 Task: Look for space in Ciudad Bolívar, Colombia from 9th June, 2023 to 17th June, 2023 for 2 adults in price range Rs.7000 to Rs.12000. Place can be private room with 1  bedroom having 2 beds and 1 bathroom. Property type can be house, flat, guest house. Booking option can be shelf check-in. Required host language is English.
Action: Mouse moved to (477, 94)
Screenshot: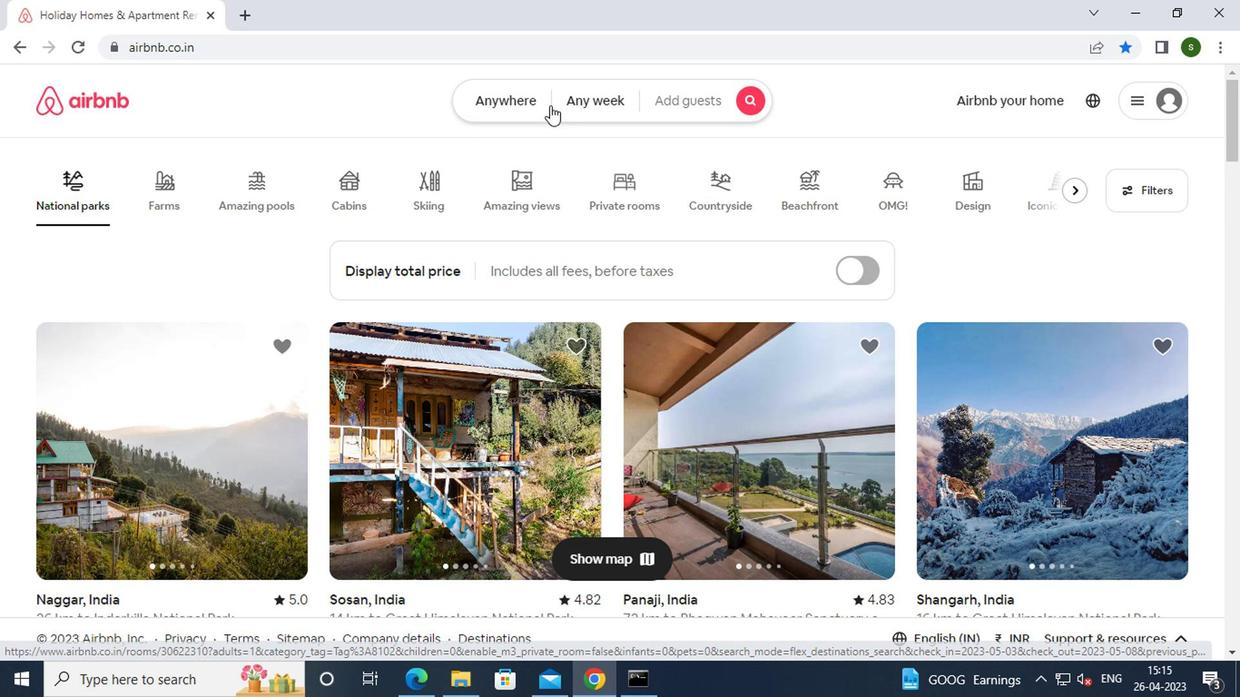
Action: Mouse pressed left at (477, 94)
Screenshot: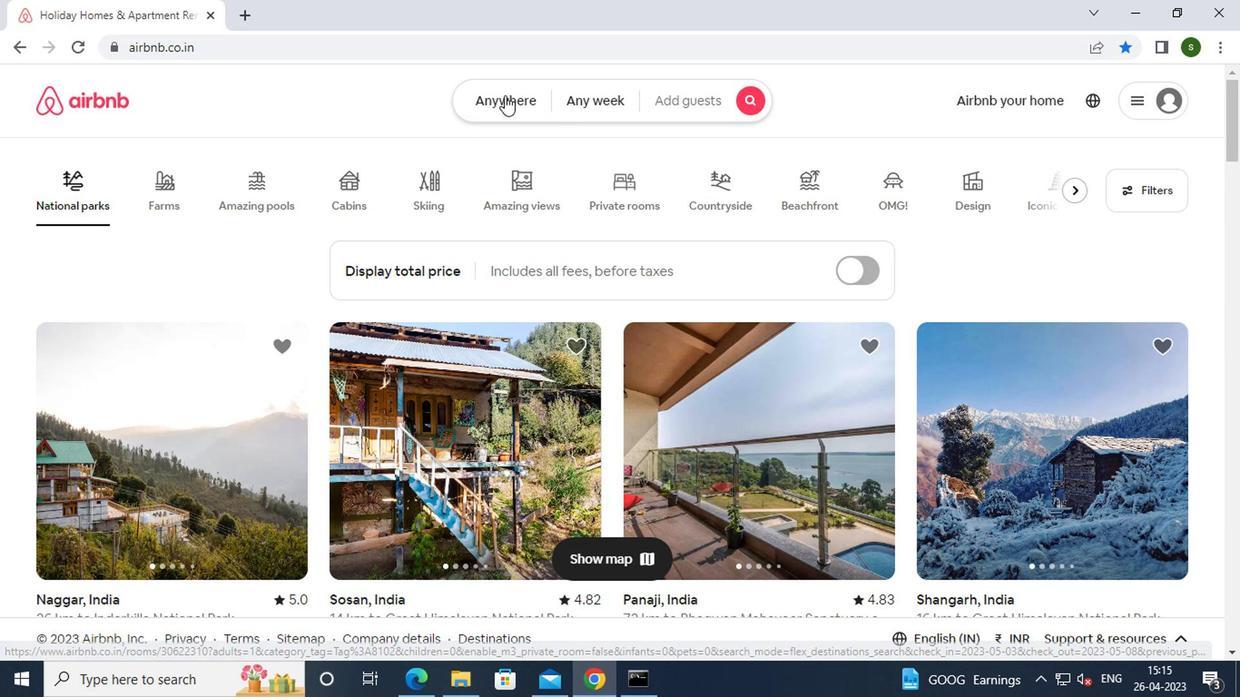 
Action: Mouse moved to (395, 172)
Screenshot: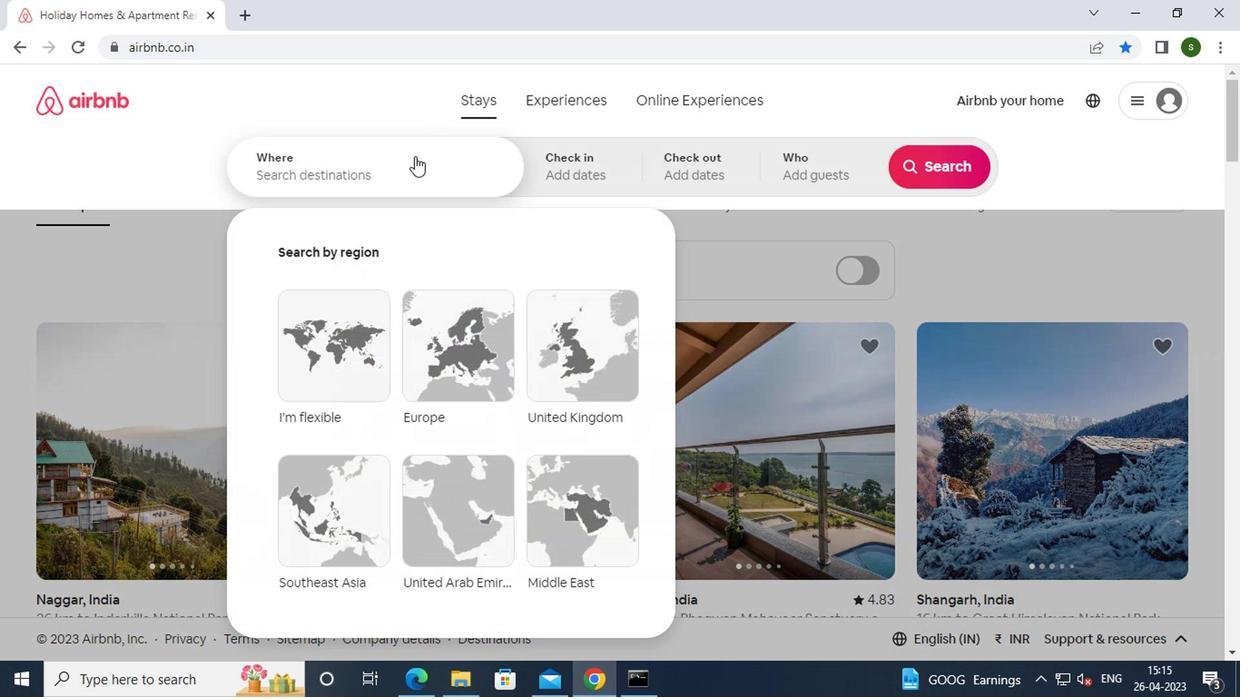 
Action: Mouse pressed left at (395, 172)
Screenshot: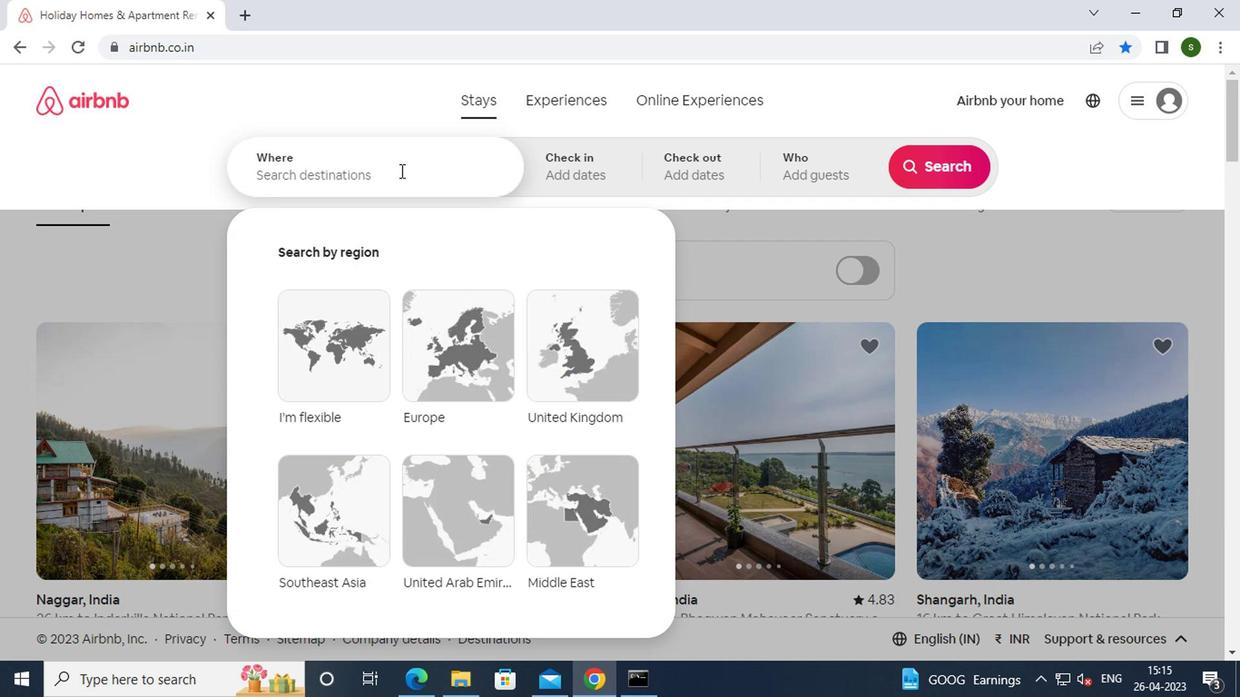 
Action: Key pressed <Key.caps_lock>c<Key.caps_lock>iudad<Key.space><Key.caps_lock>b<Key.caps_lock>olivar,<Key.space><Key.caps_lock>c<Key.caps_lock>olombia<Key.enter>
Screenshot: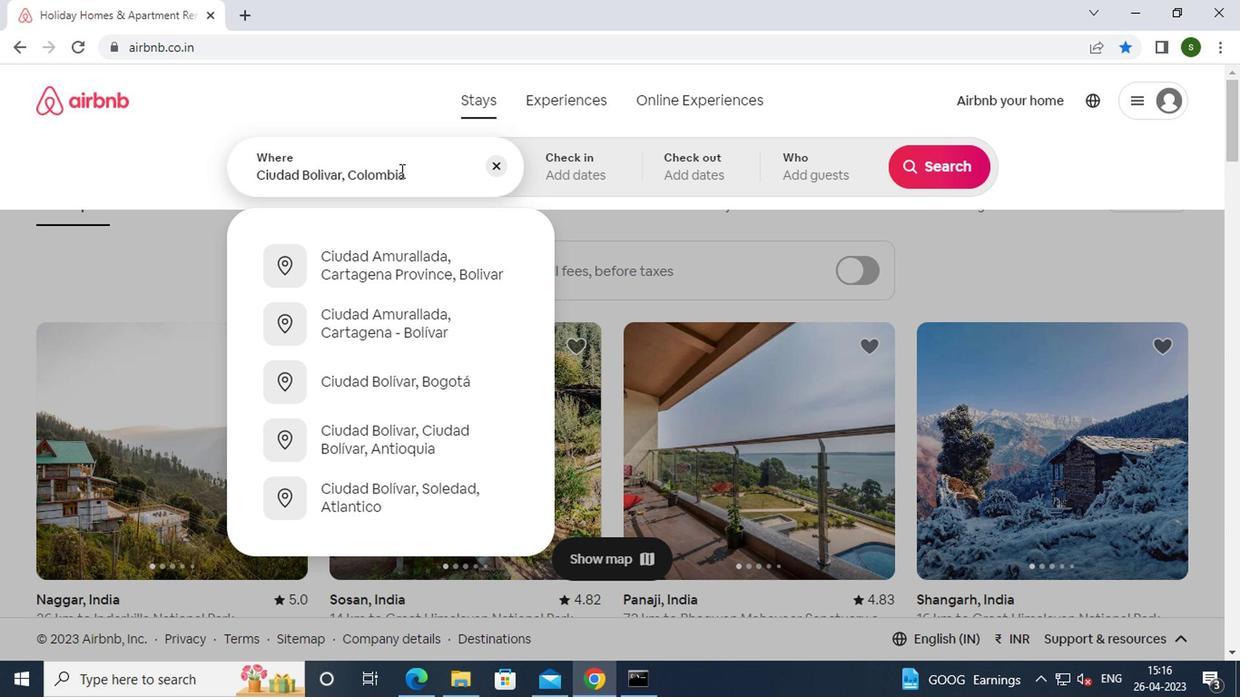 
Action: Mouse moved to (923, 313)
Screenshot: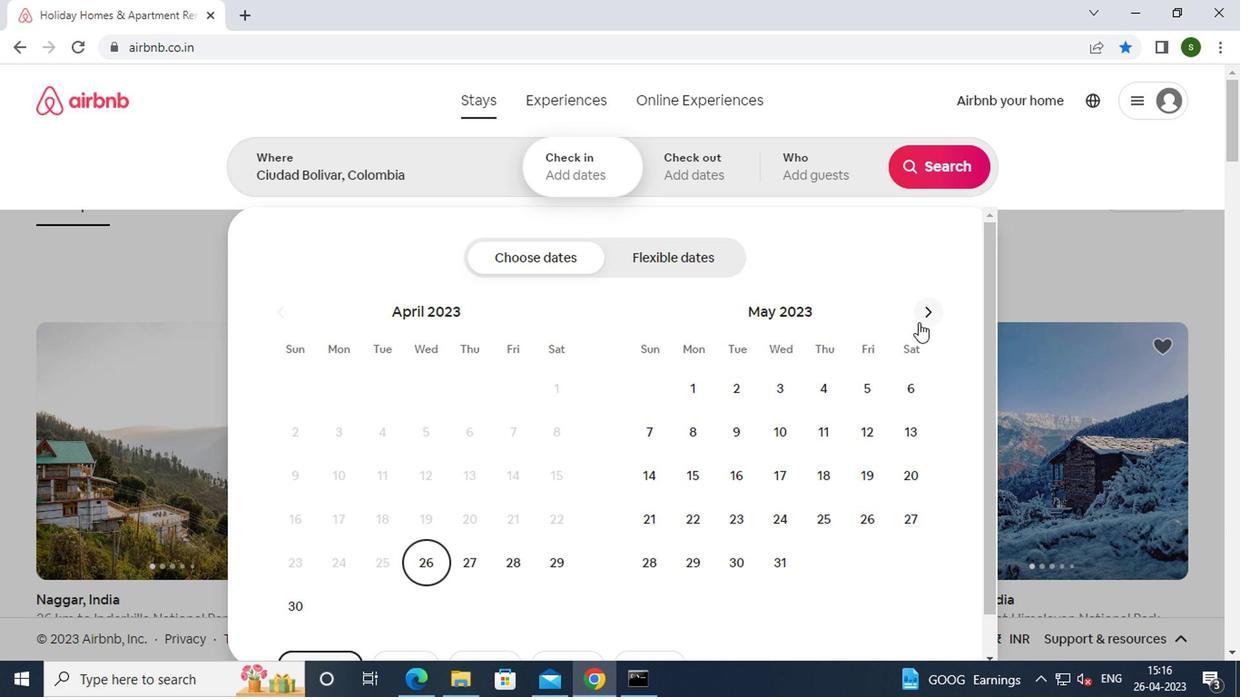 
Action: Mouse pressed left at (923, 313)
Screenshot: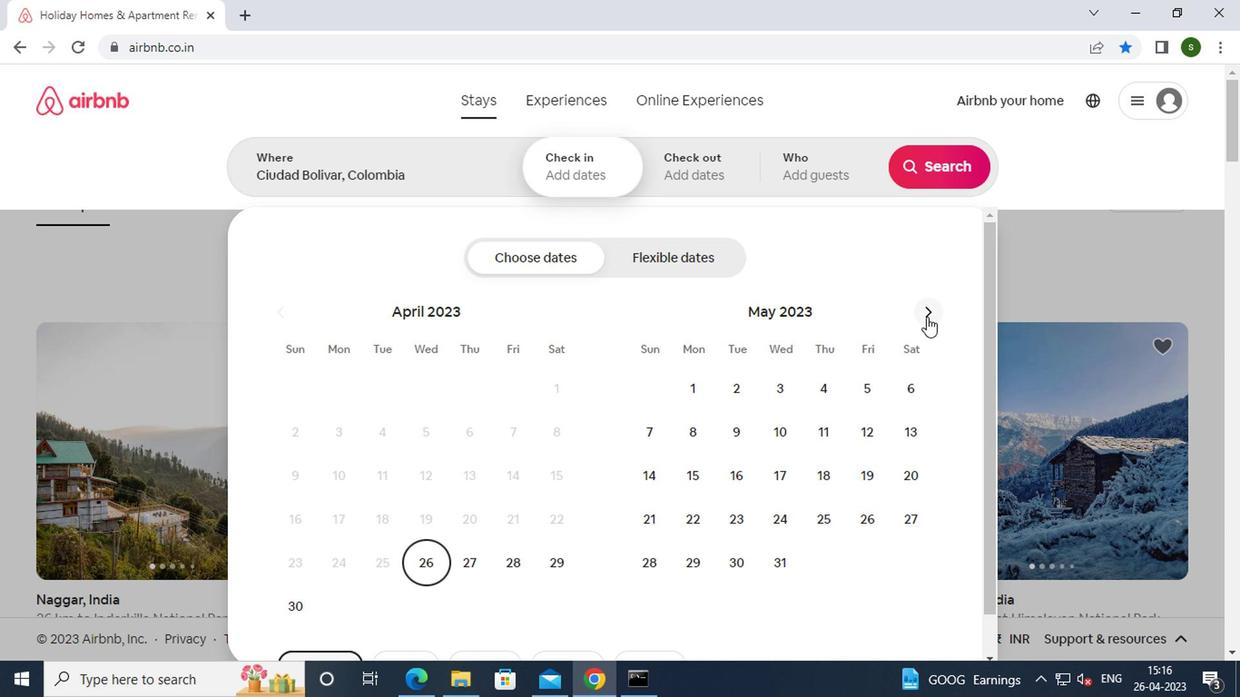 
Action: Mouse moved to (860, 445)
Screenshot: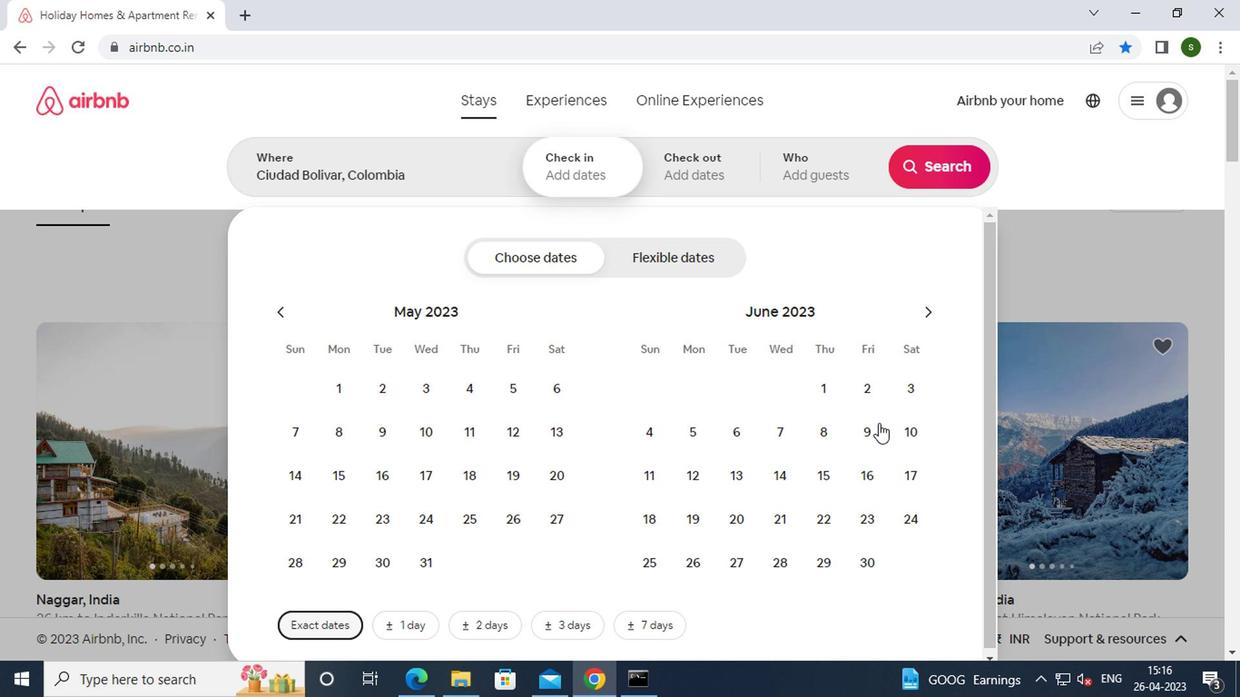 
Action: Mouse pressed left at (860, 445)
Screenshot: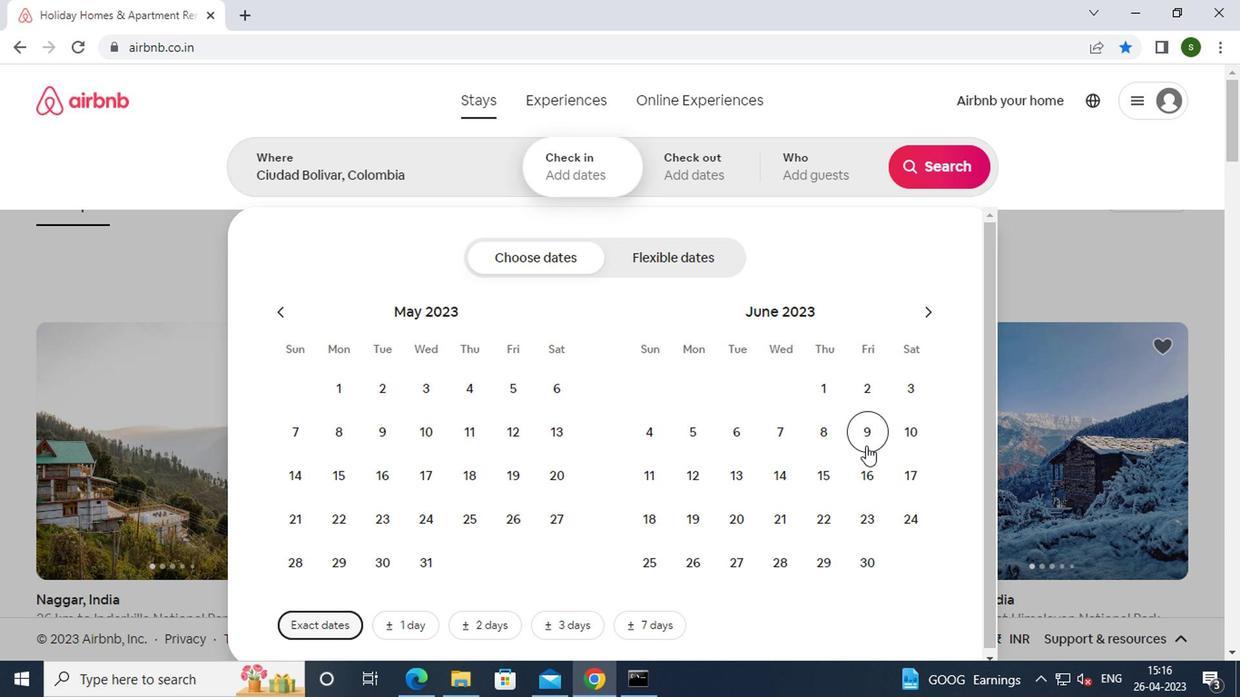 
Action: Mouse moved to (901, 464)
Screenshot: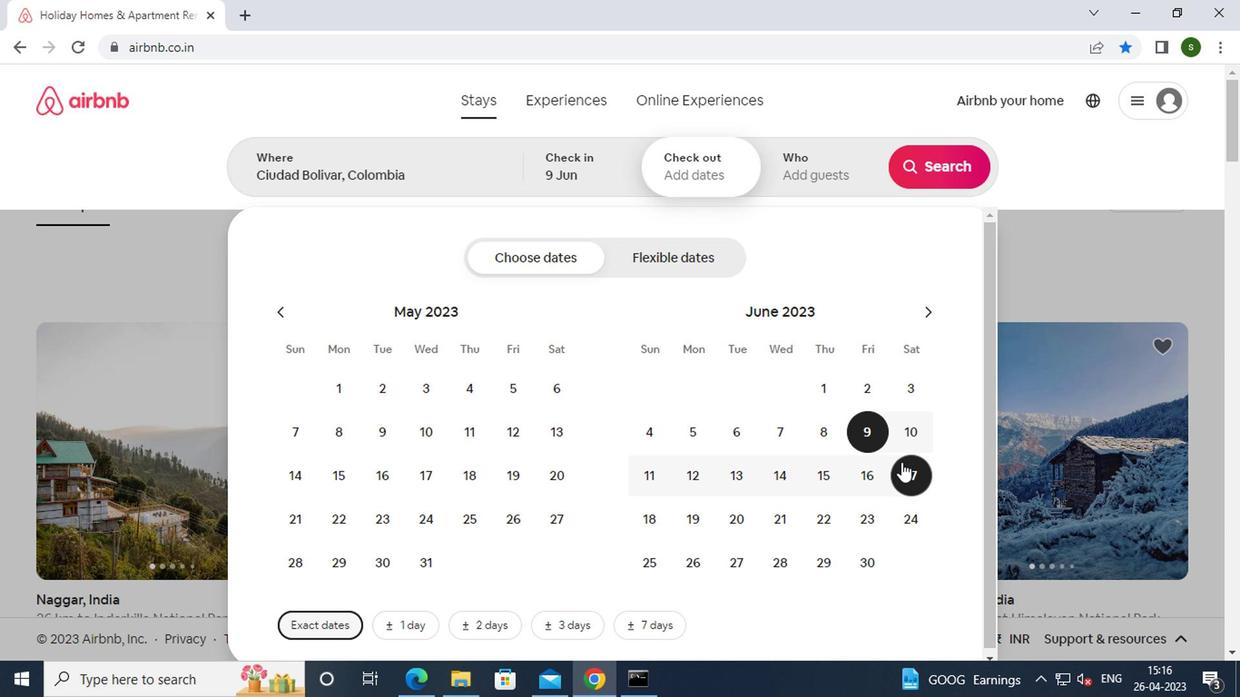 
Action: Mouse pressed left at (901, 464)
Screenshot: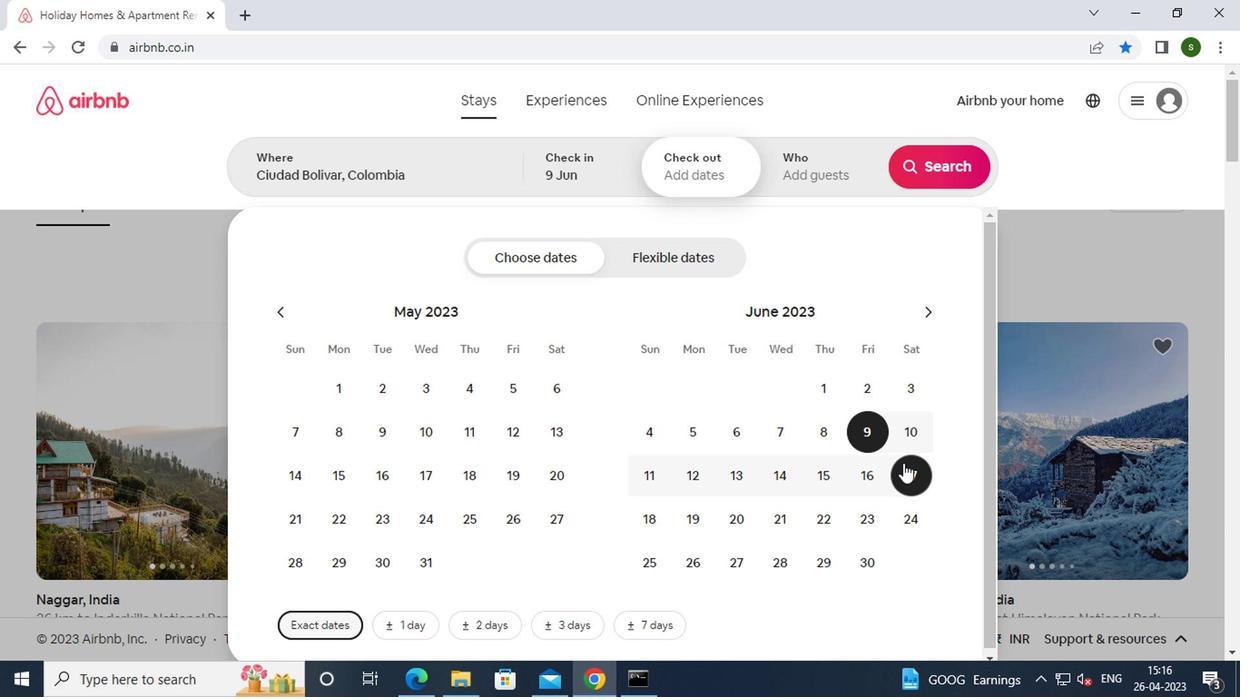
Action: Mouse moved to (827, 170)
Screenshot: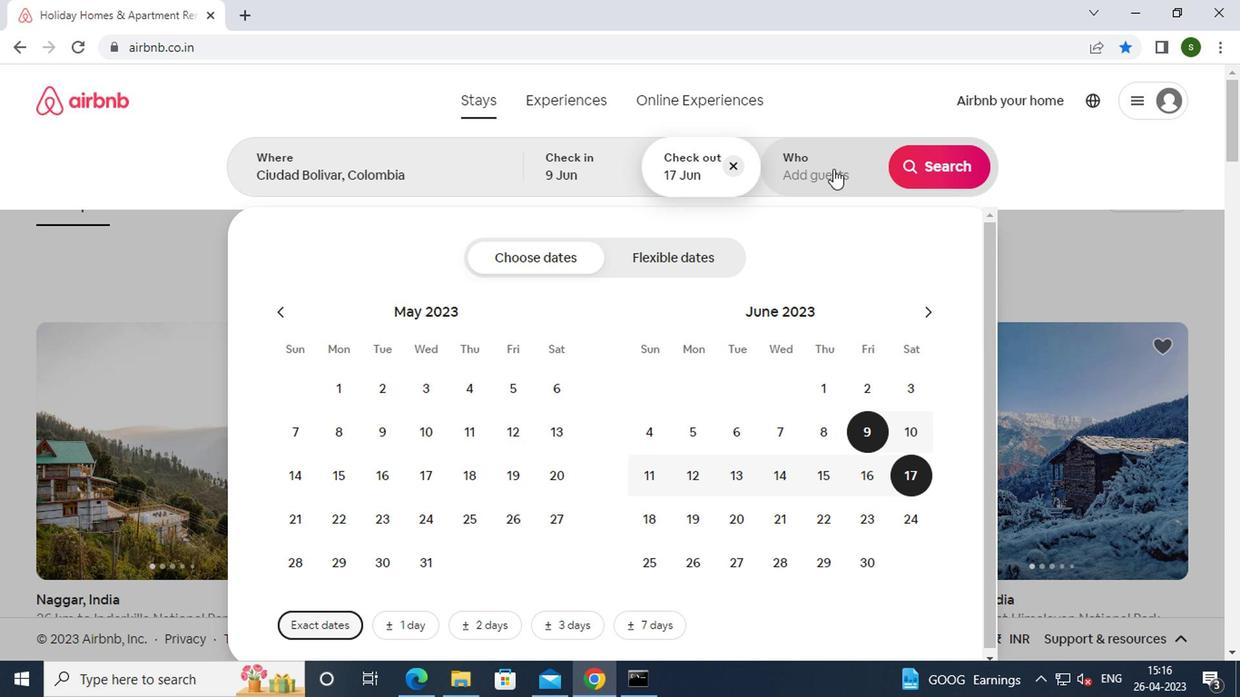 
Action: Mouse pressed left at (827, 170)
Screenshot: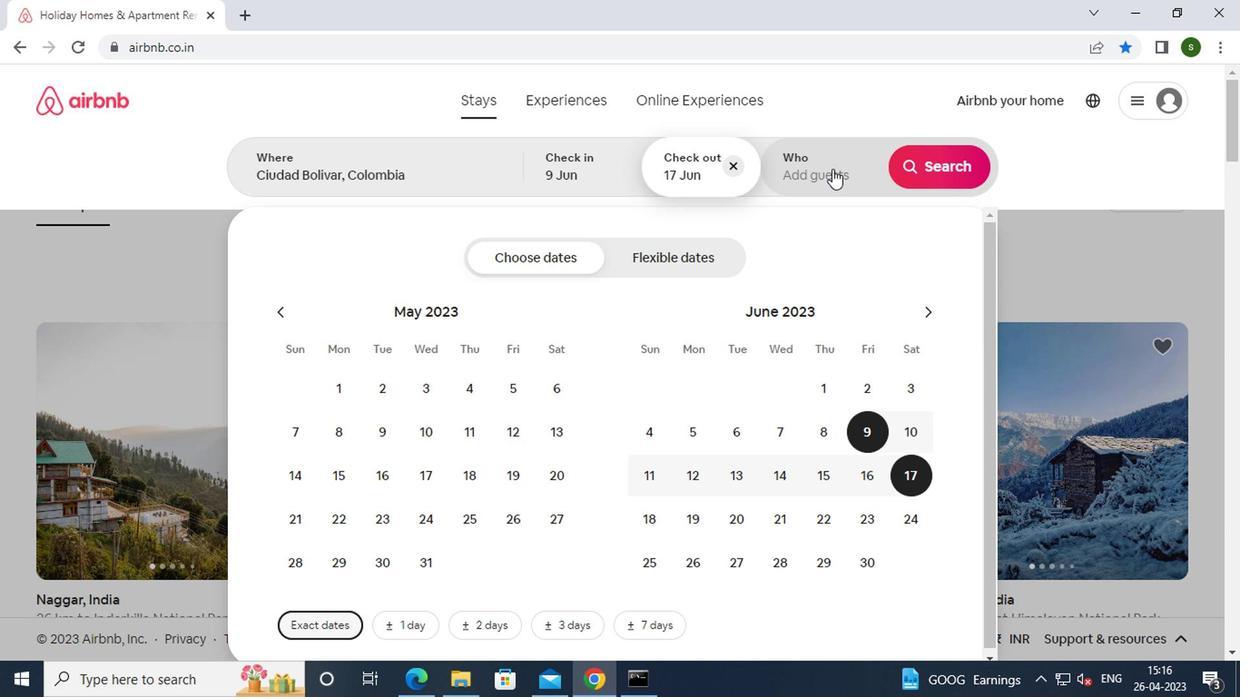 
Action: Mouse moved to (935, 270)
Screenshot: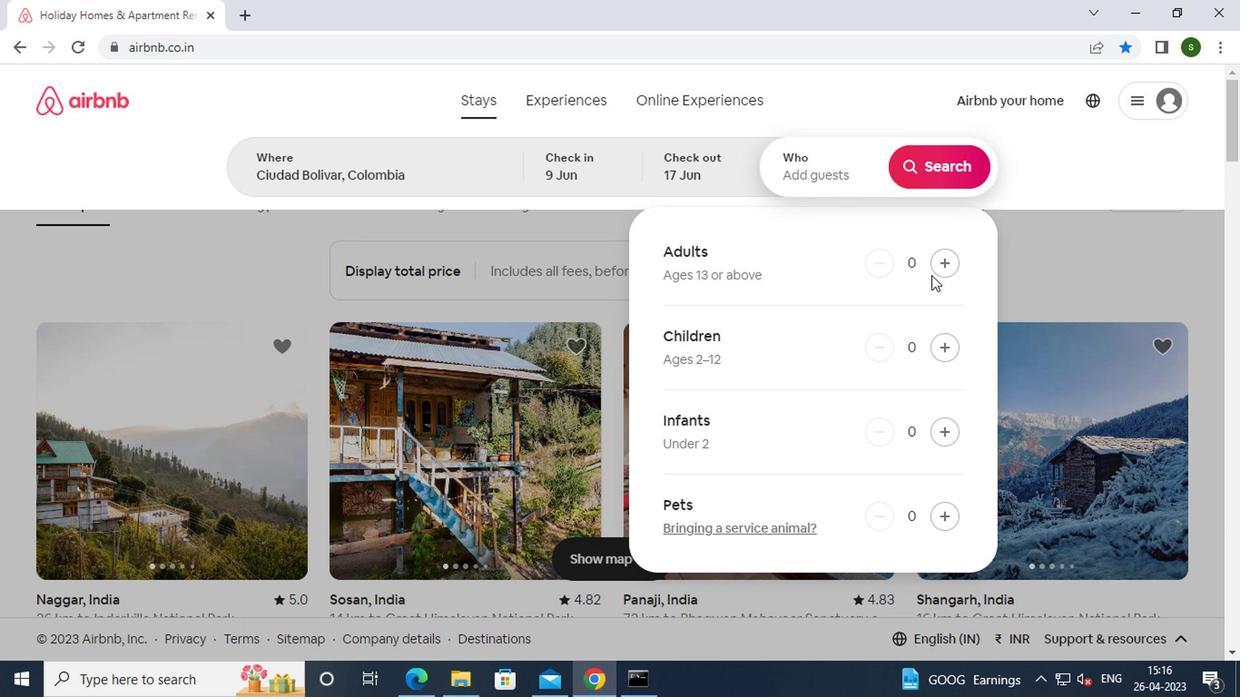 
Action: Mouse pressed left at (935, 270)
Screenshot: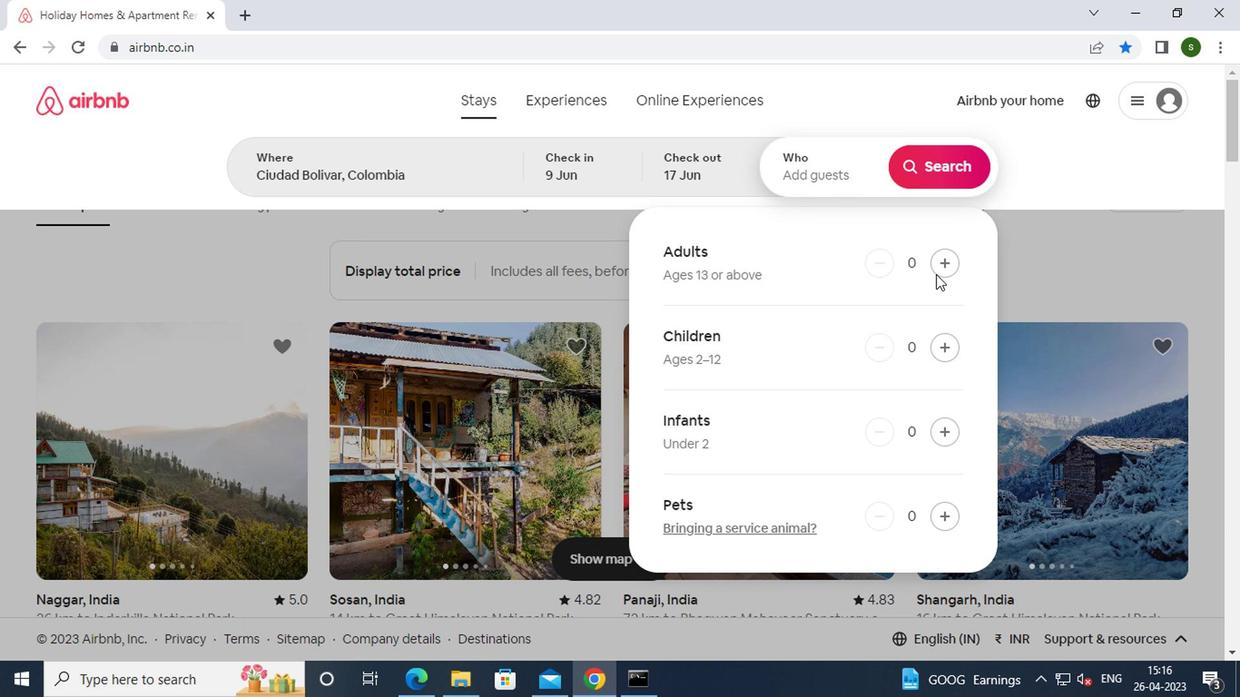 
Action: Mouse pressed left at (935, 270)
Screenshot: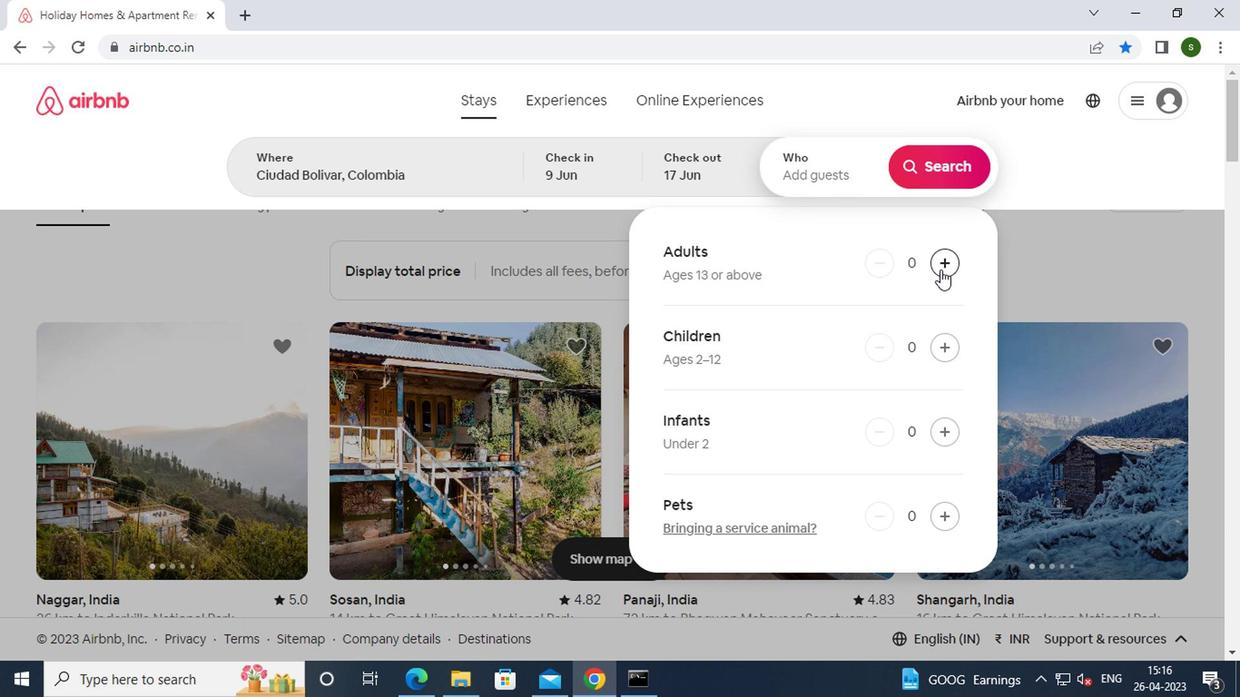 
Action: Mouse moved to (957, 171)
Screenshot: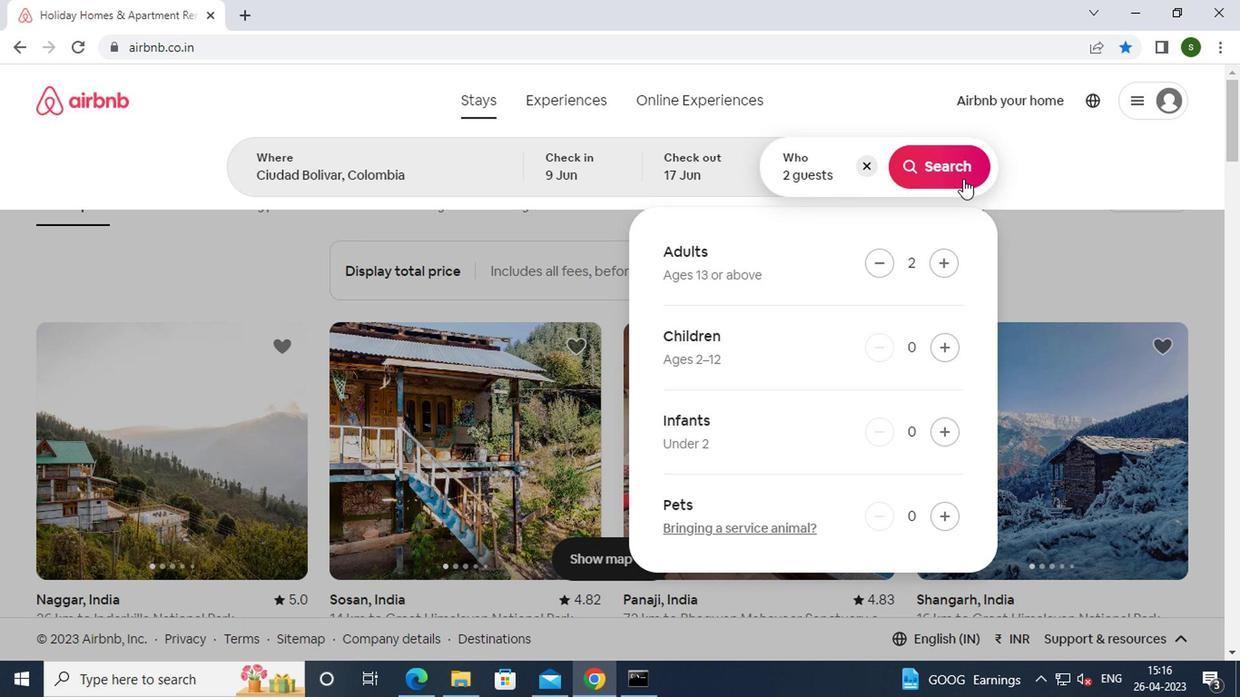 
Action: Mouse pressed left at (957, 171)
Screenshot: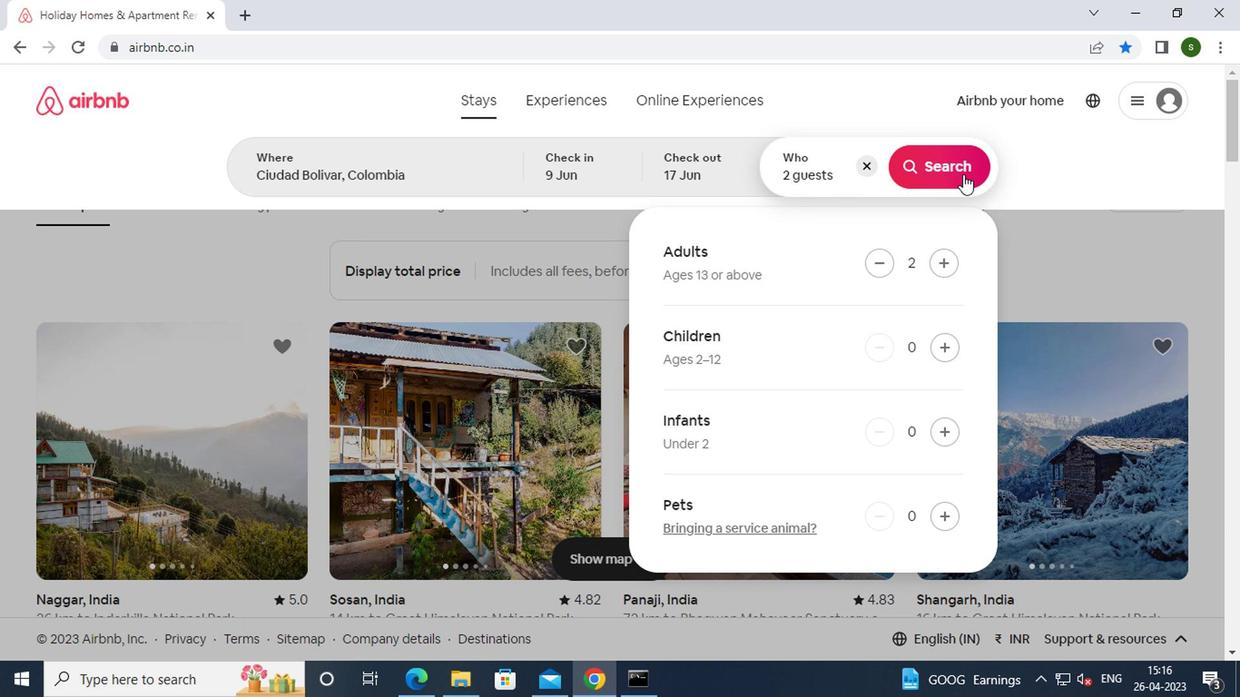 
Action: Mouse moved to (1159, 174)
Screenshot: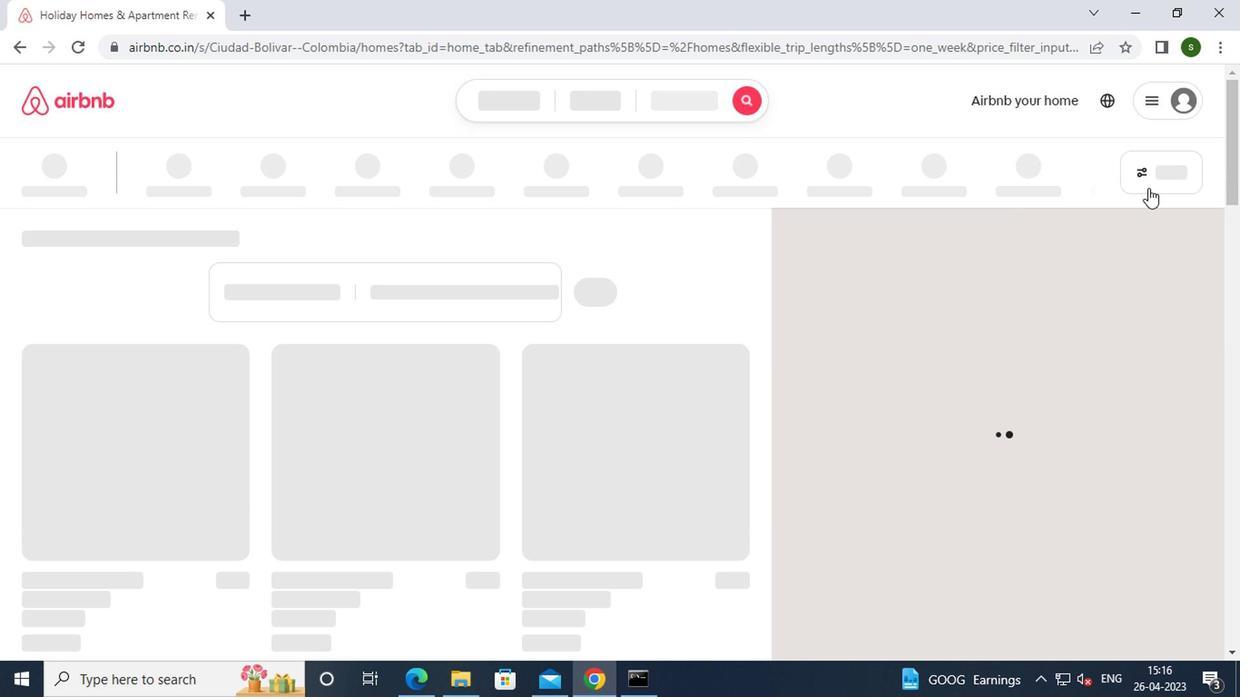 
Action: Mouse pressed left at (1159, 174)
Screenshot: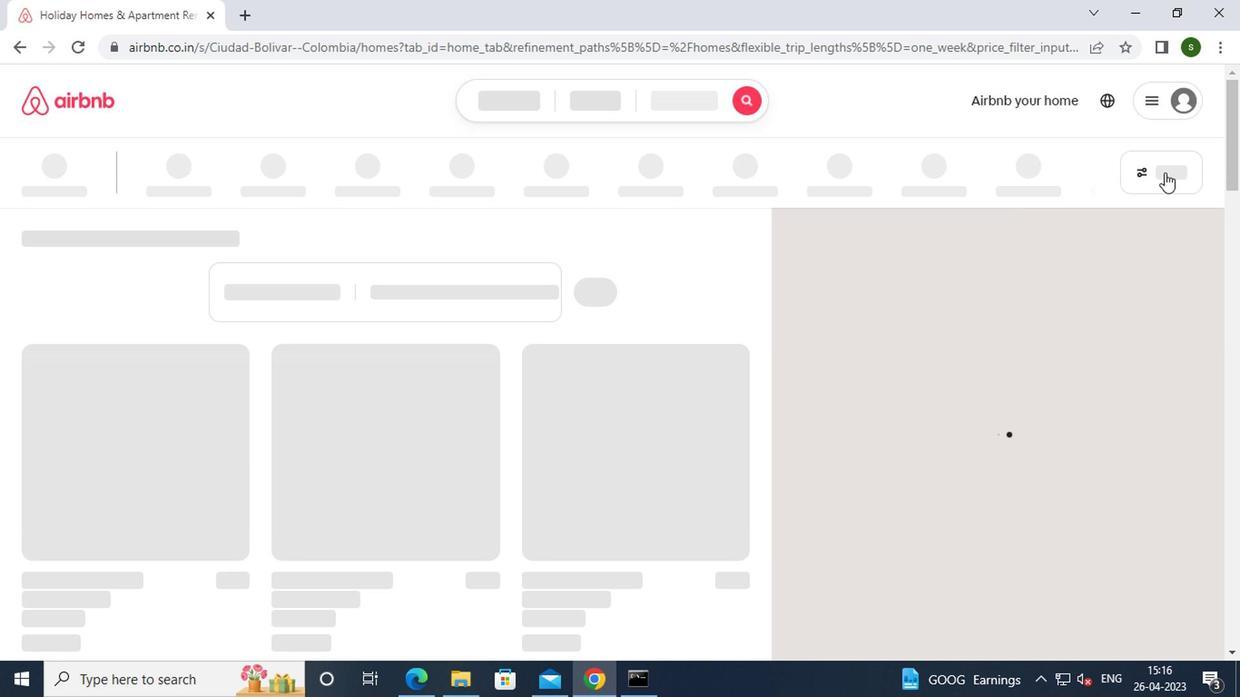 
Action: Mouse moved to (1142, 178)
Screenshot: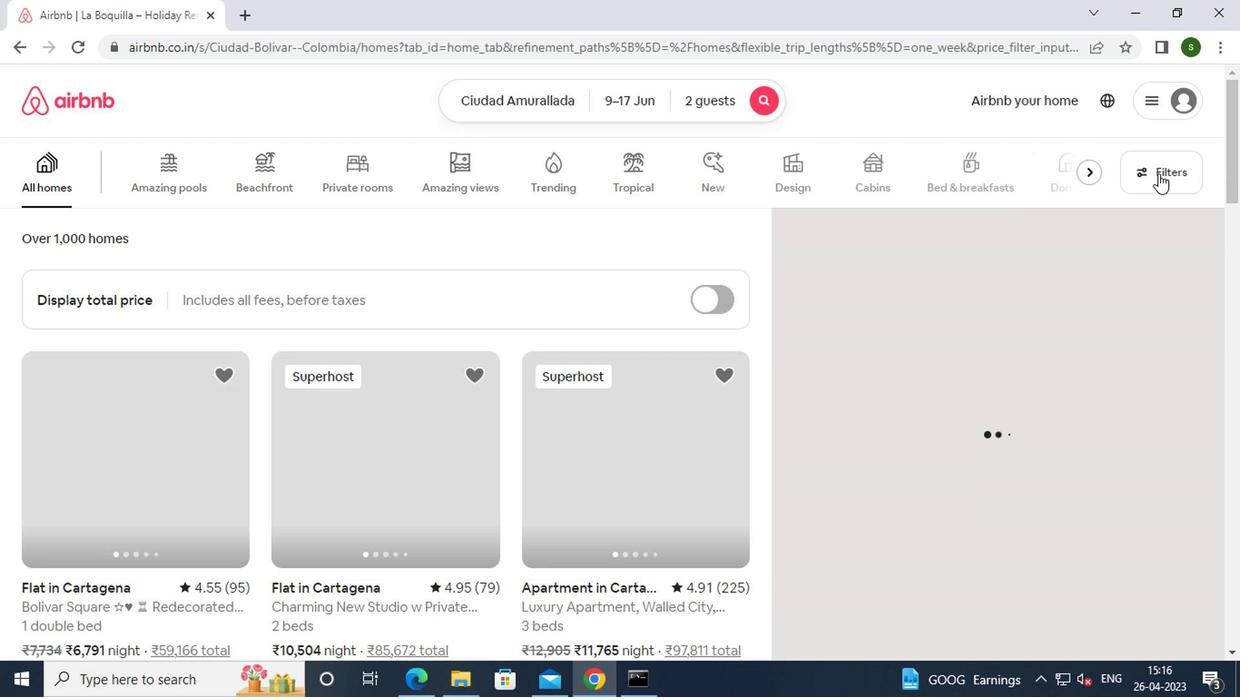 
Action: Mouse pressed left at (1142, 178)
Screenshot: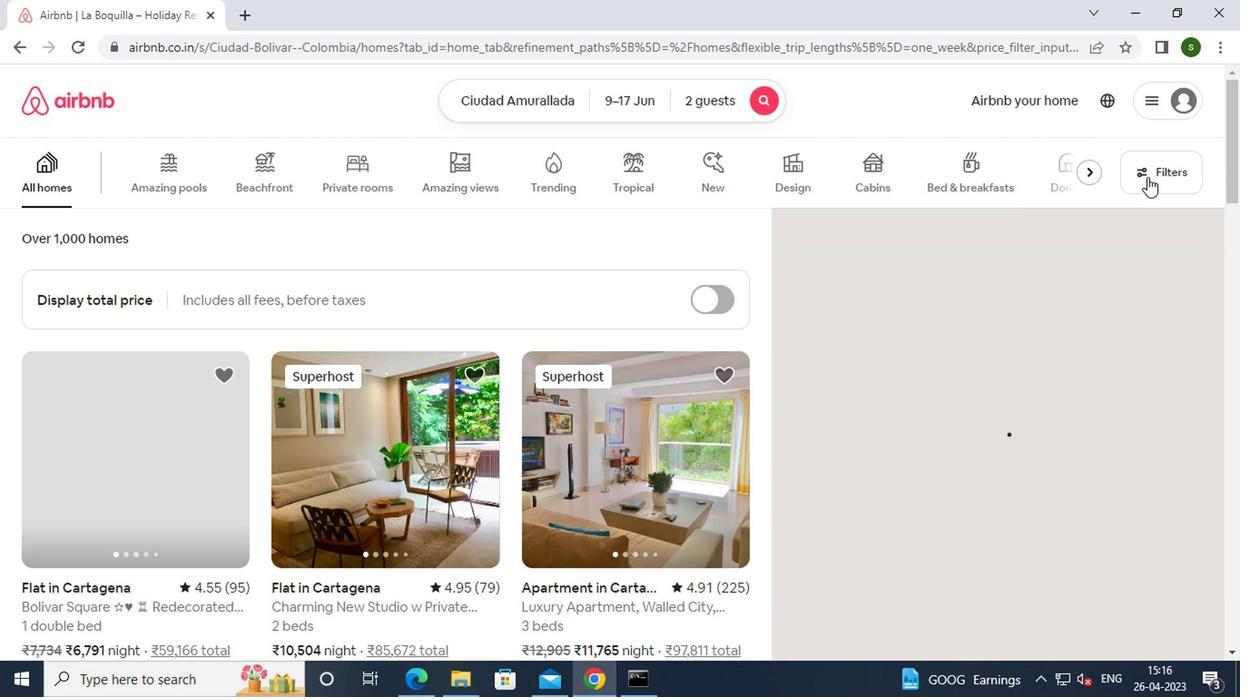 
Action: Mouse moved to (479, 409)
Screenshot: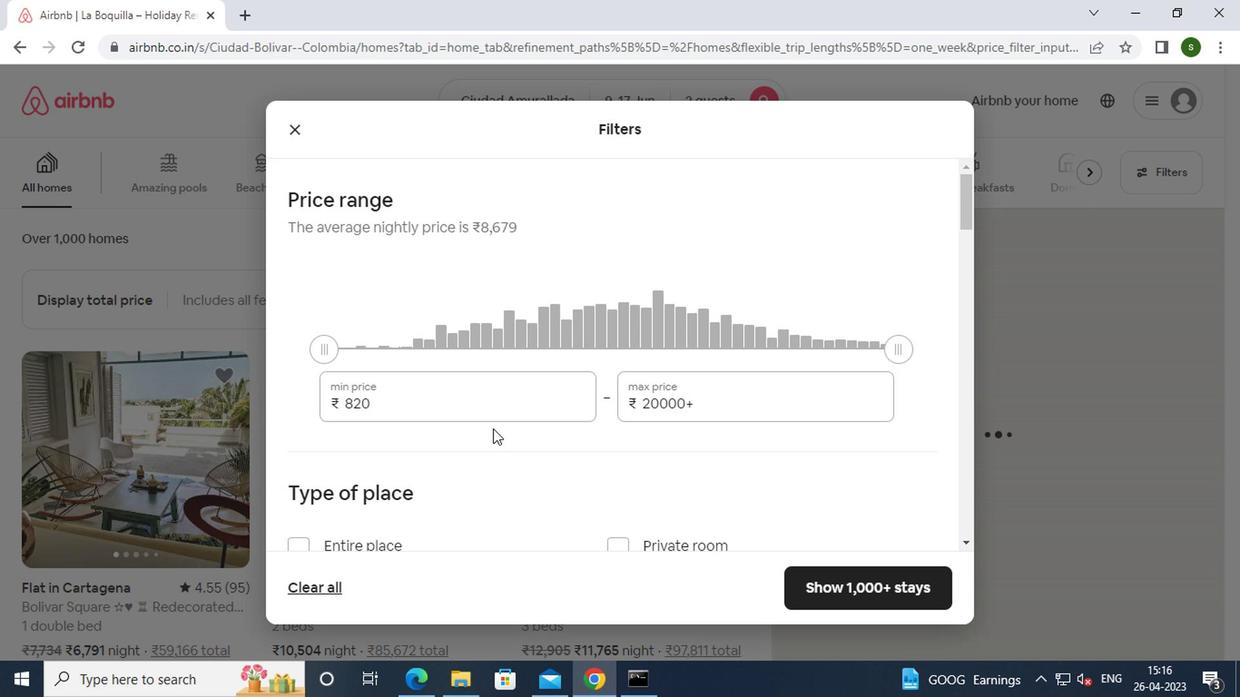 
Action: Mouse pressed left at (479, 409)
Screenshot: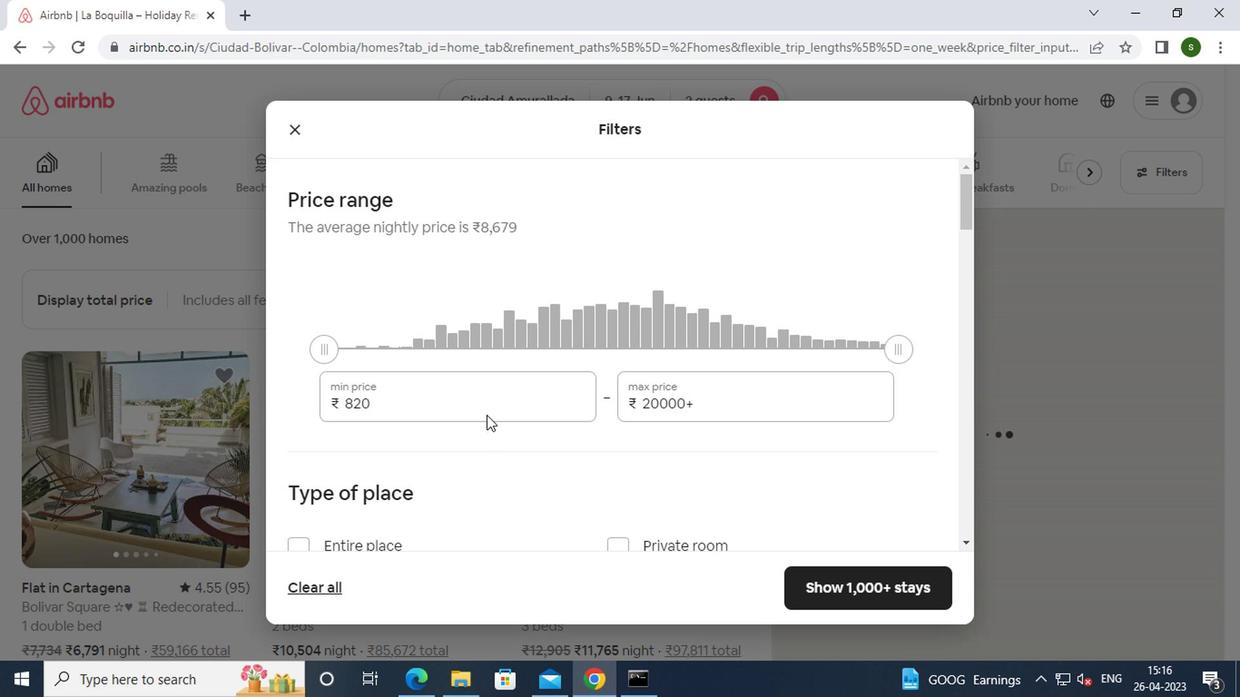 
Action: Key pressed <Key.backspace><Key.backspace><Key.backspace><Key.backspace><Key.backspace><Key.backspace>7000
Screenshot: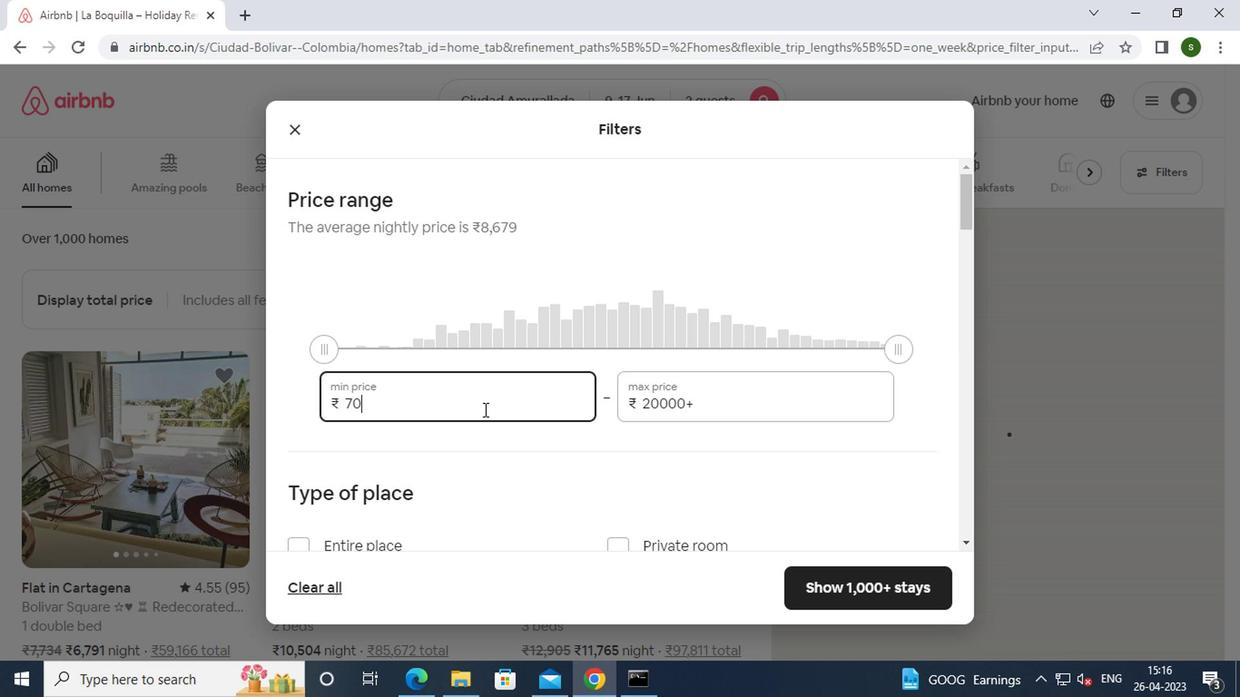 
Action: Mouse moved to (701, 399)
Screenshot: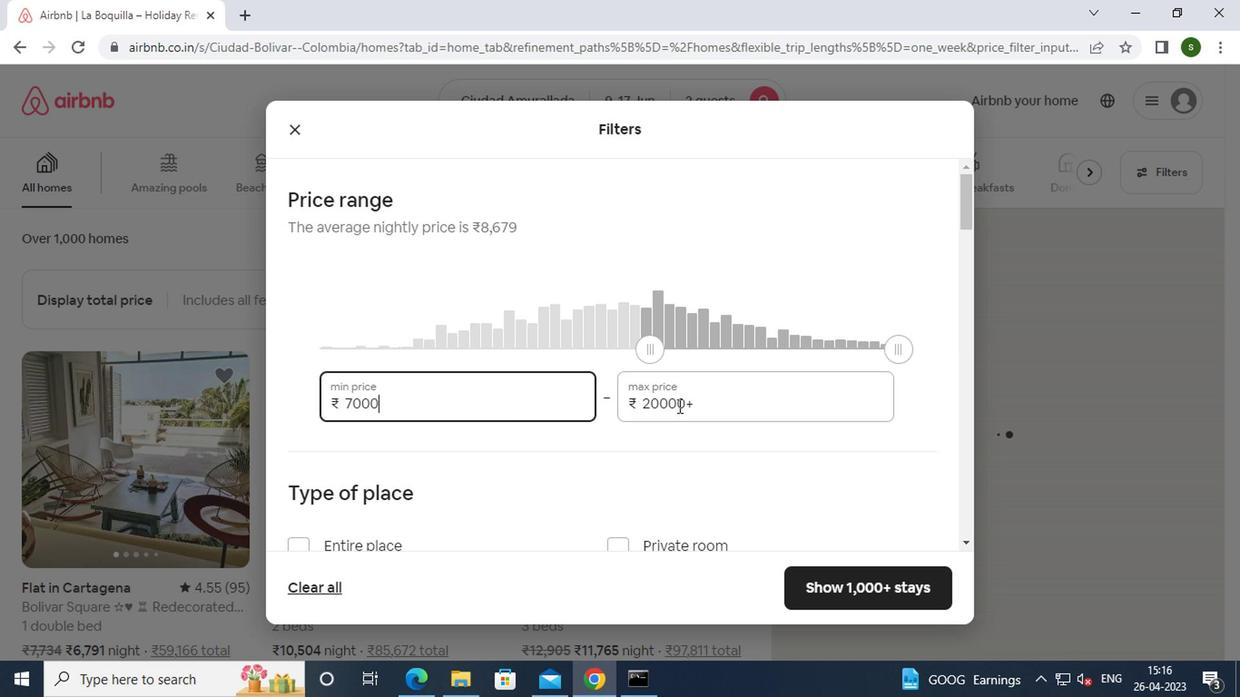 
Action: Mouse pressed left at (701, 399)
Screenshot: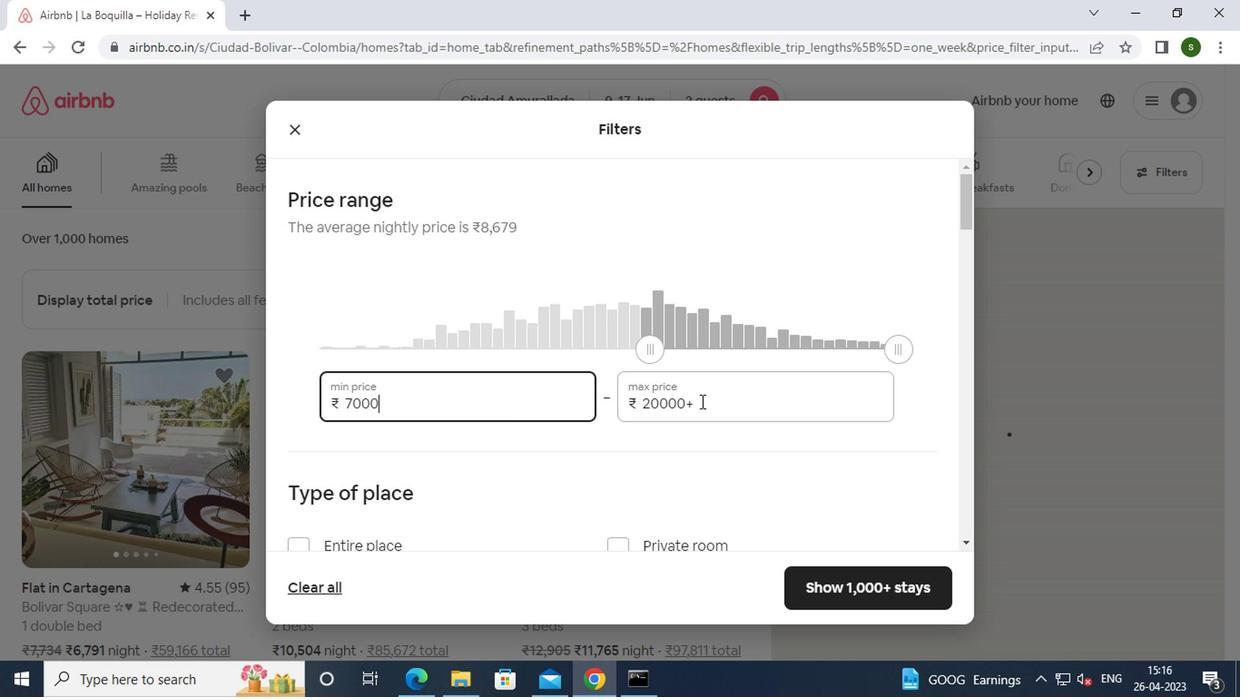 
Action: Key pressed <Key.backspace><Key.backspace><Key.backspace><Key.backspace><Key.backspace><Key.backspace><Key.backspace><Key.backspace><Key.backspace><Key.backspace><Key.backspace>12000
Screenshot: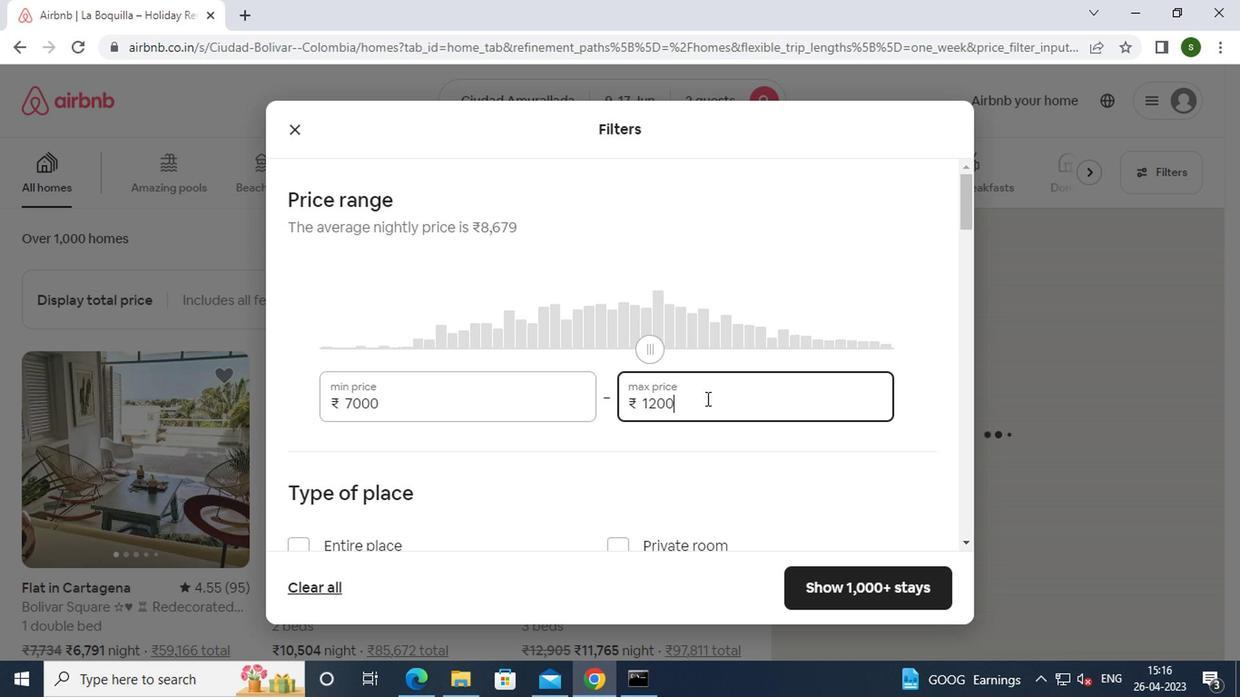 
Action: Mouse moved to (523, 446)
Screenshot: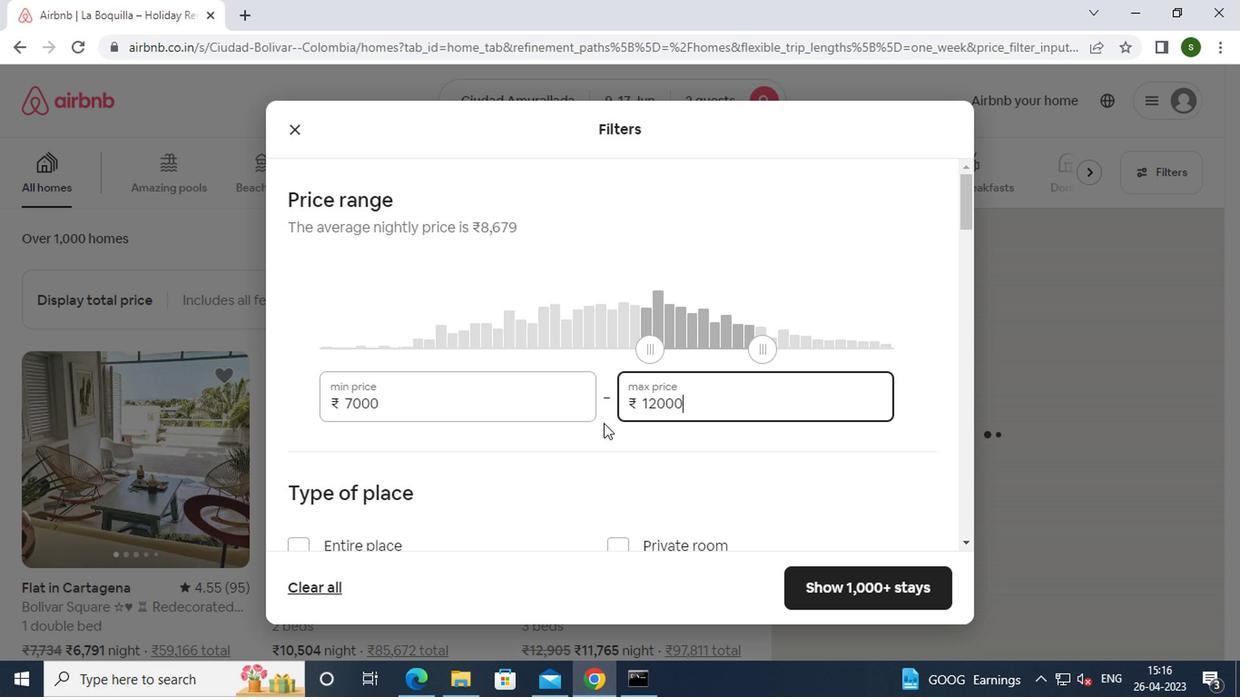 
Action: Mouse scrolled (523, 445) with delta (0, -1)
Screenshot: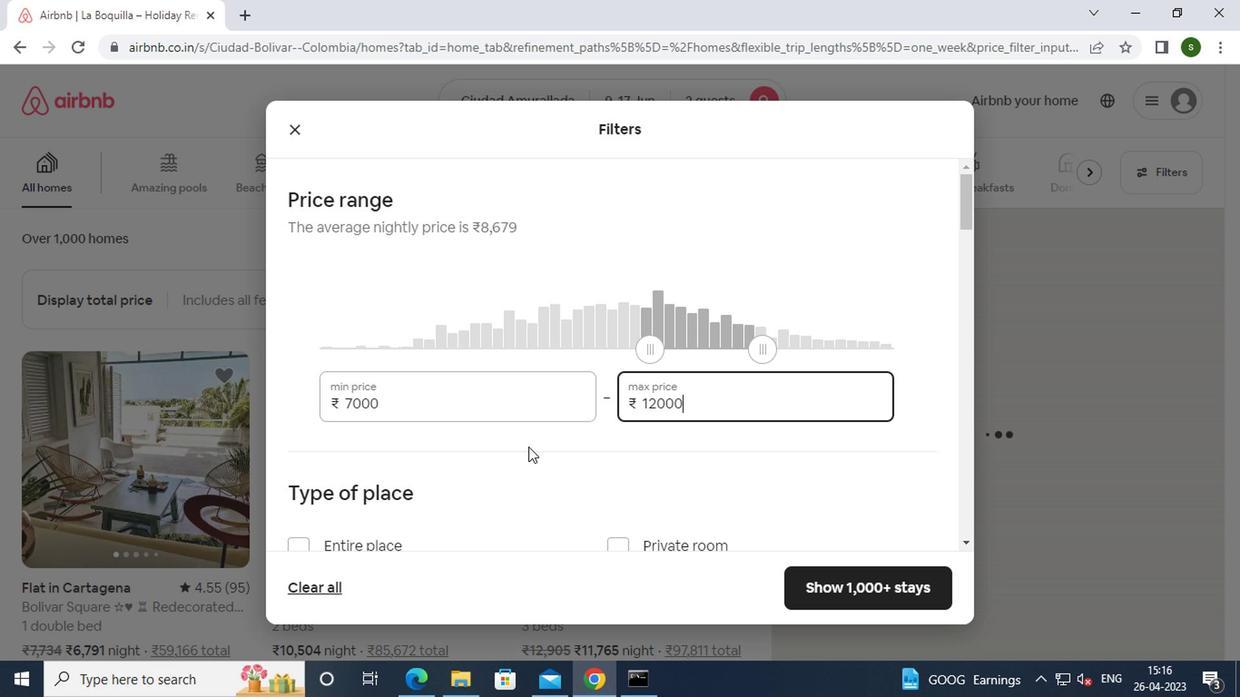 
Action: Mouse scrolled (523, 445) with delta (0, -1)
Screenshot: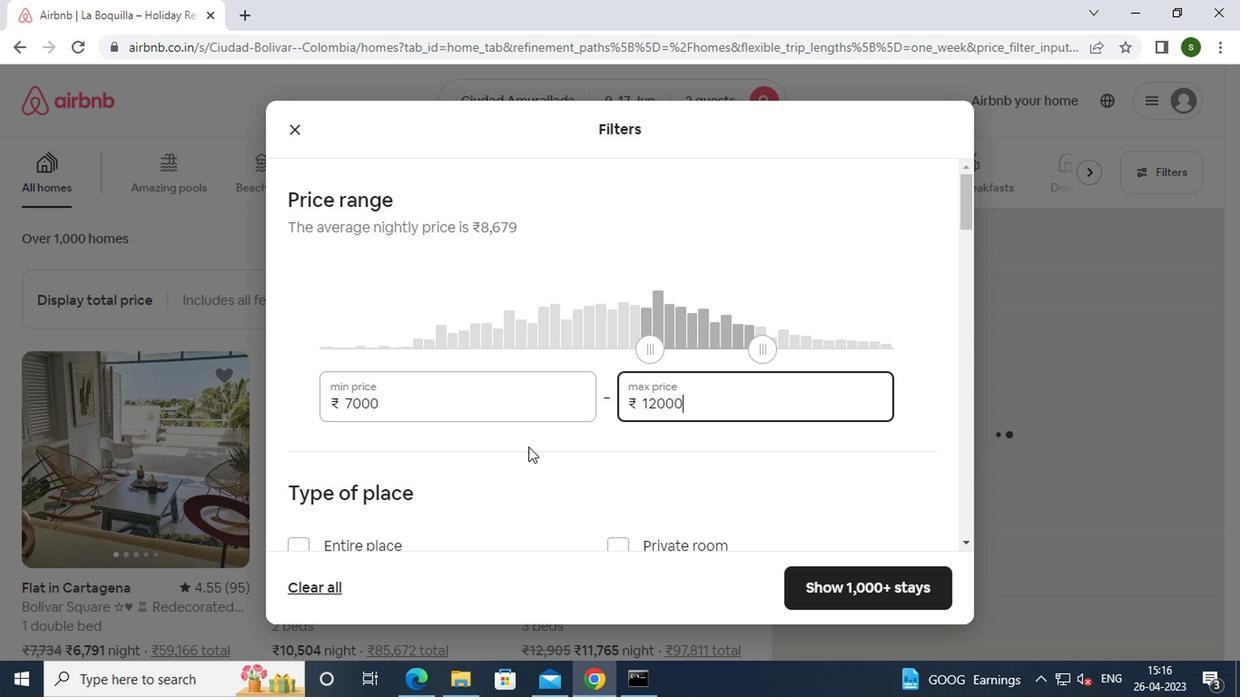 
Action: Mouse moved to (610, 370)
Screenshot: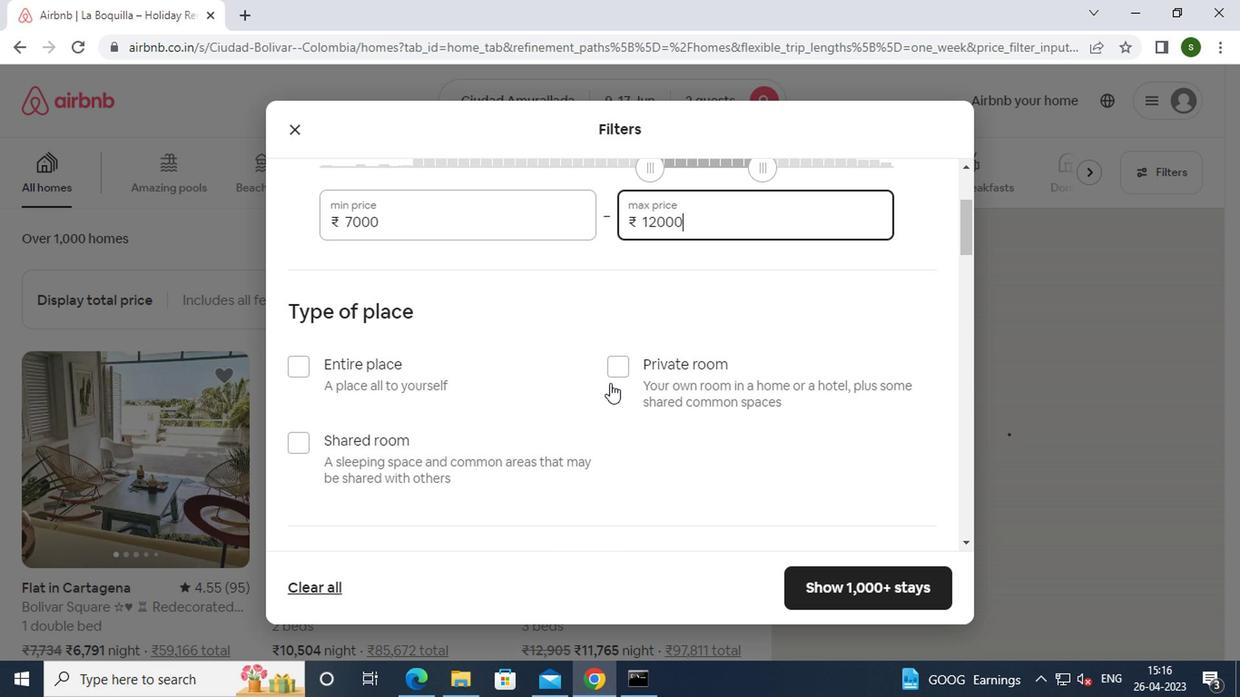 
Action: Mouse pressed left at (610, 370)
Screenshot: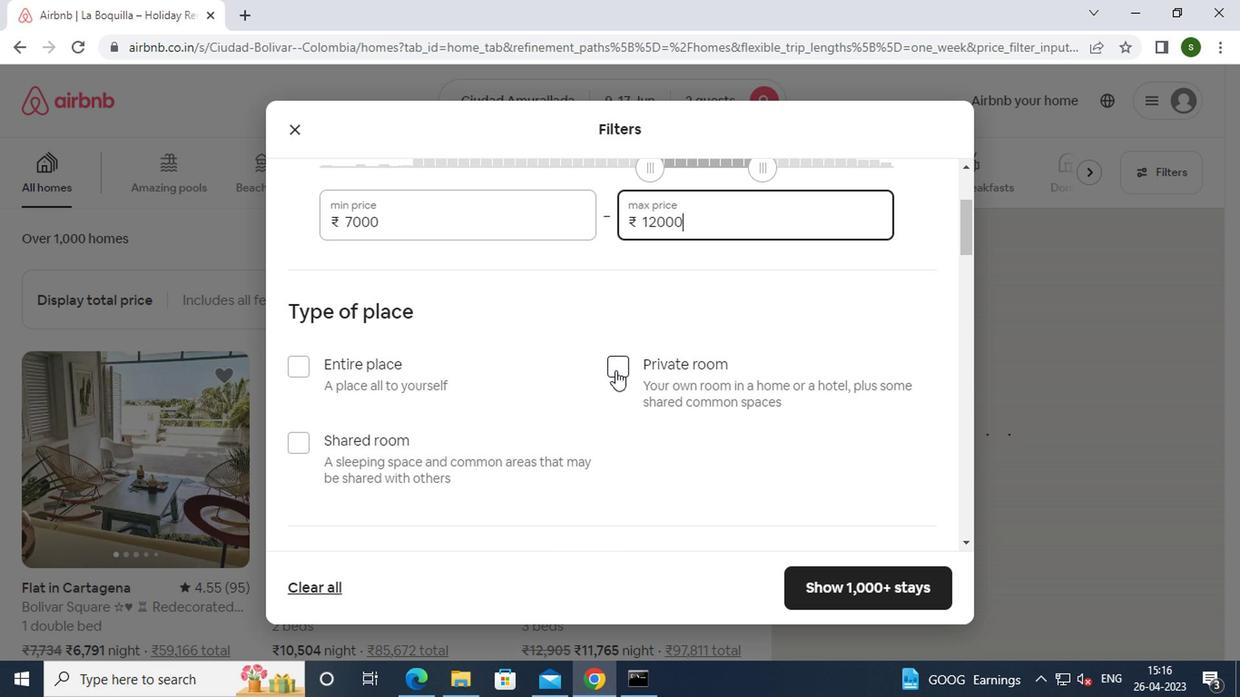 
Action: Mouse moved to (547, 381)
Screenshot: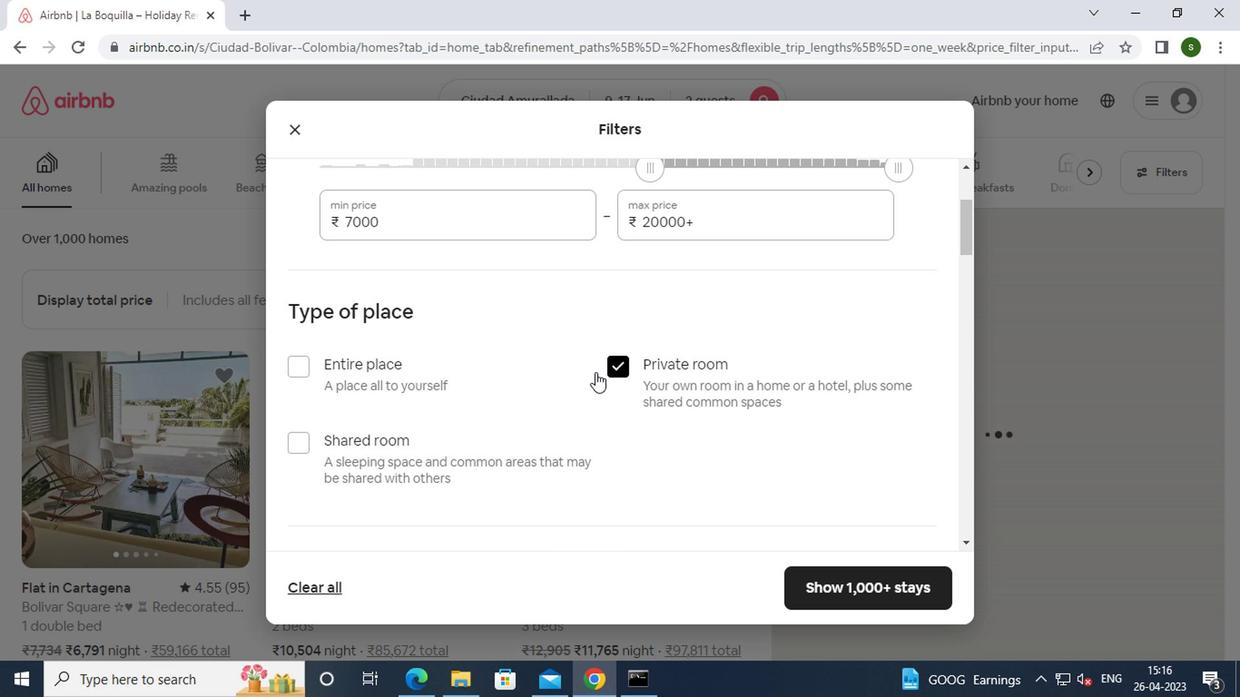 
Action: Mouse scrolled (547, 379) with delta (0, -1)
Screenshot: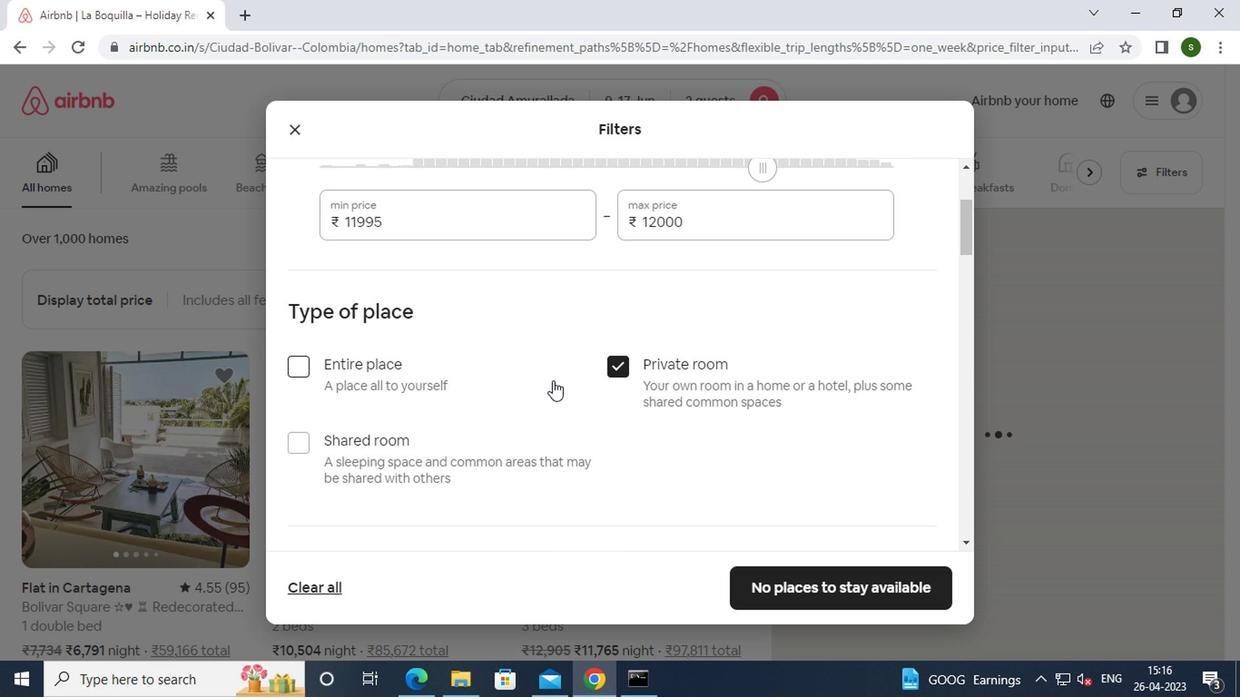 
Action: Mouse scrolled (547, 379) with delta (0, -1)
Screenshot: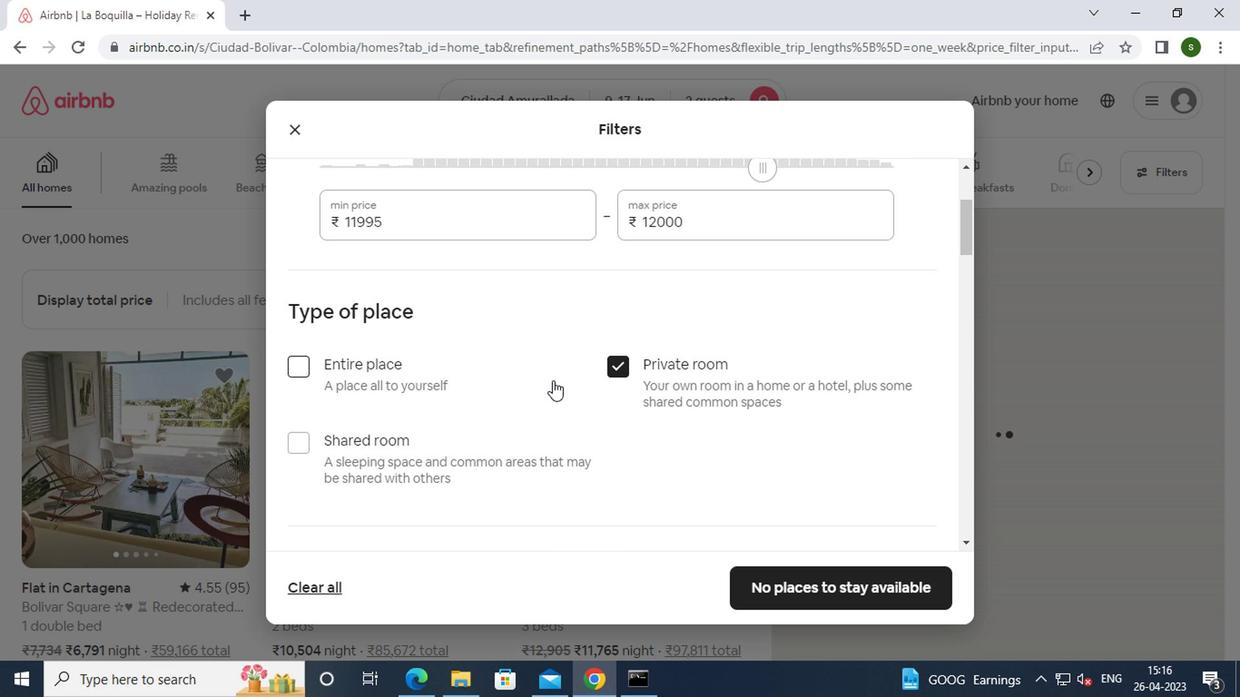 
Action: Mouse scrolled (547, 379) with delta (0, -1)
Screenshot: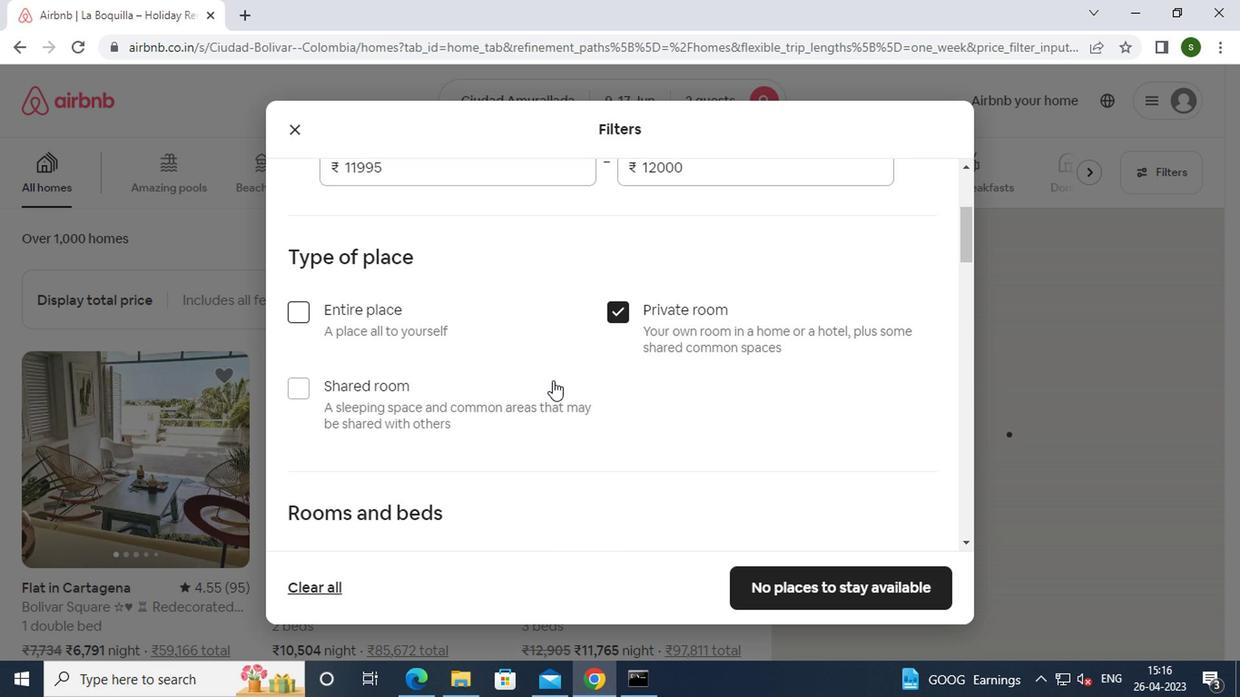 
Action: Mouse moved to (373, 386)
Screenshot: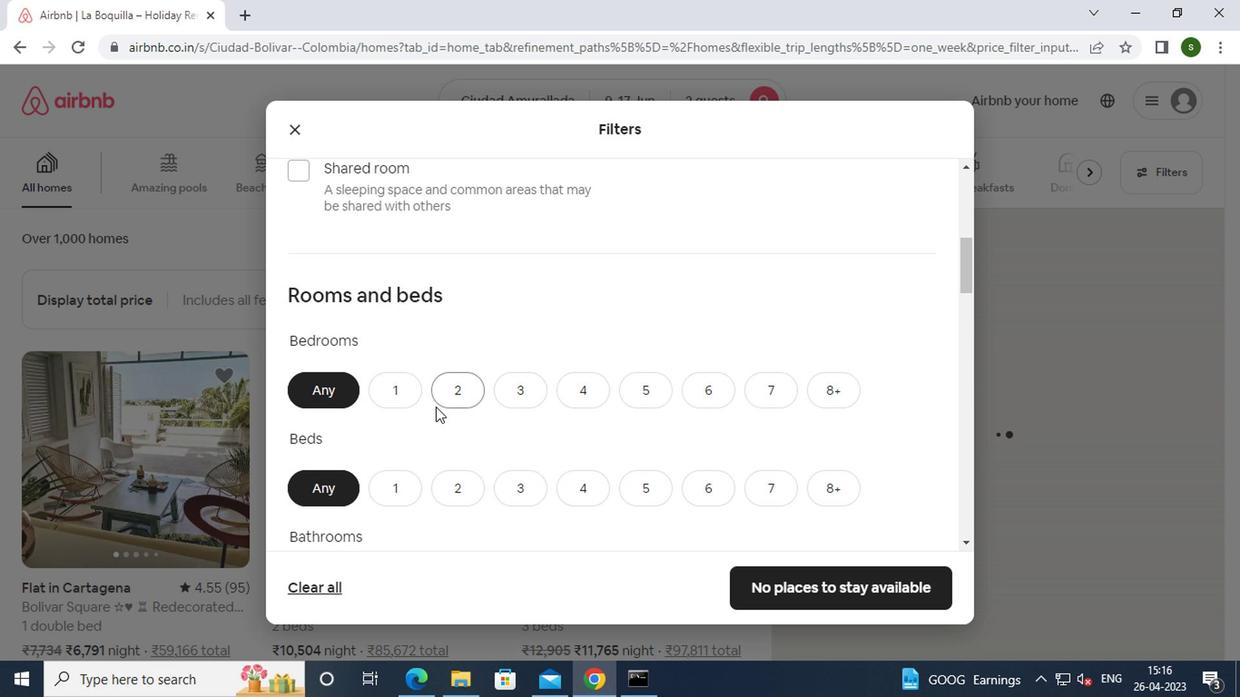 
Action: Mouse pressed left at (373, 386)
Screenshot: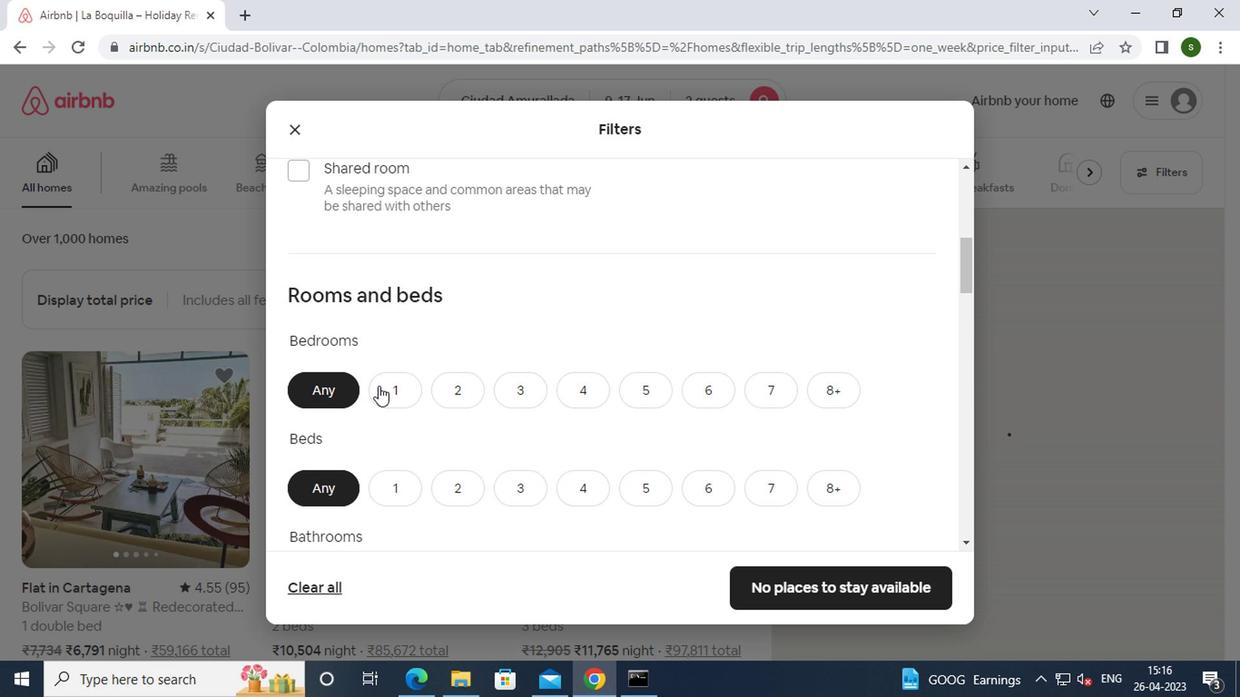 
Action: Mouse moved to (448, 484)
Screenshot: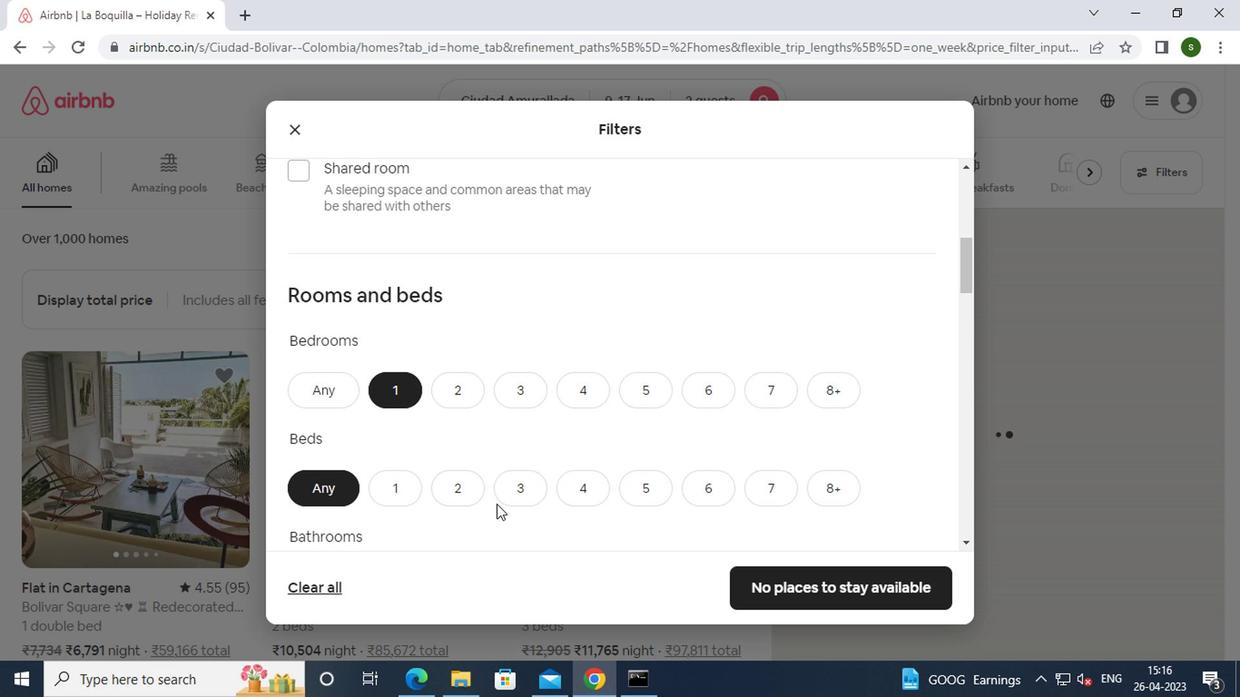 
Action: Mouse pressed left at (448, 484)
Screenshot: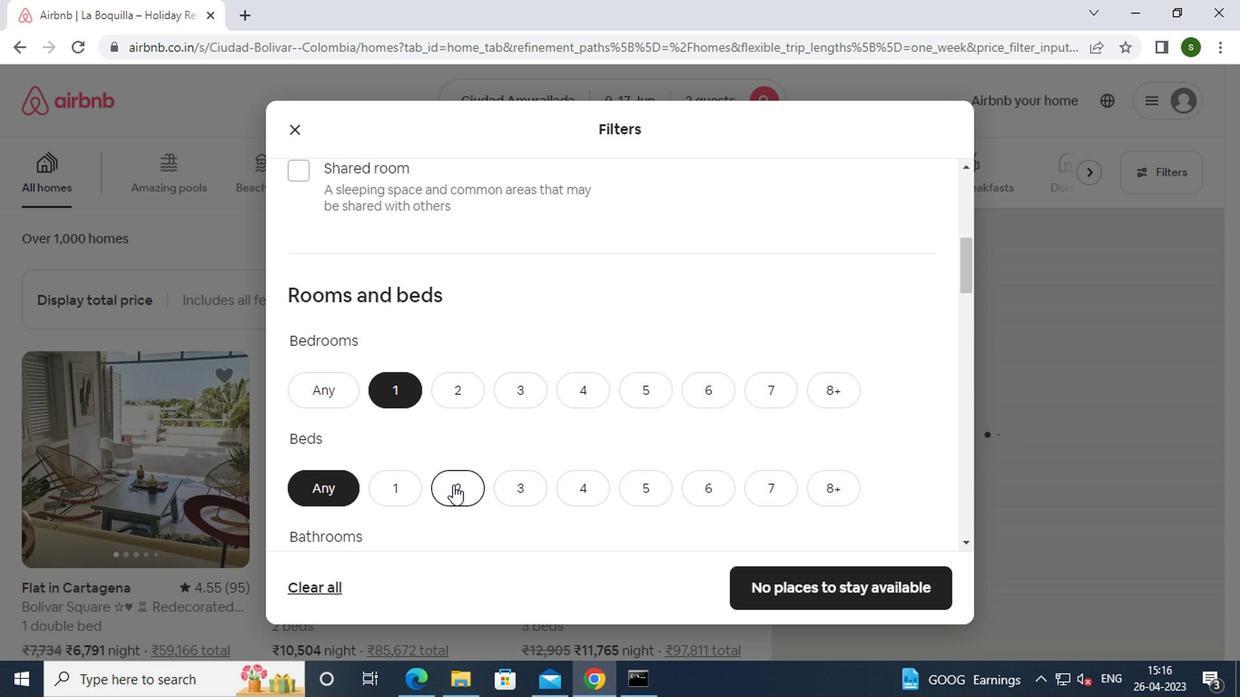 
Action: Mouse moved to (517, 431)
Screenshot: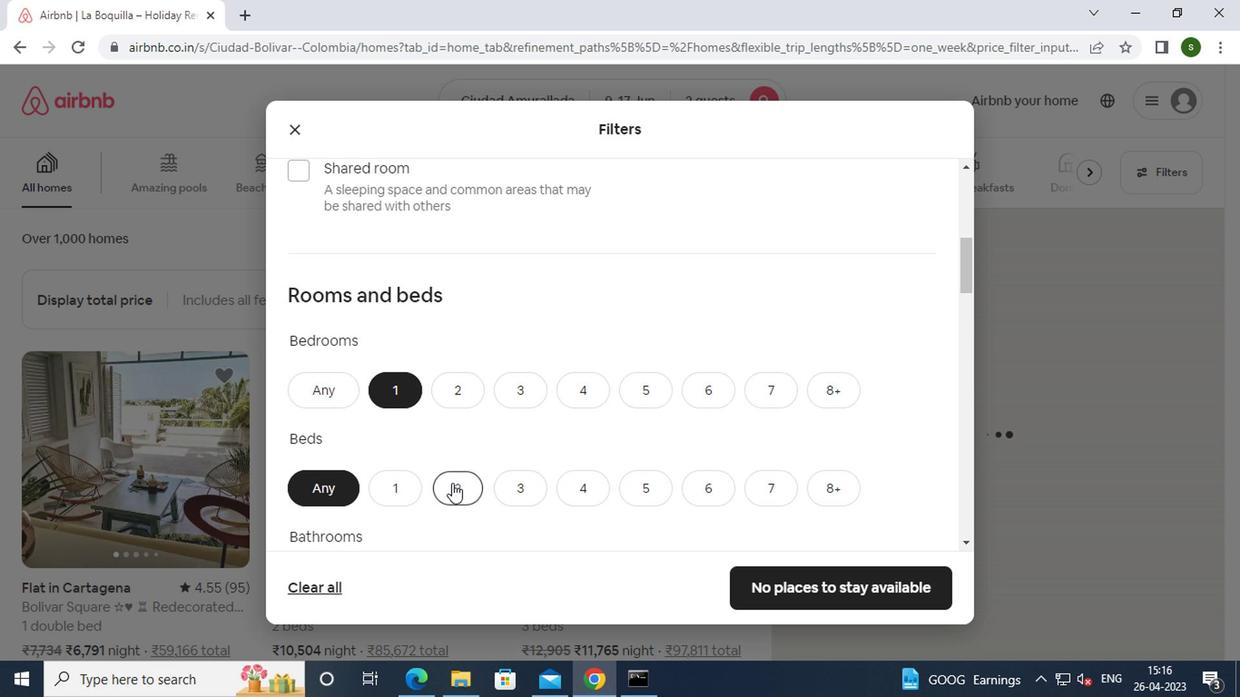 
Action: Mouse scrolled (517, 430) with delta (0, -1)
Screenshot: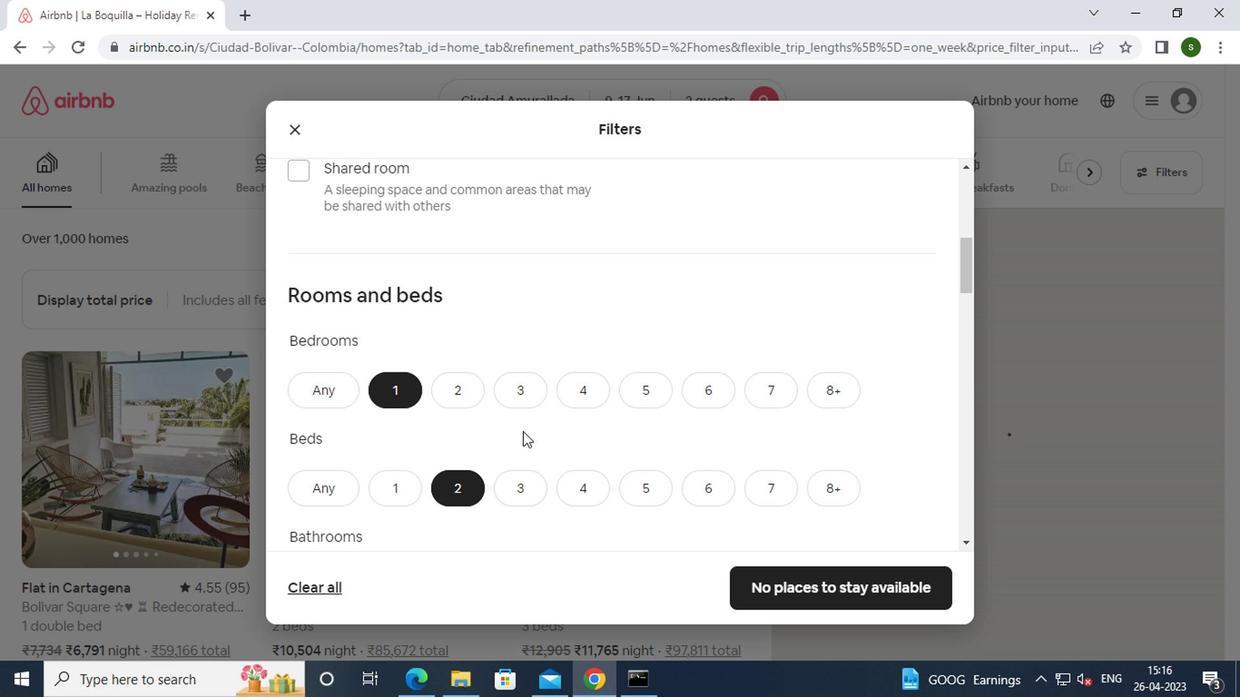 
Action: Mouse scrolled (517, 430) with delta (0, -1)
Screenshot: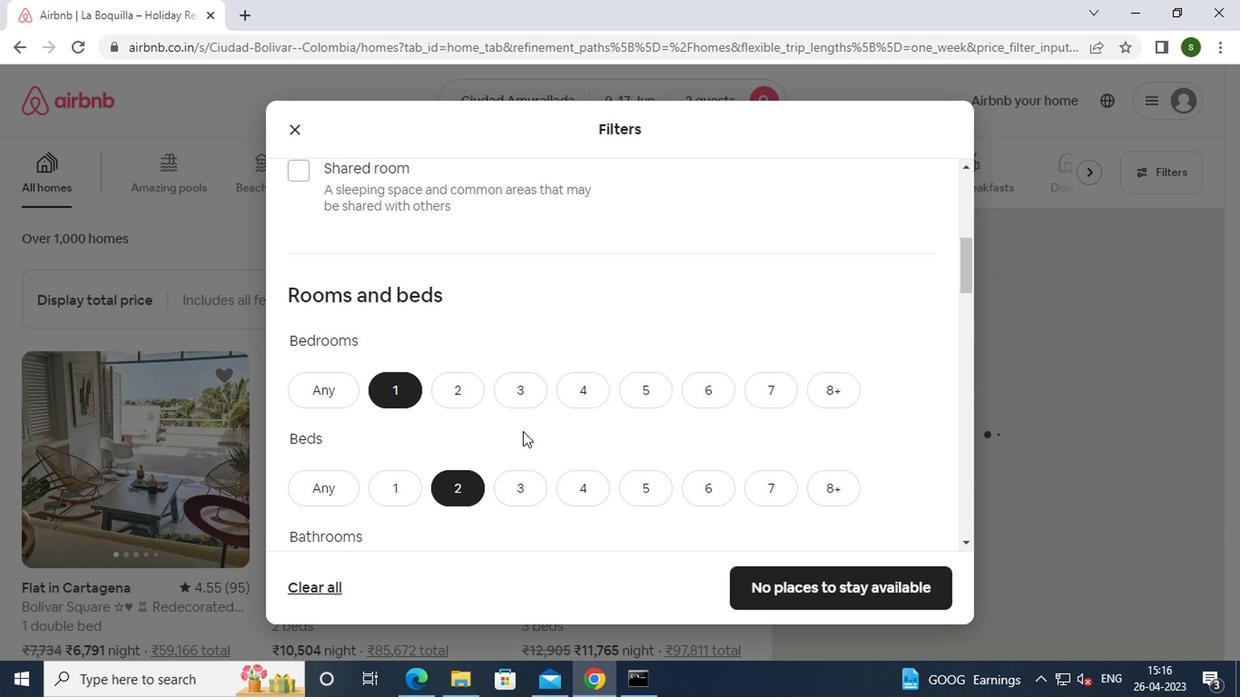 
Action: Mouse moved to (392, 406)
Screenshot: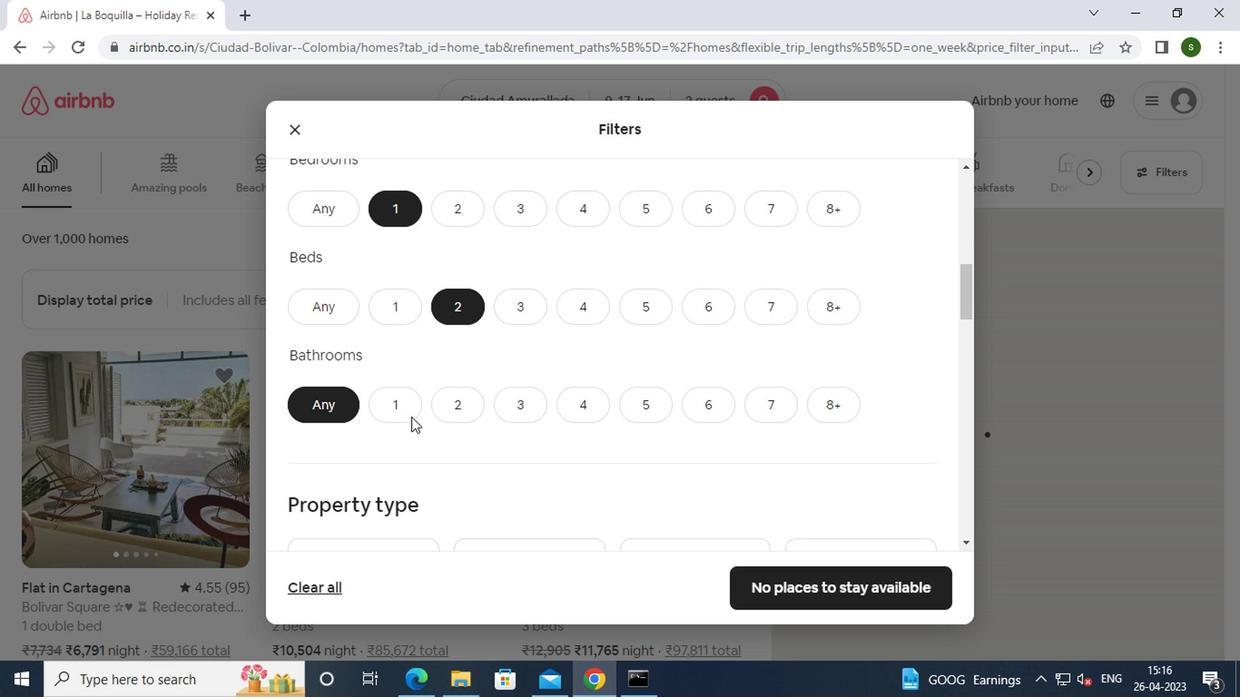 
Action: Mouse pressed left at (392, 406)
Screenshot: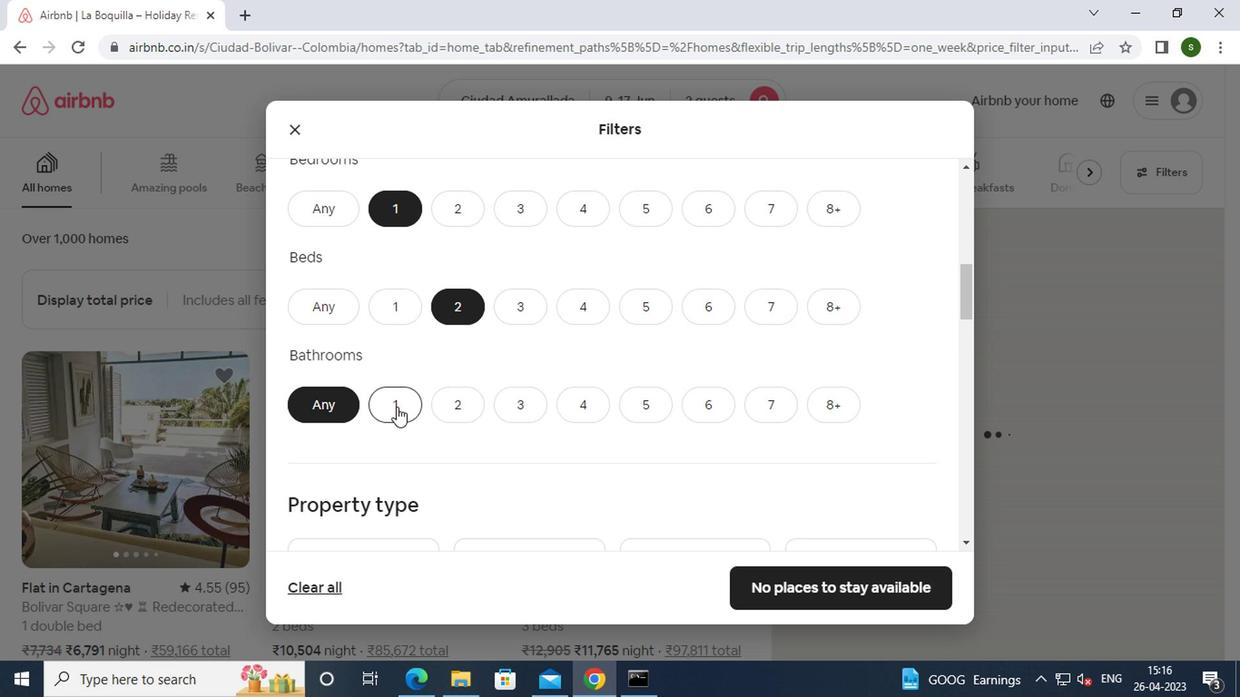 
Action: Mouse moved to (565, 425)
Screenshot: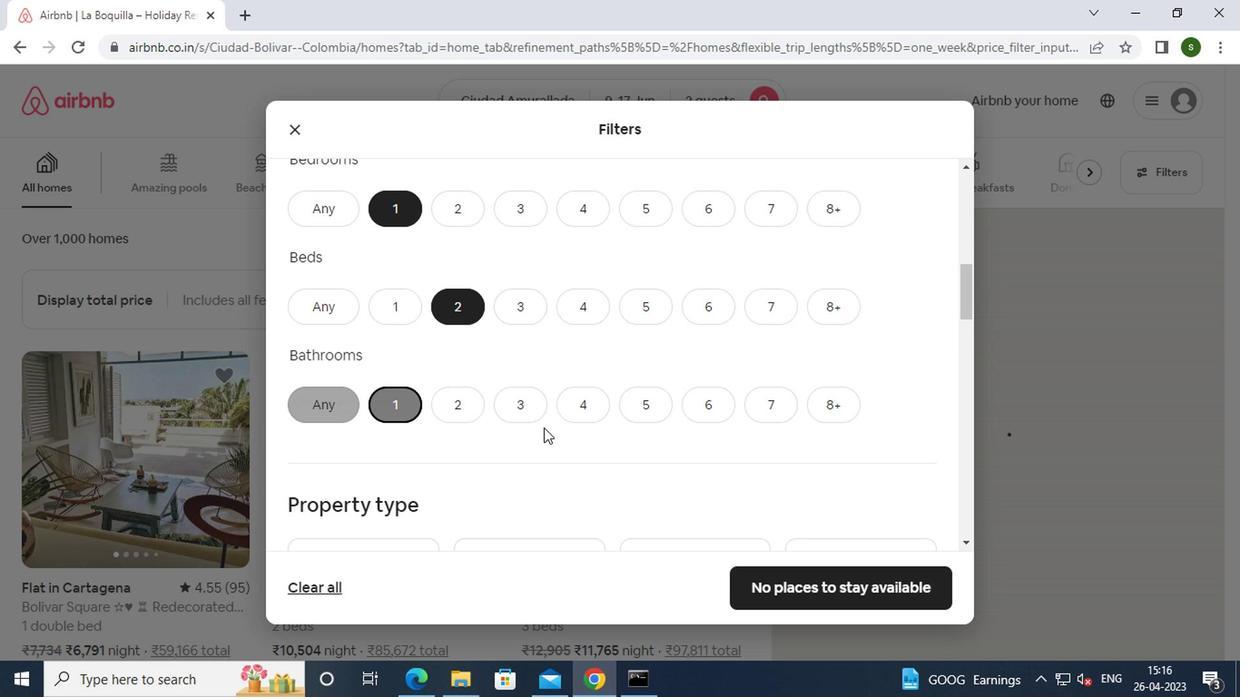 
Action: Mouse scrolled (565, 424) with delta (0, 0)
Screenshot: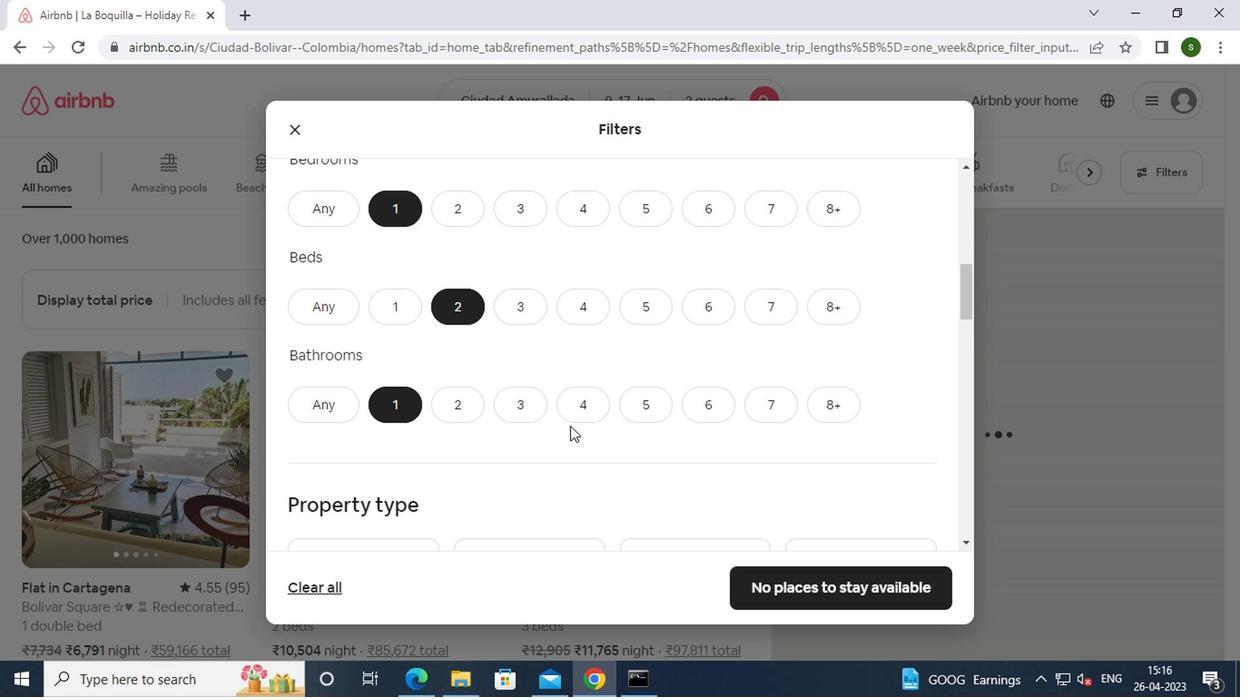 
Action: Mouse scrolled (565, 424) with delta (0, 0)
Screenshot: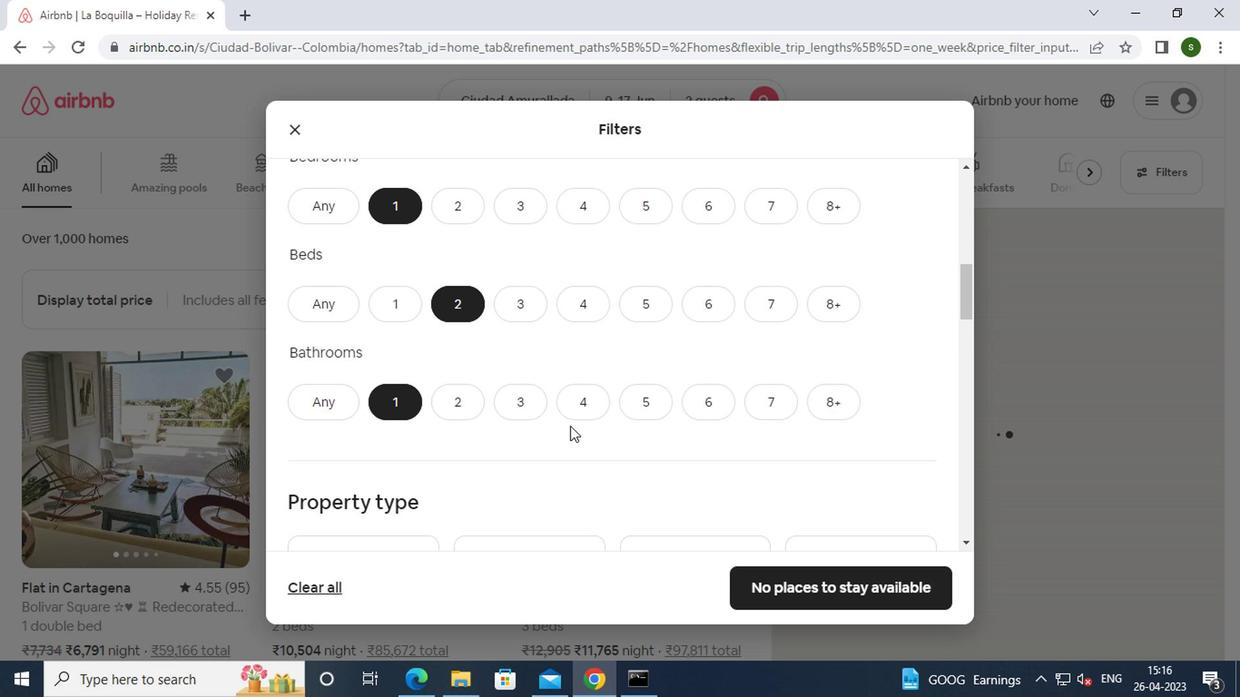 
Action: Mouse scrolled (565, 424) with delta (0, 0)
Screenshot: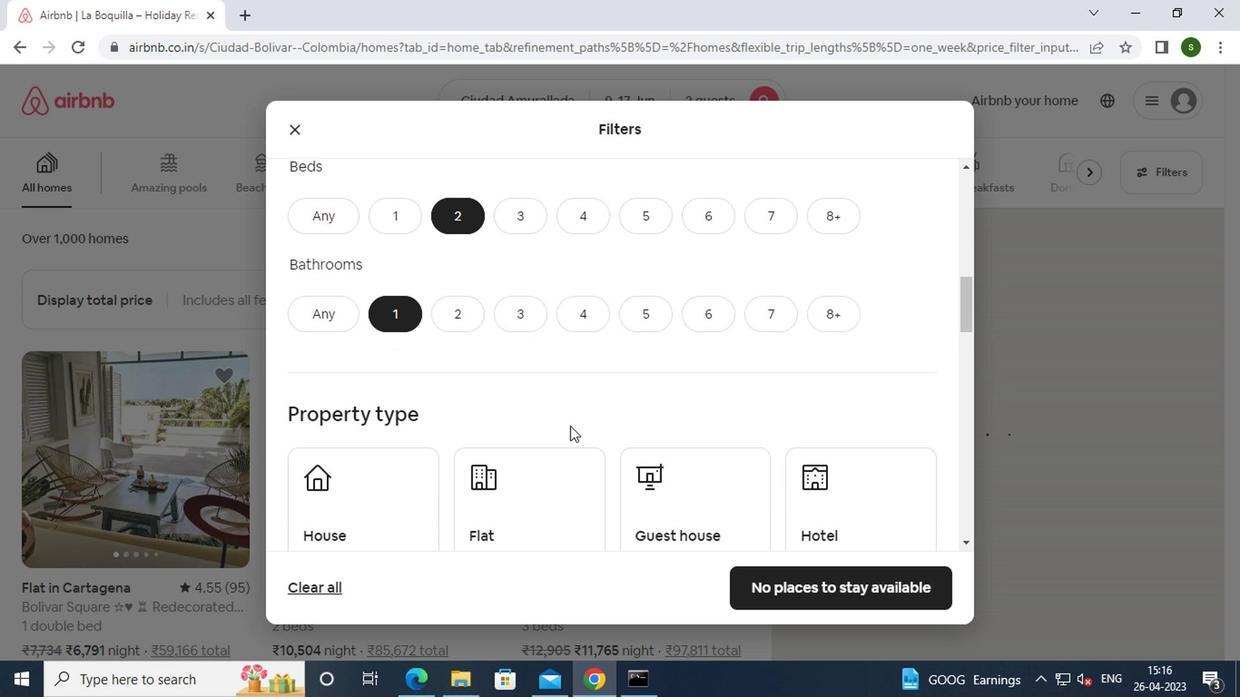 
Action: Mouse moved to (370, 359)
Screenshot: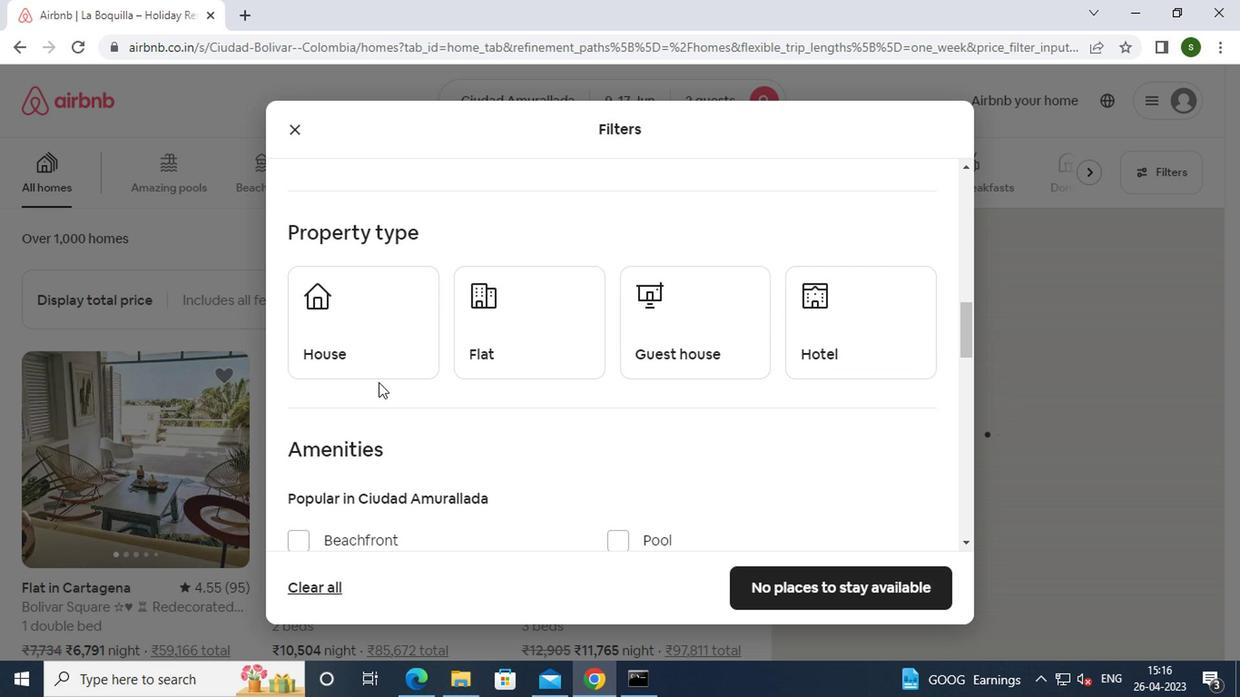 
Action: Mouse pressed left at (370, 359)
Screenshot: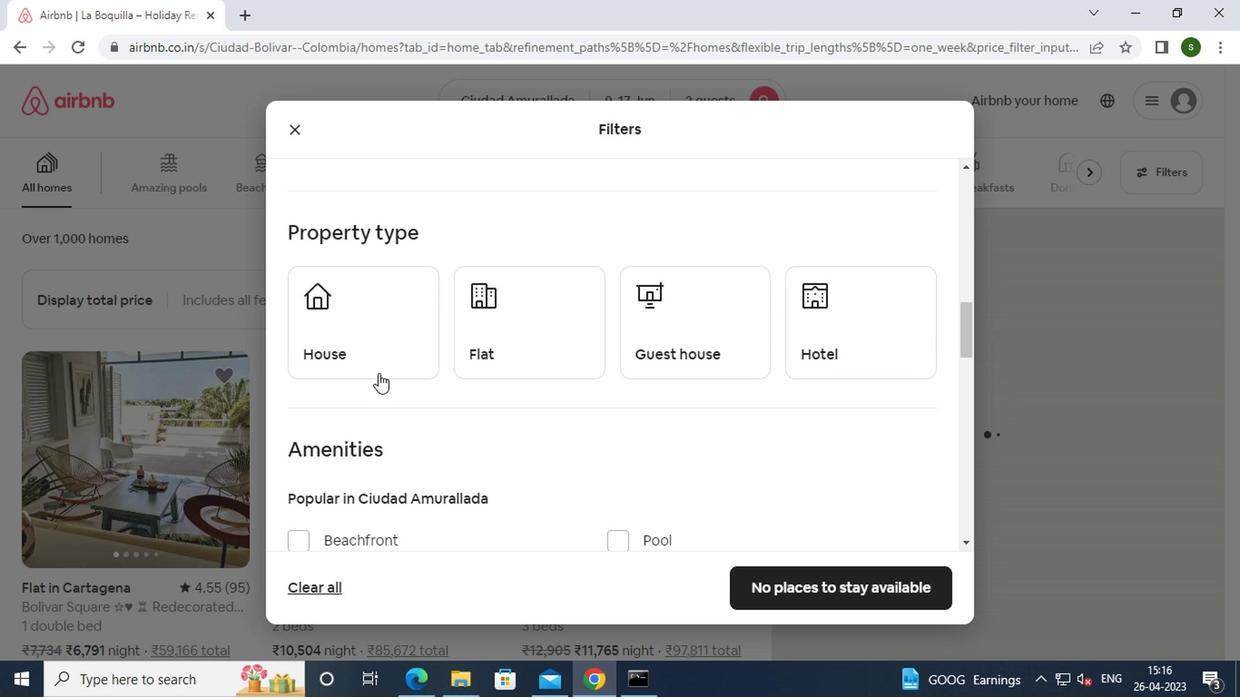 
Action: Mouse moved to (553, 355)
Screenshot: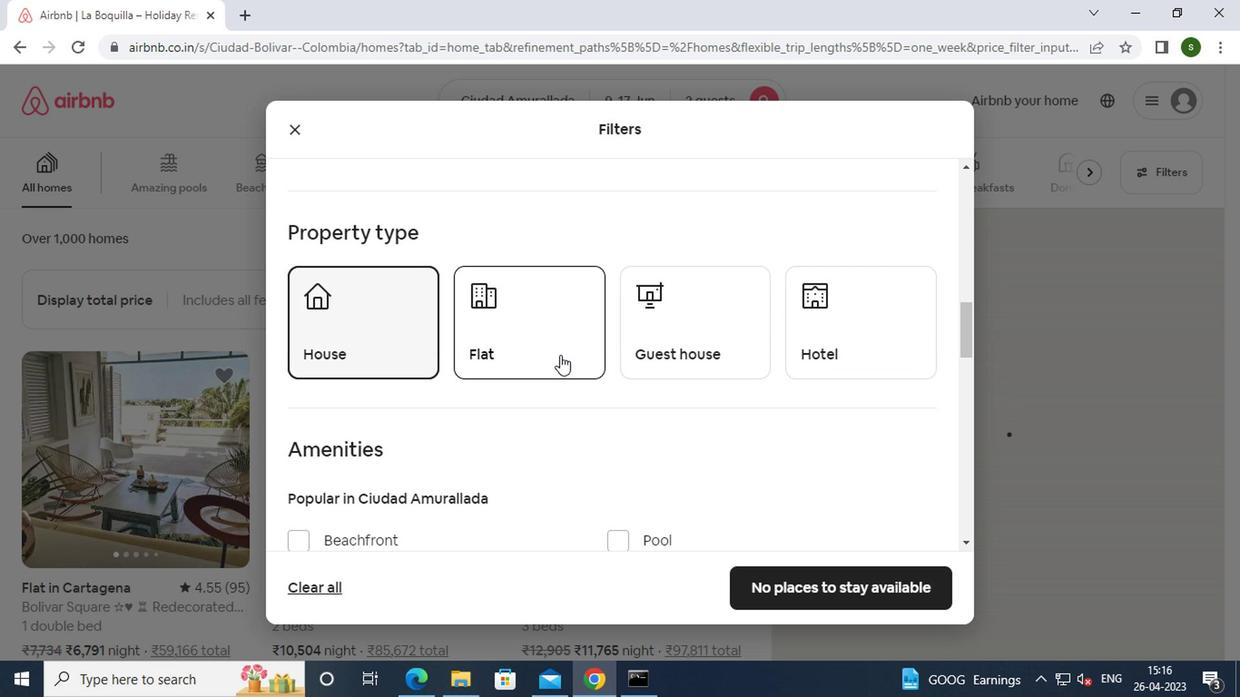
Action: Mouse pressed left at (553, 355)
Screenshot: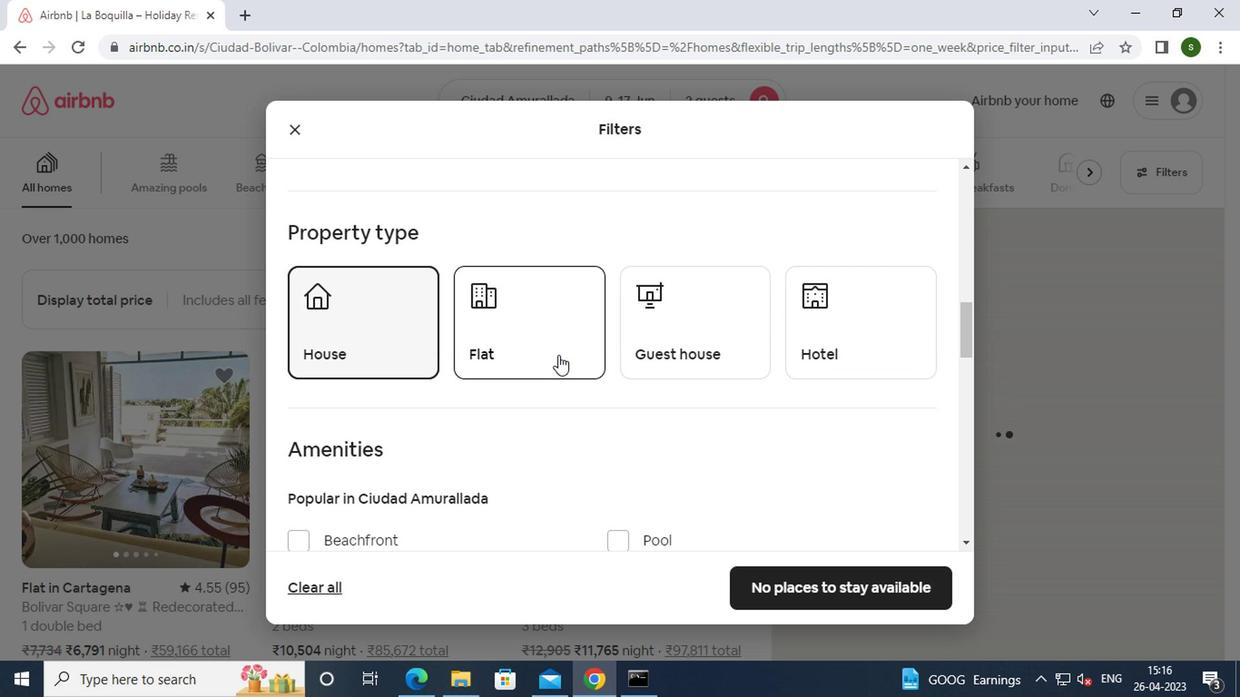
Action: Mouse moved to (707, 324)
Screenshot: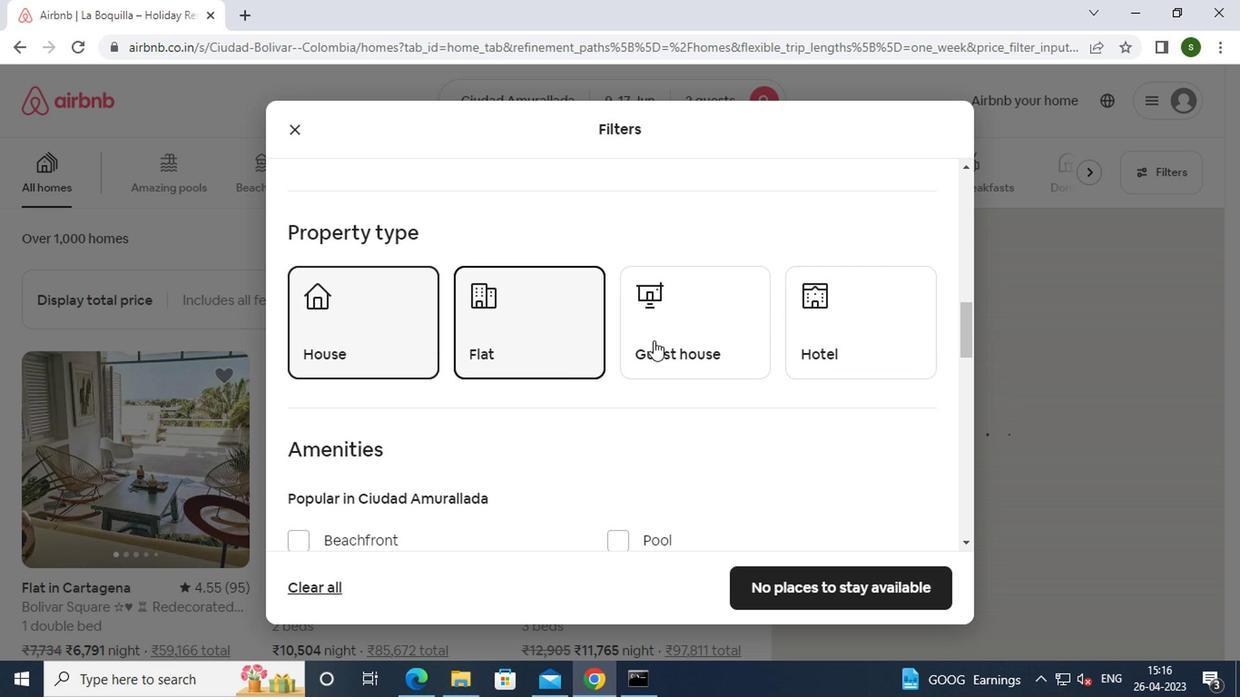 
Action: Mouse pressed left at (707, 324)
Screenshot: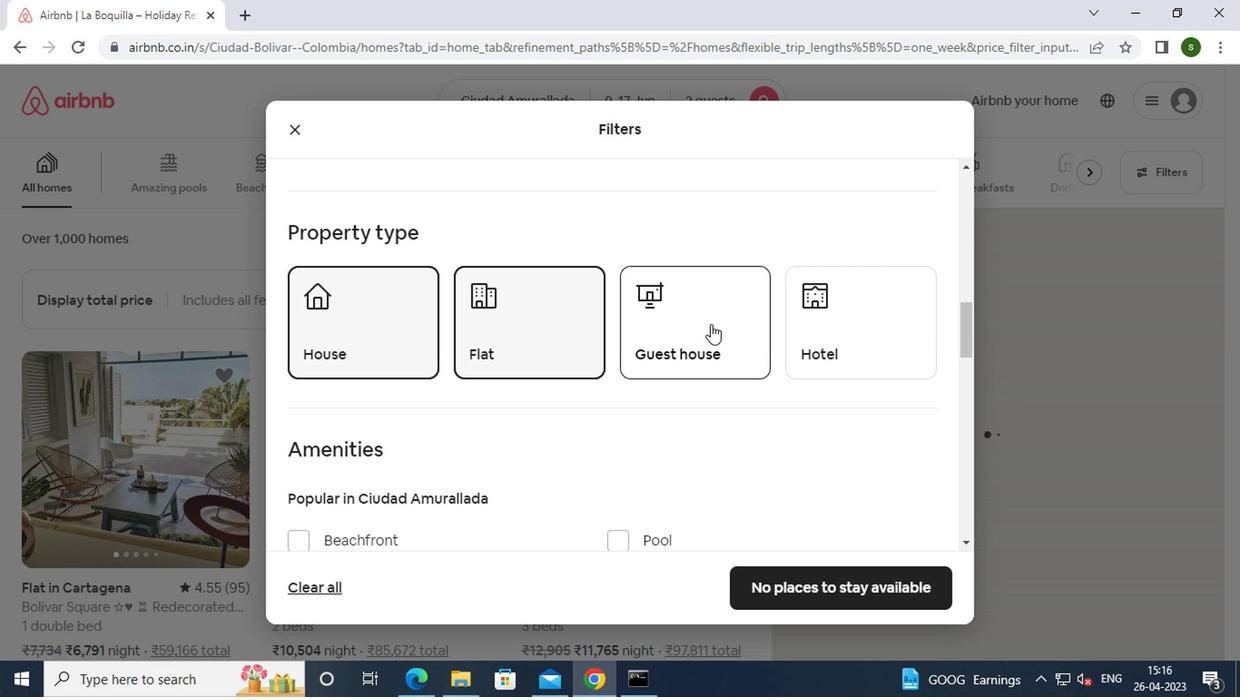 
Action: Mouse moved to (665, 342)
Screenshot: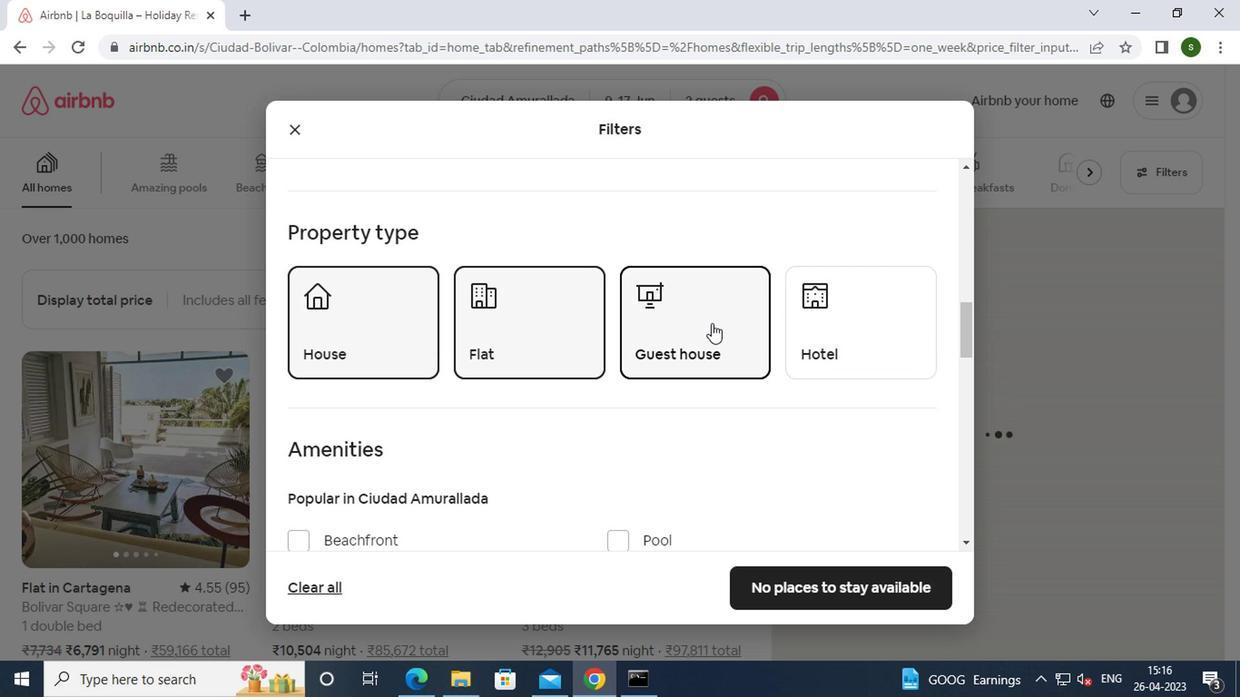 
Action: Mouse scrolled (665, 342) with delta (0, 0)
Screenshot: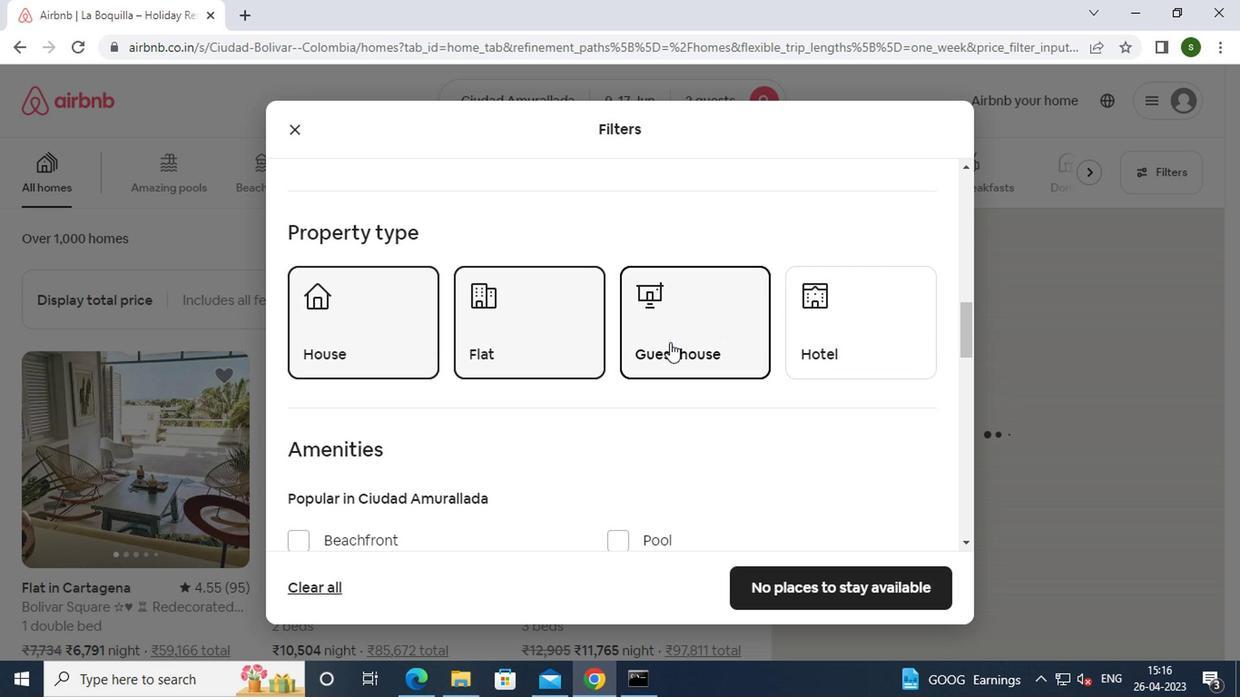 
Action: Mouse scrolled (665, 342) with delta (0, 0)
Screenshot: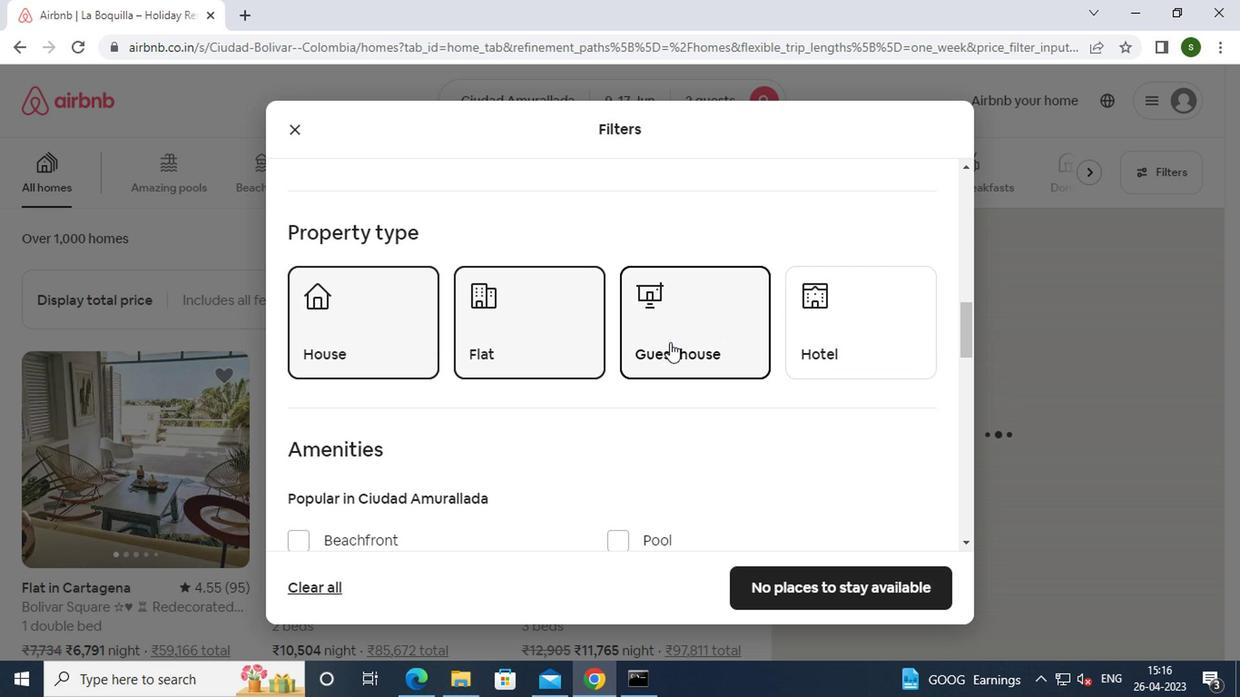 
Action: Mouse scrolled (665, 342) with delta (0, 0)
Screenshot: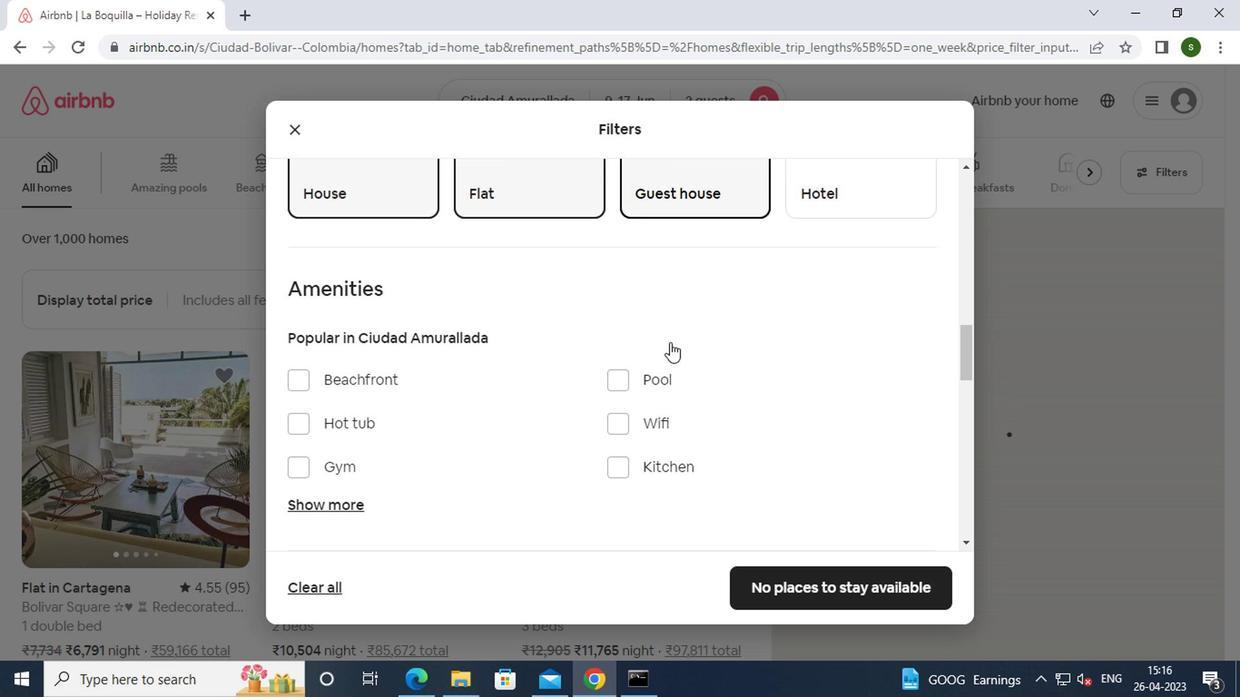 
Action: Mouse scrolled (665, 342) with delta (0, 0)
Screenshot: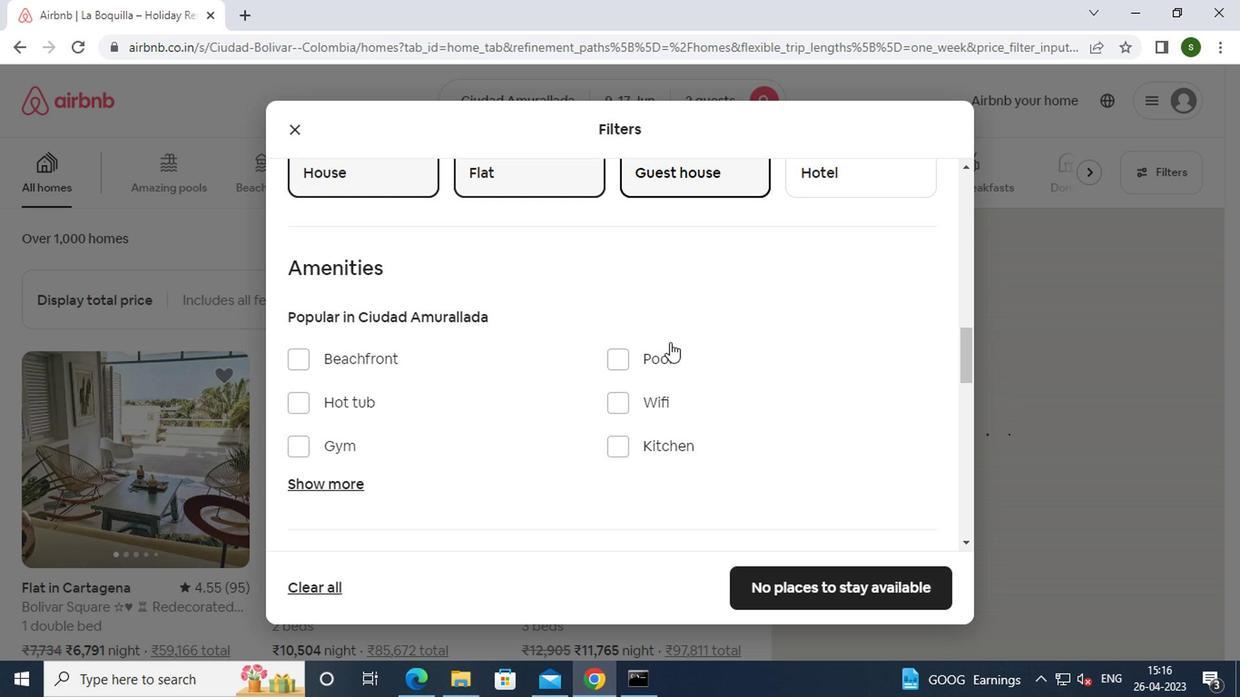 
Action: Mouse scrolled (665, 342) with delta (0, 0)
Screenshot: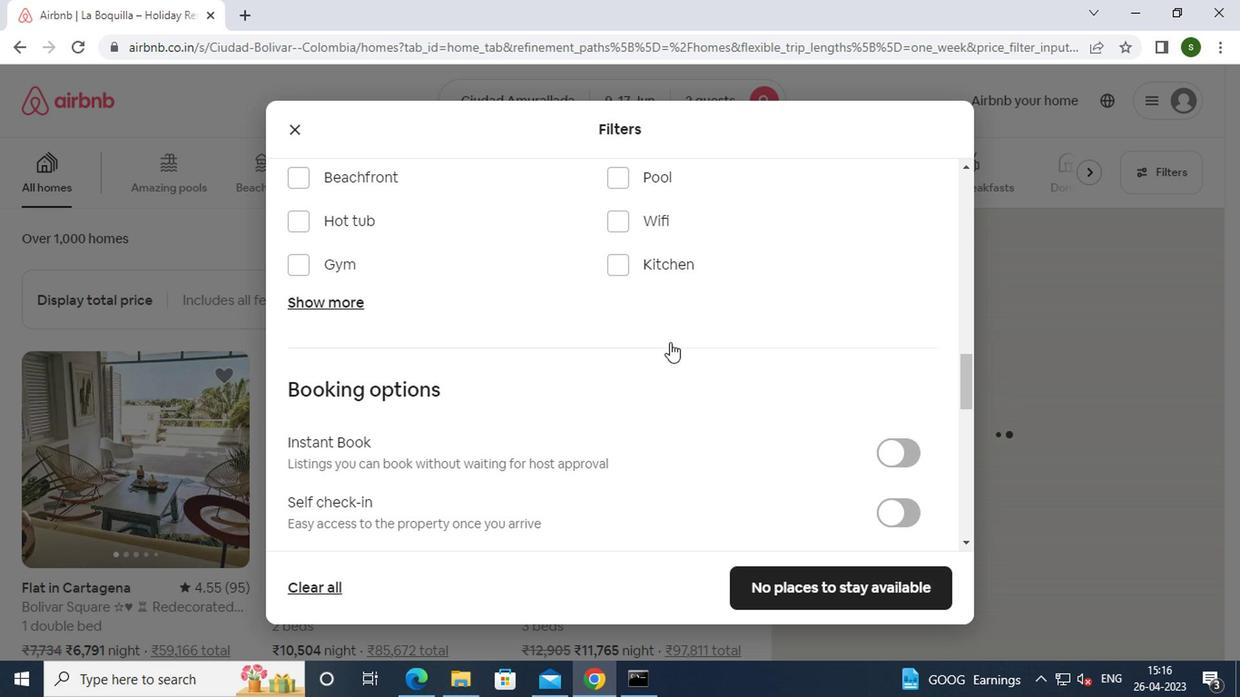 
Action: Mouse scrolled (665, 342) with delta (0, 0)
Screenshot: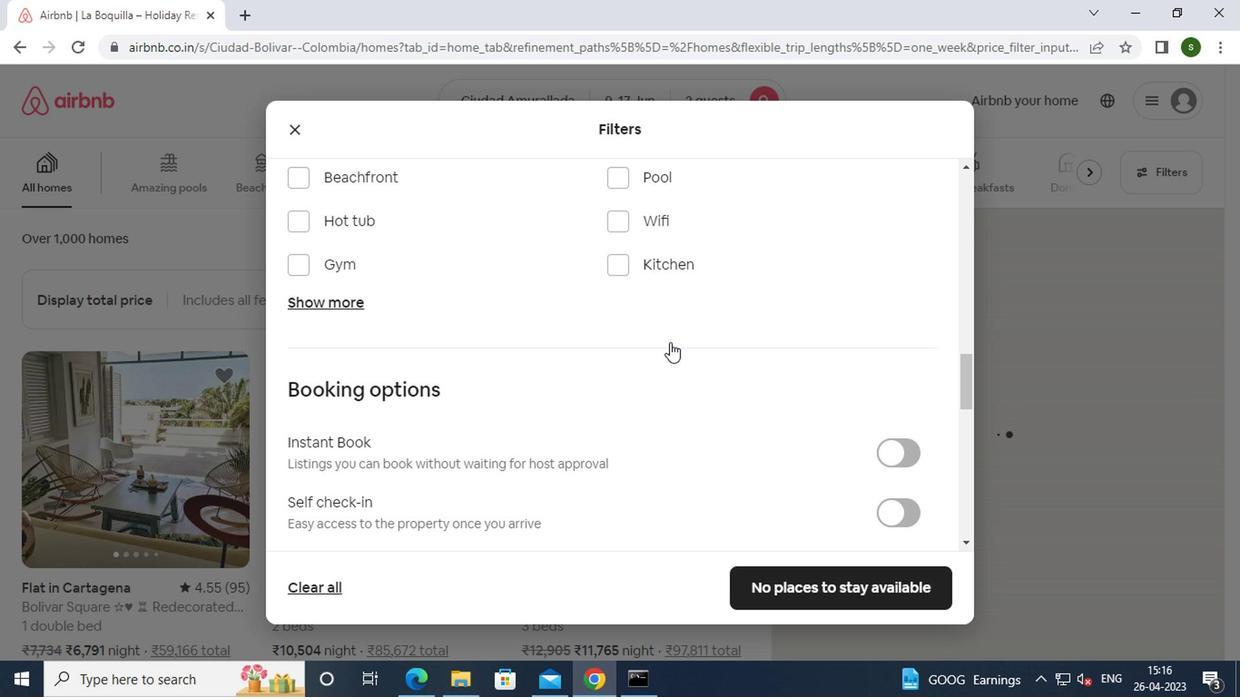 
Action: Mouse moved to (884, 339)
Screenshot: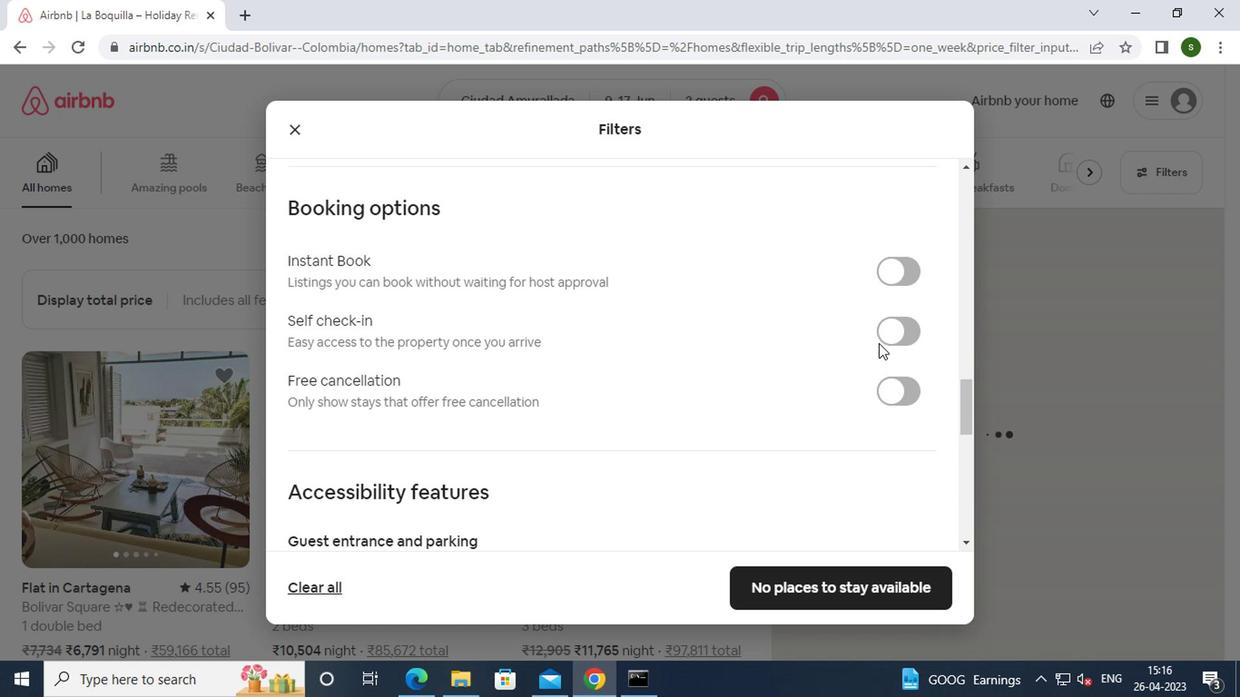 
Action: Mouse pressed left at (884, 339)
Screenshot: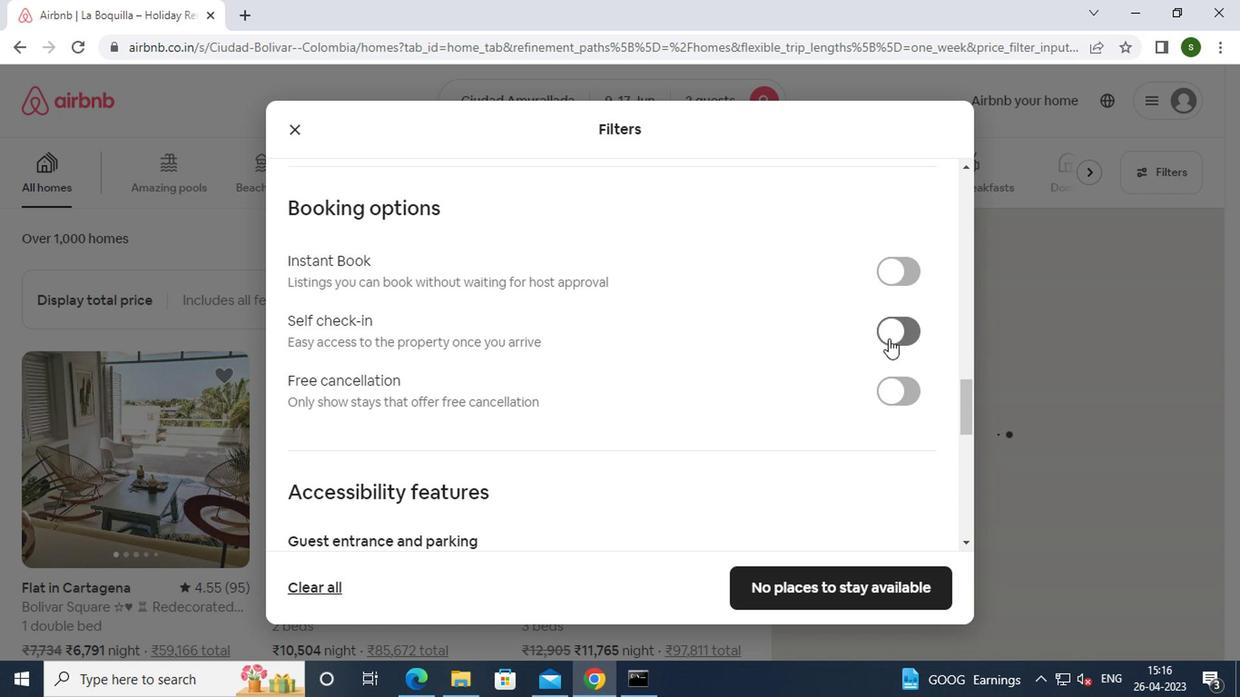 
Action: Mouse moved to (751, 374)
Screenshot: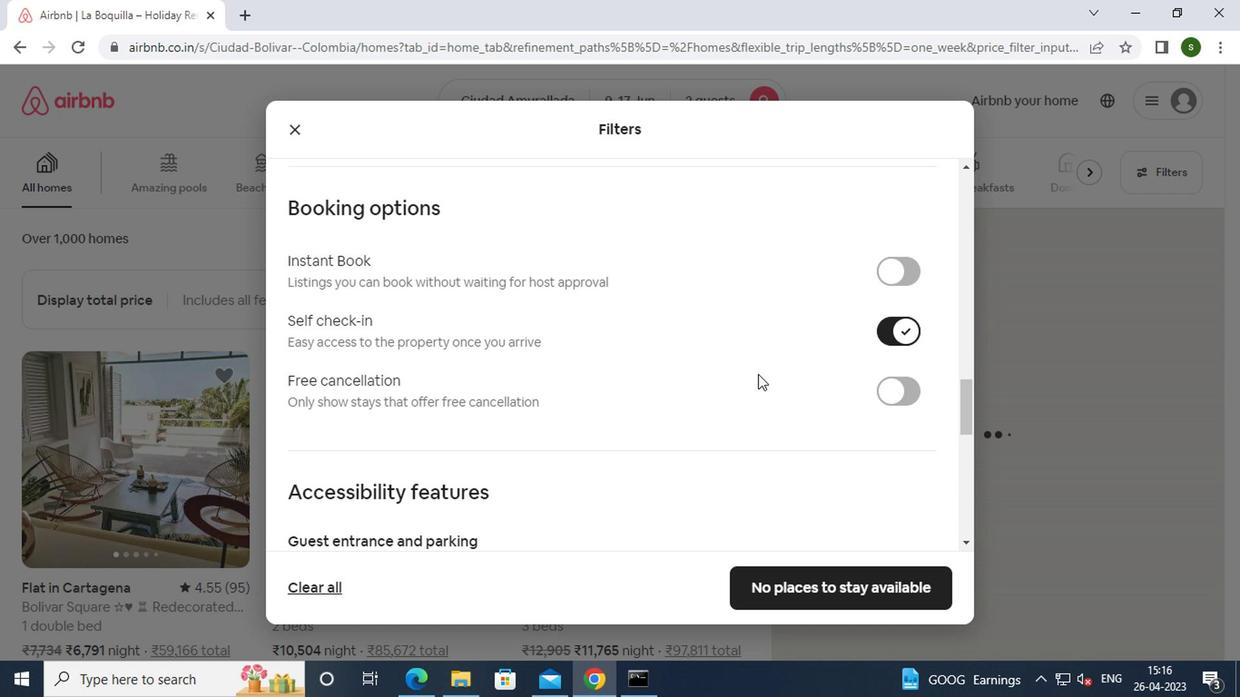 
Action: Mouse scrolled (751, 373) with delta (0, -1)
Screenshot: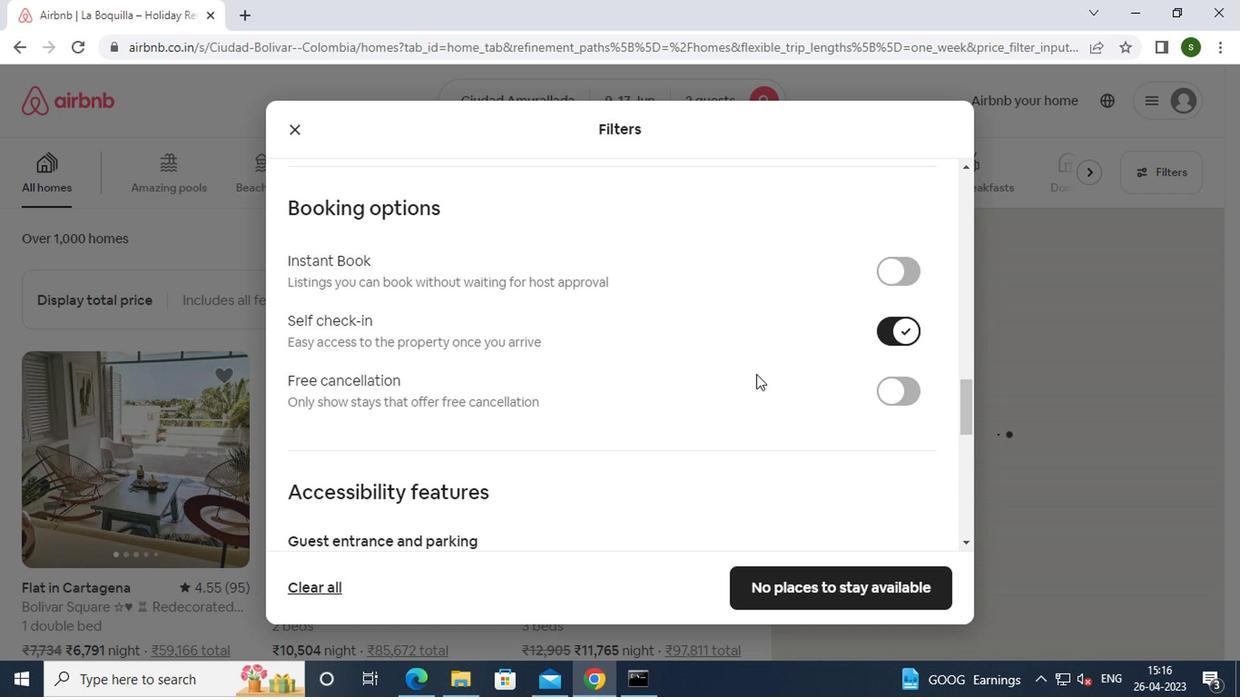
Action: Mouse scrolled (751, 373) with delta (0, -1)
Screenshot: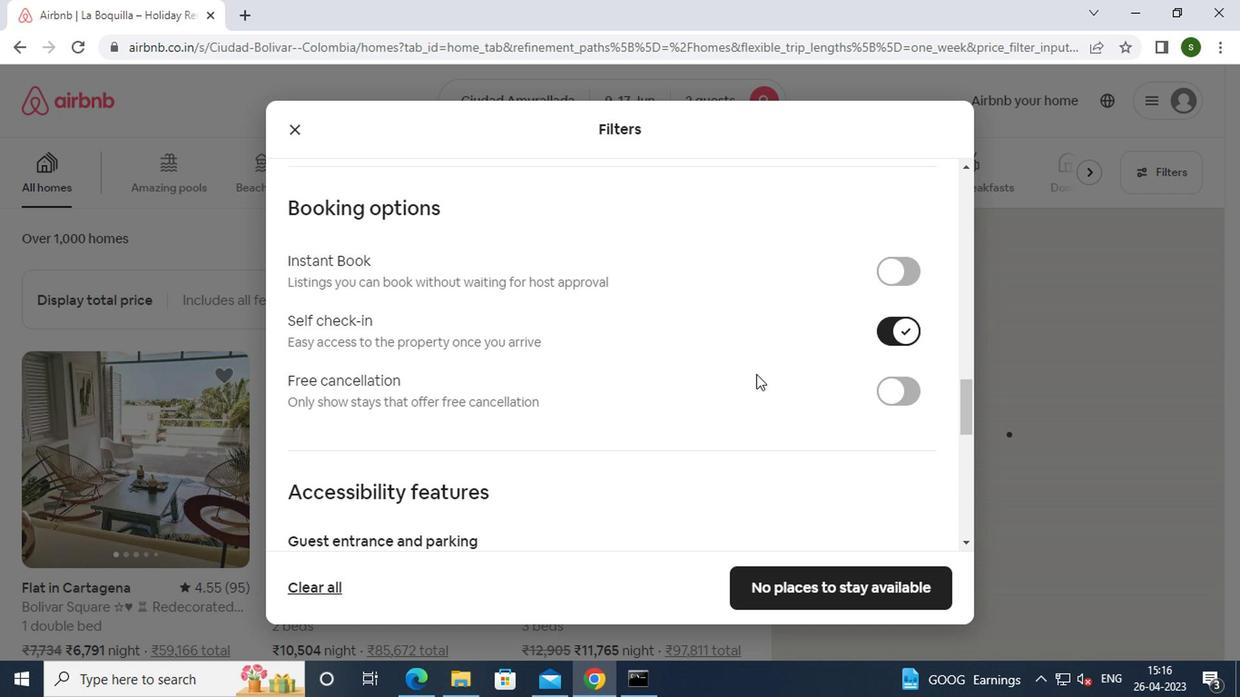 
Action: Mouse scrolled (751, 373) with delta (0, -1)
Screenshot: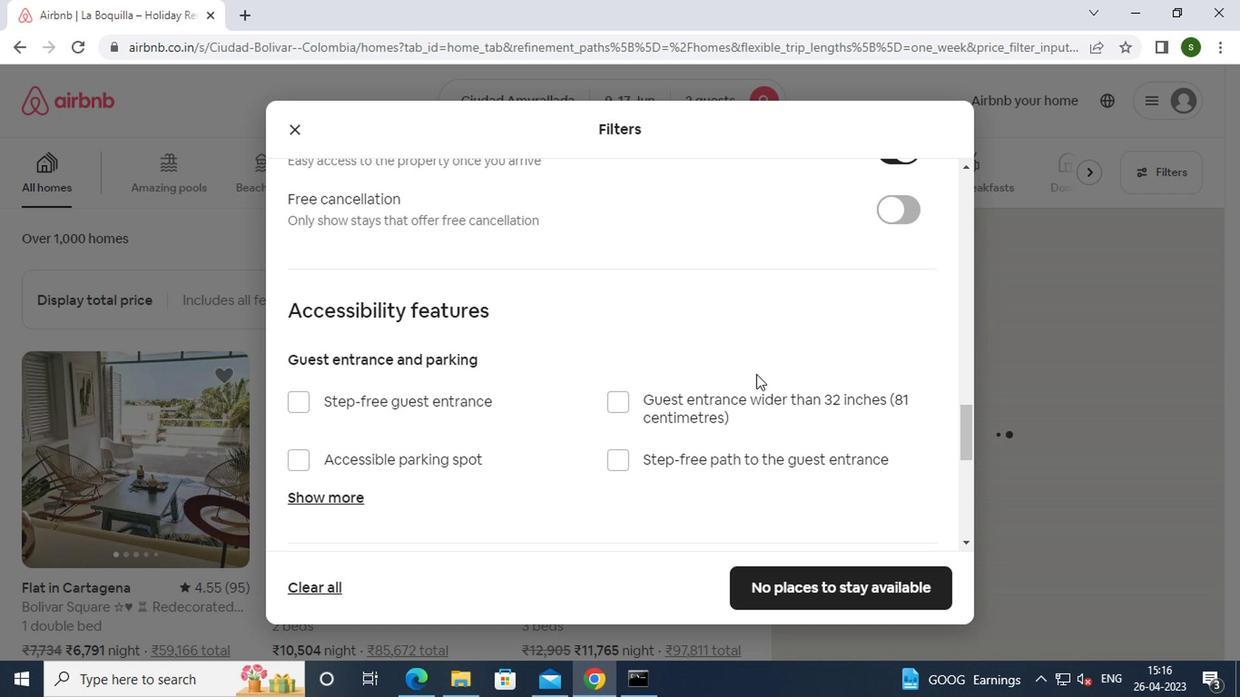 
Action: Mouse scrolled (751, 373) with delta (0, -1)
Screenshot: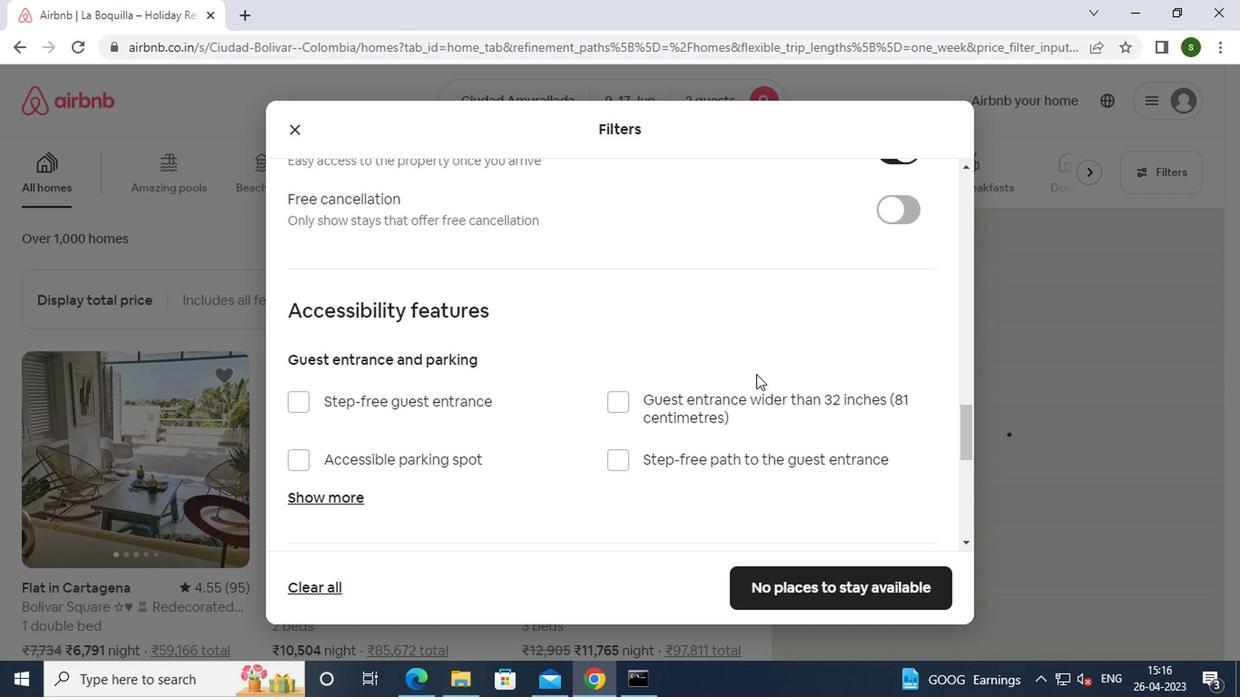 
Action: Mouse scrolled (751, 373) with delta (0, -1)
Screenshot: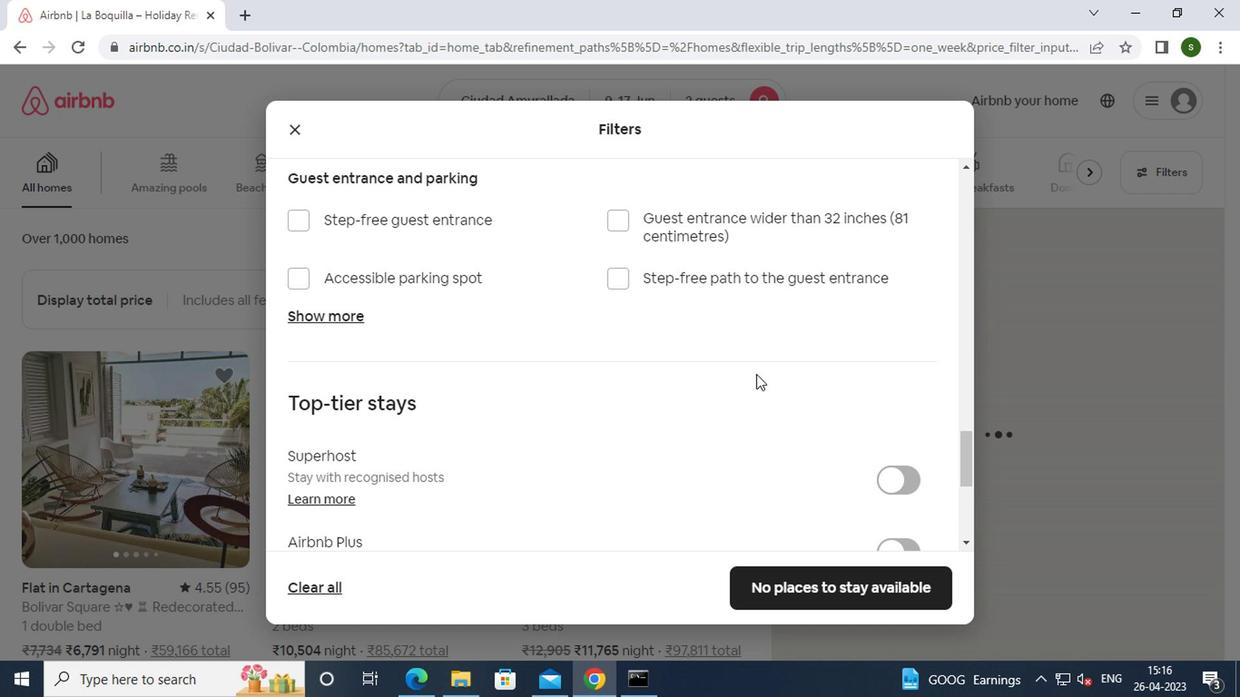 
Action: Mouse scrolled (751, 373) with delta (0, -1)
Screenshot: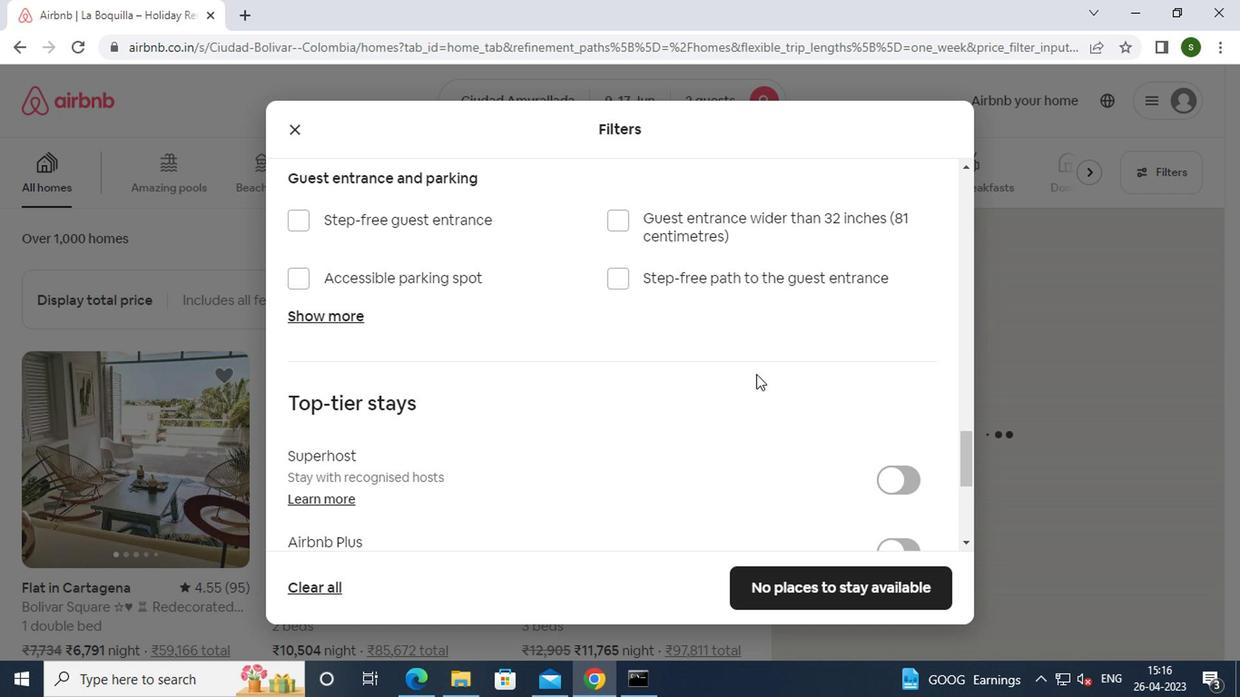 
Action: Mouse scrolled (751, 373) with delta (0, -1)
Screenshot: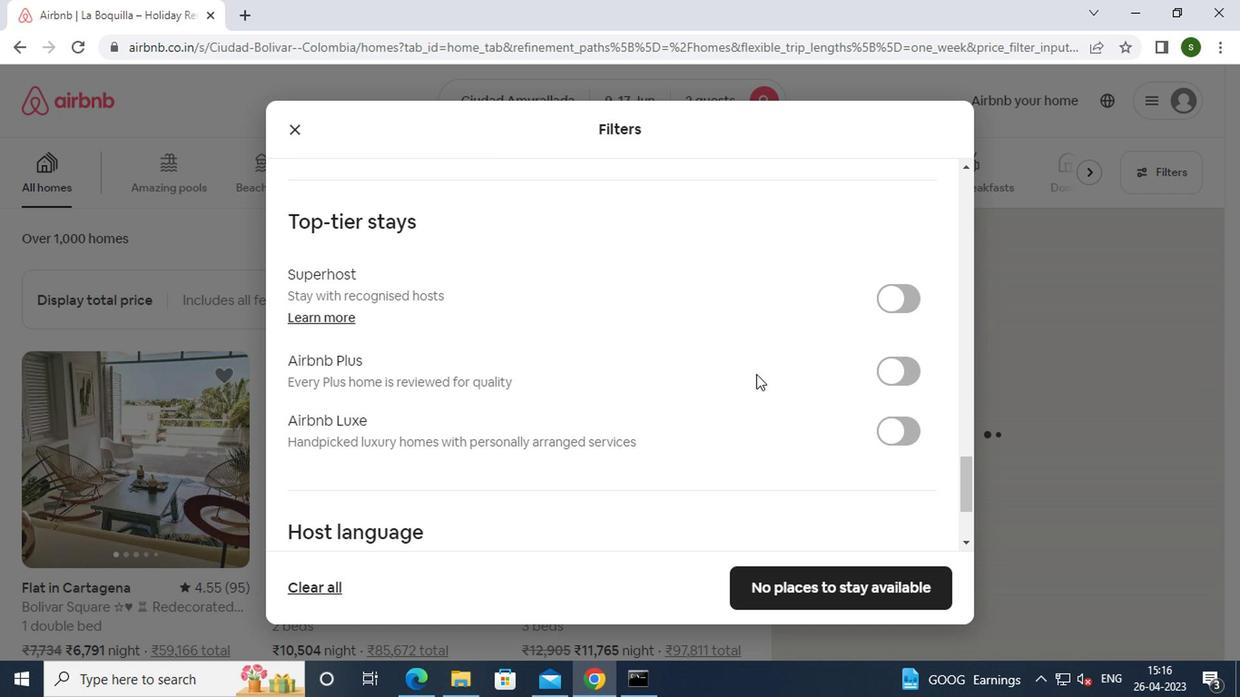 
Action: Mouse scrolled (751, 373) with delta (0, -1)
Screenshot: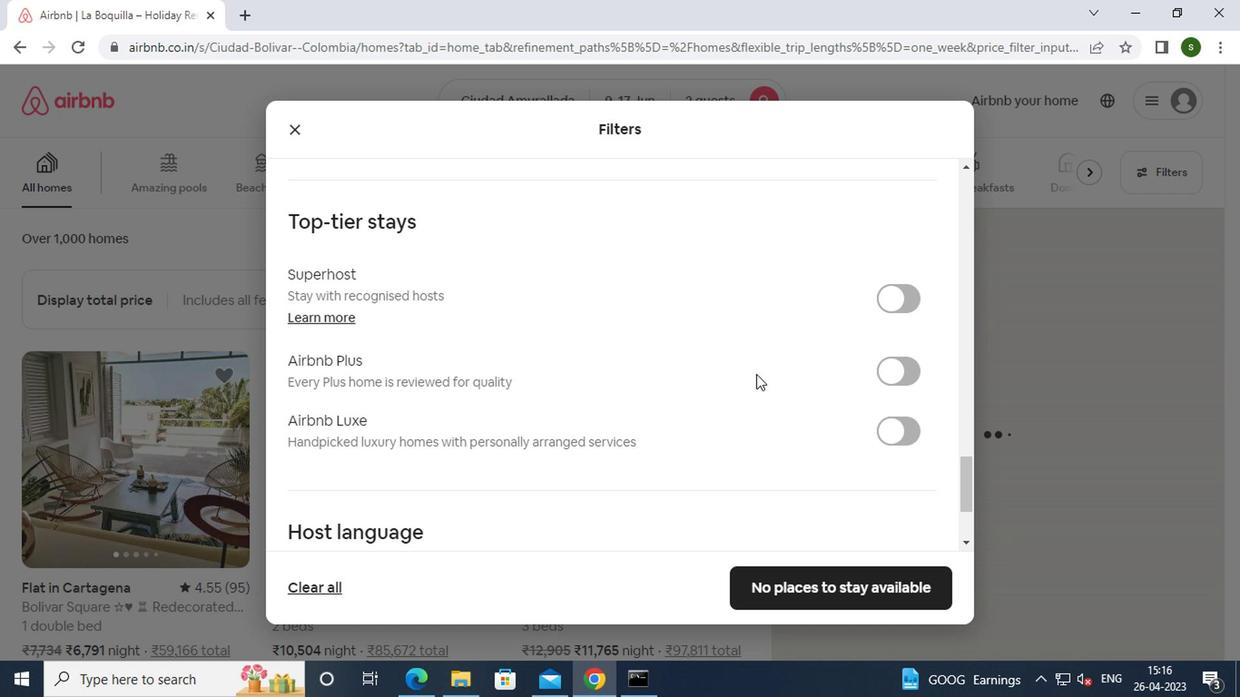 
Action: Mouse scrolled (751, 373) with delta (0, -1)
Screenshot: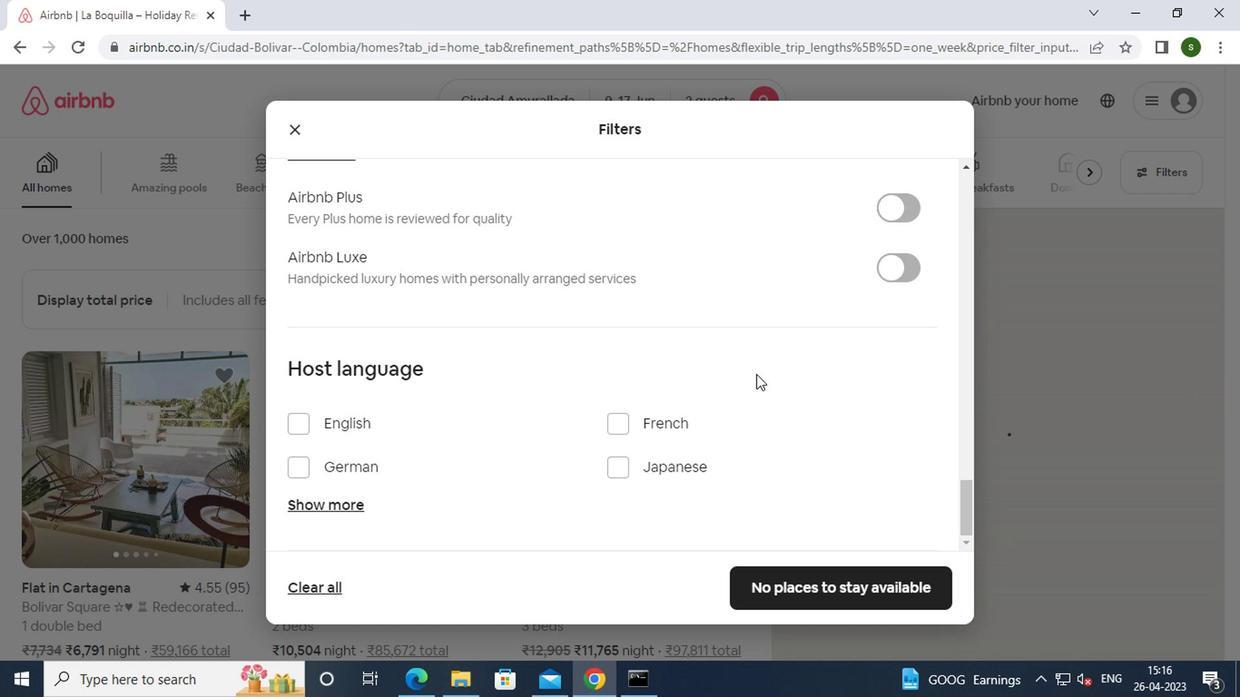 
Action: Mouse scrolled (751, 373) with delta (0, -1)
Screenshot: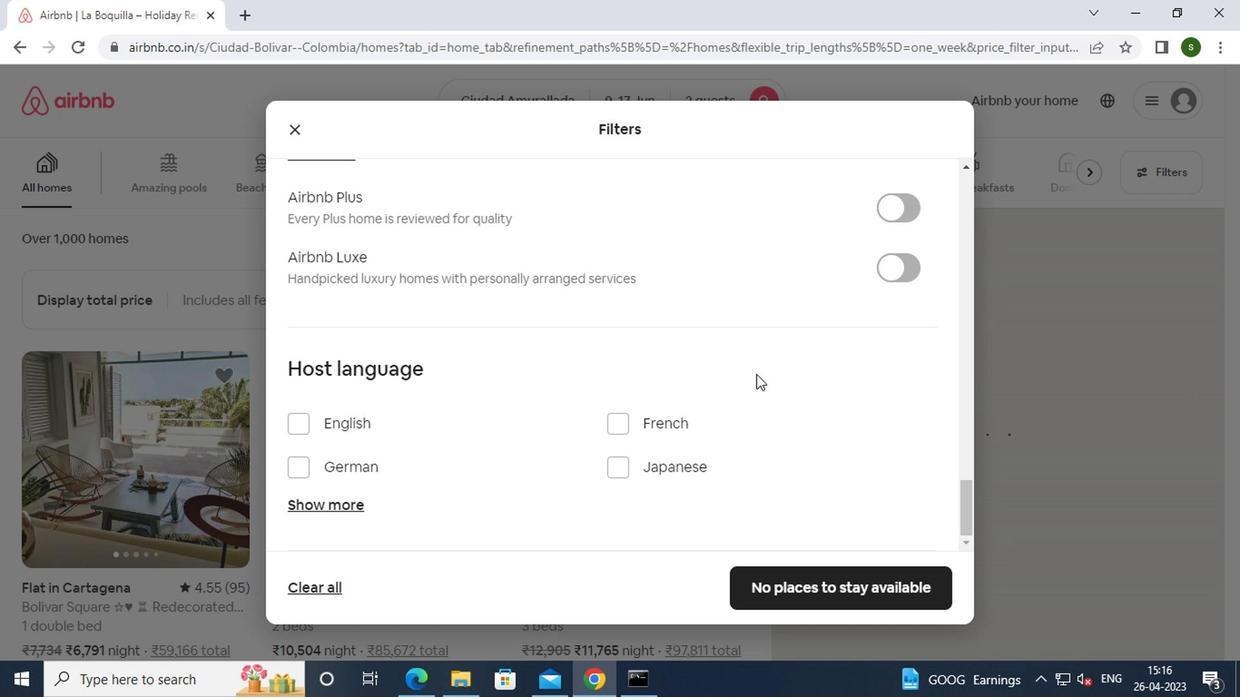 
Action: Mouse moved to (326, 426)
Screenshot: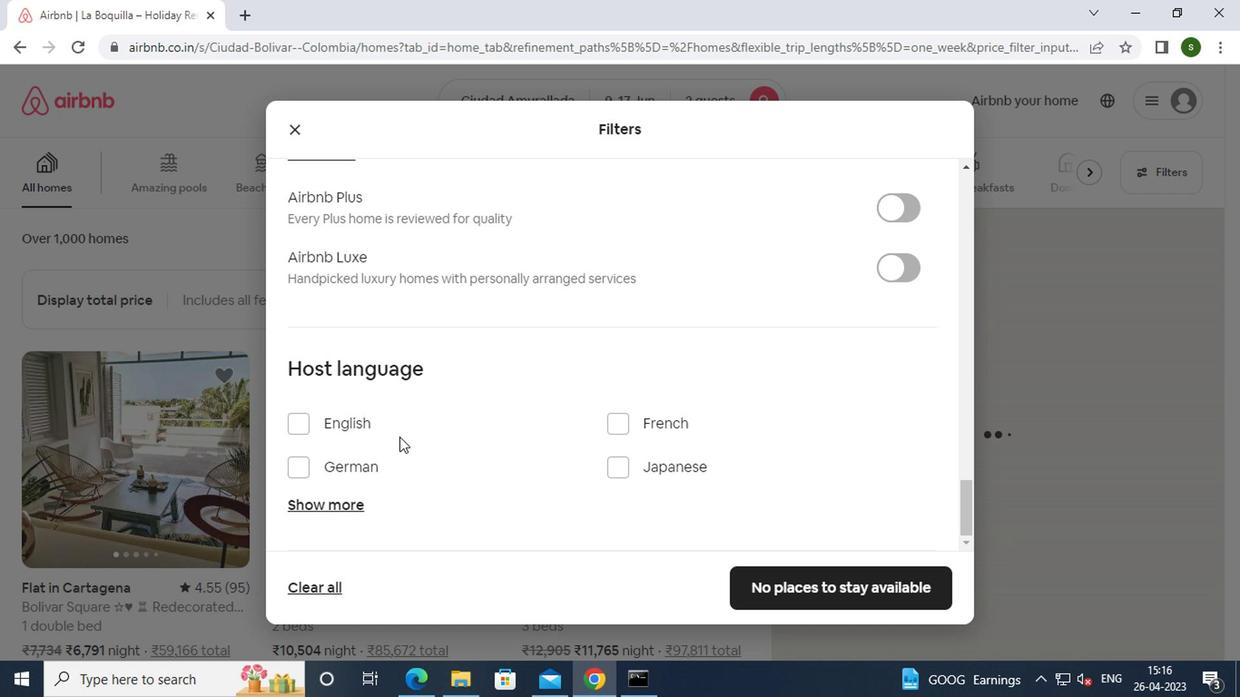 
Action: Mouse pressed left at (326, 426)
Screenshot: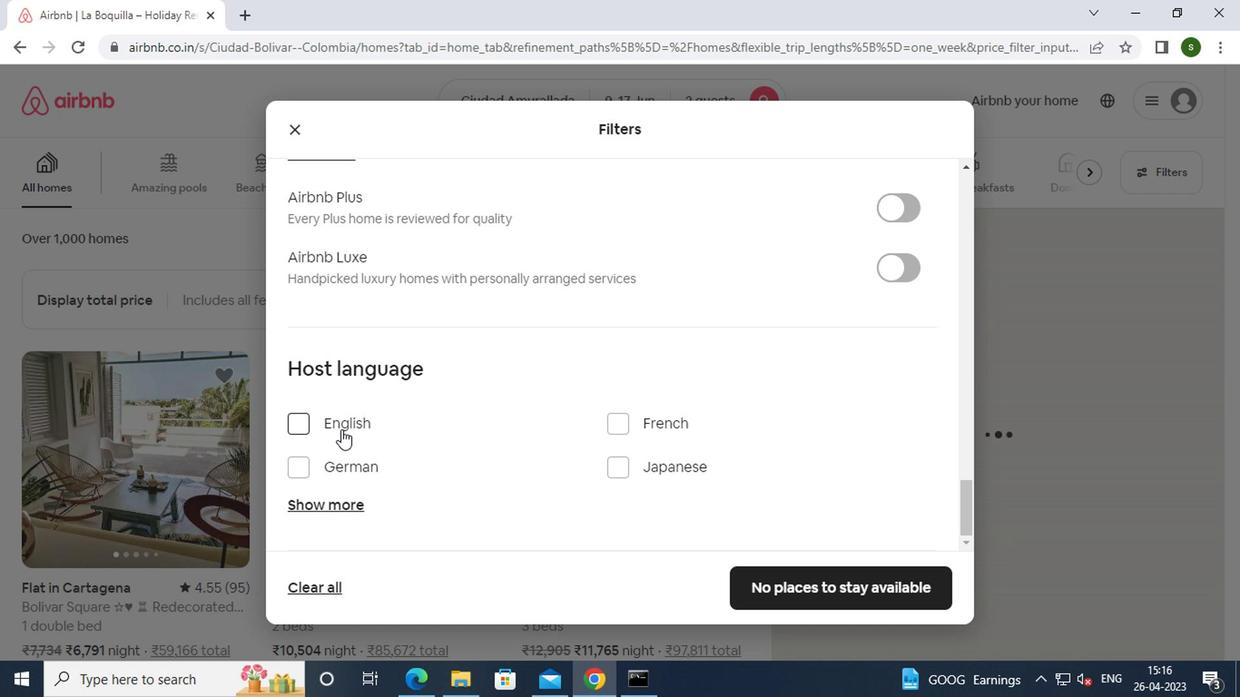 
Action: Mouse moved to (866, 587)
Screenshot: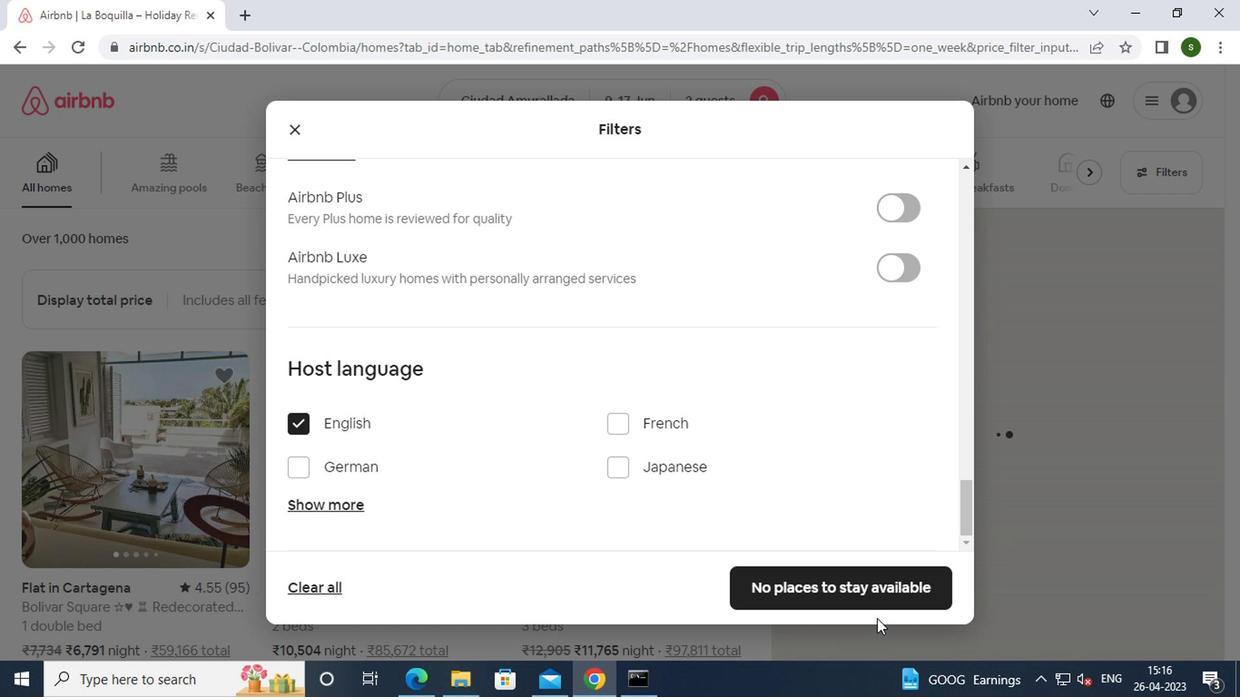
Action: Mouse pressed left at (866, 587)
Screenshot: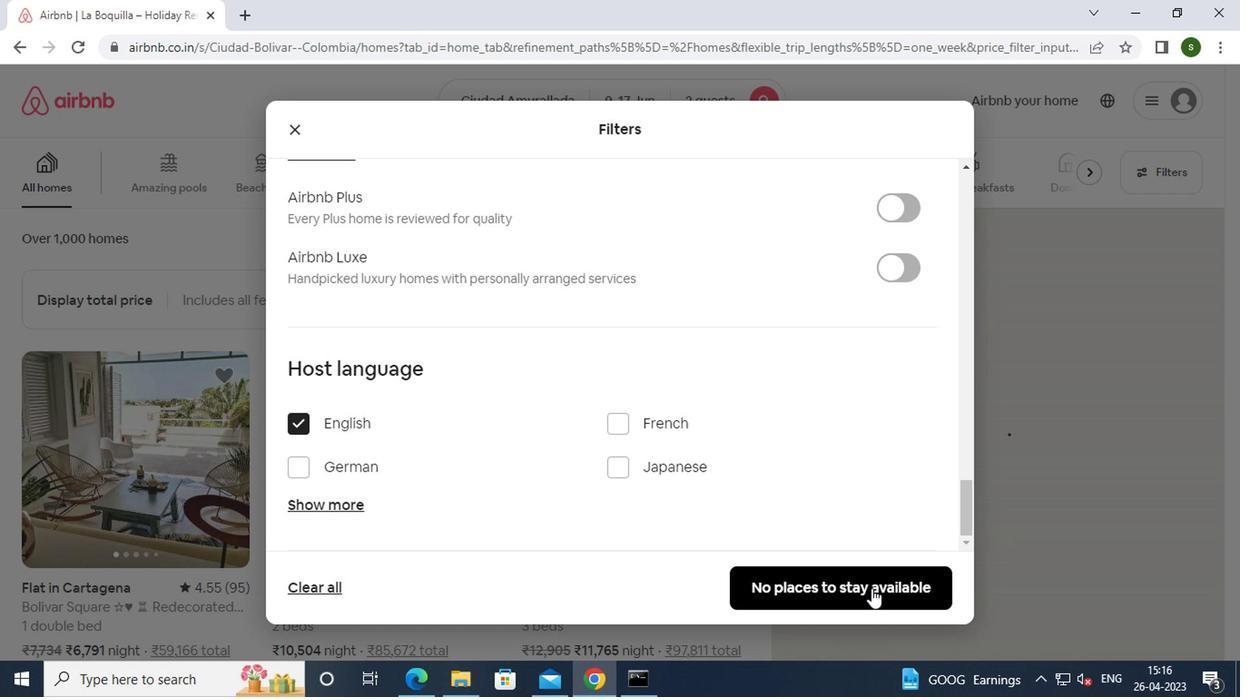 
Action: Mouse moved to (689, 459)
Screenshot: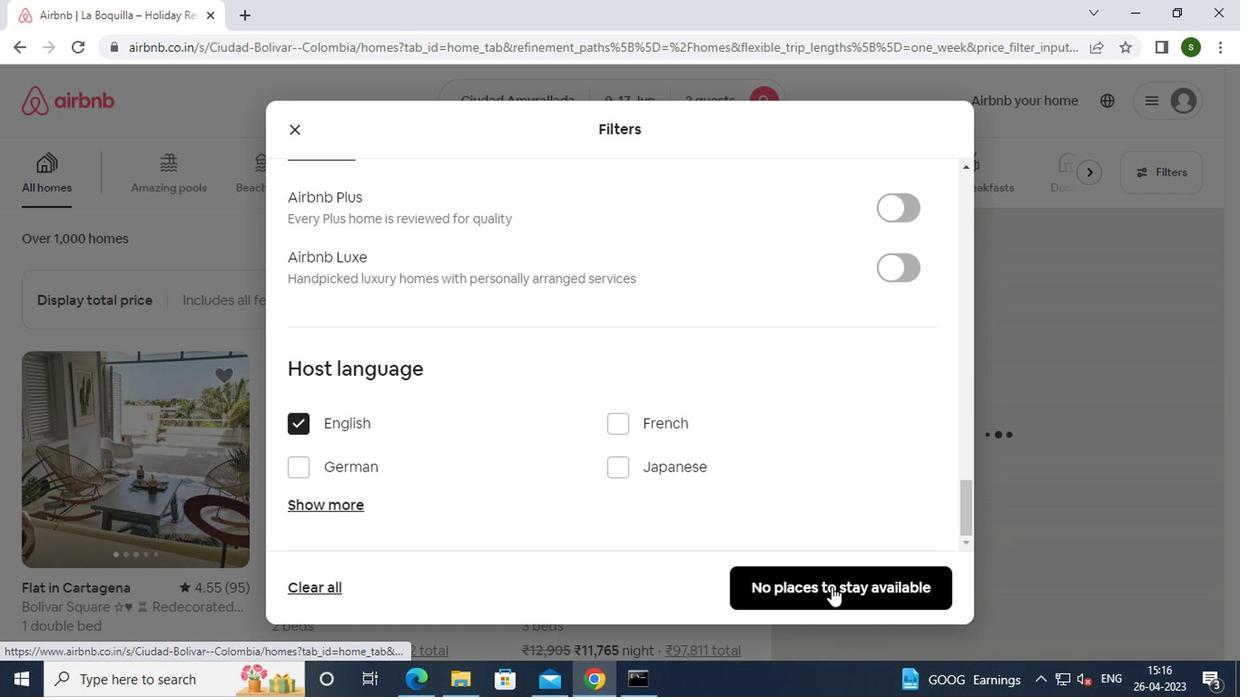 
